 Task: Set up a webhook with the payload URL 'https://example.com/postreceive' and configure email notifications to 'rahulvrfc98@gmail.com' for the repository 'mydemorepo001'.
Action: Mouse moved to (133, 330)
Screenshot: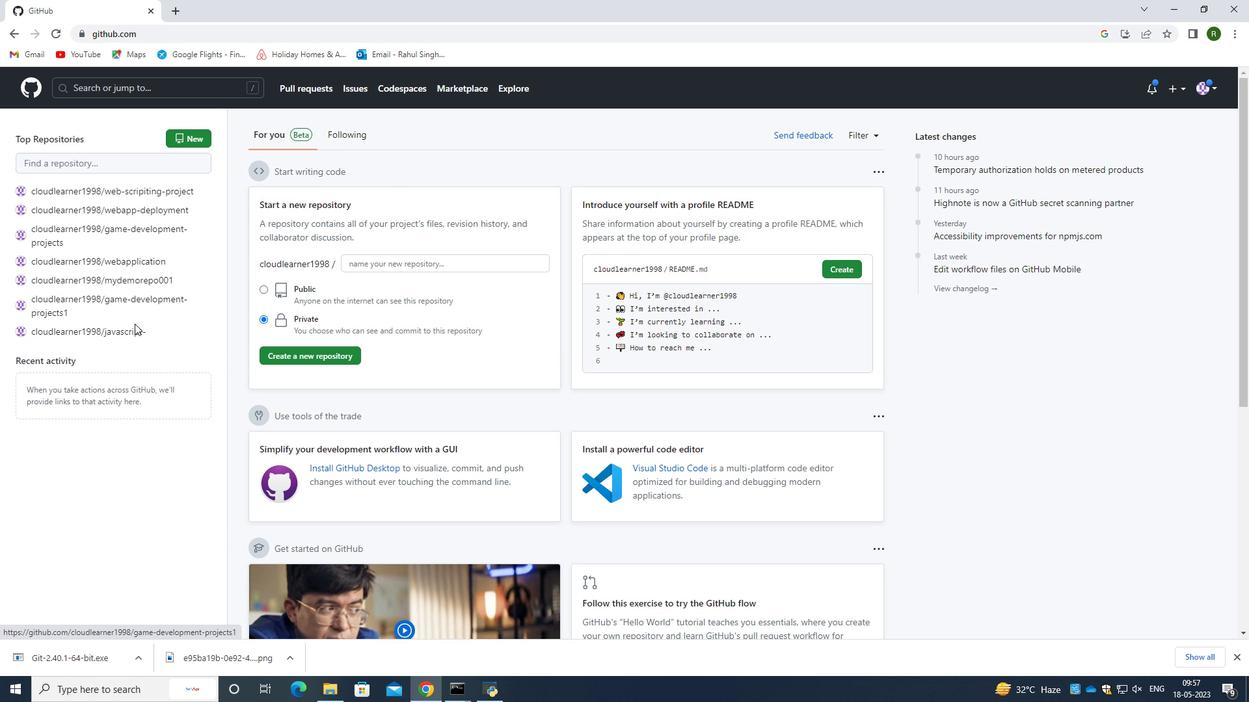
Action: Mouse pressed left at (133, 330)
Screenshot: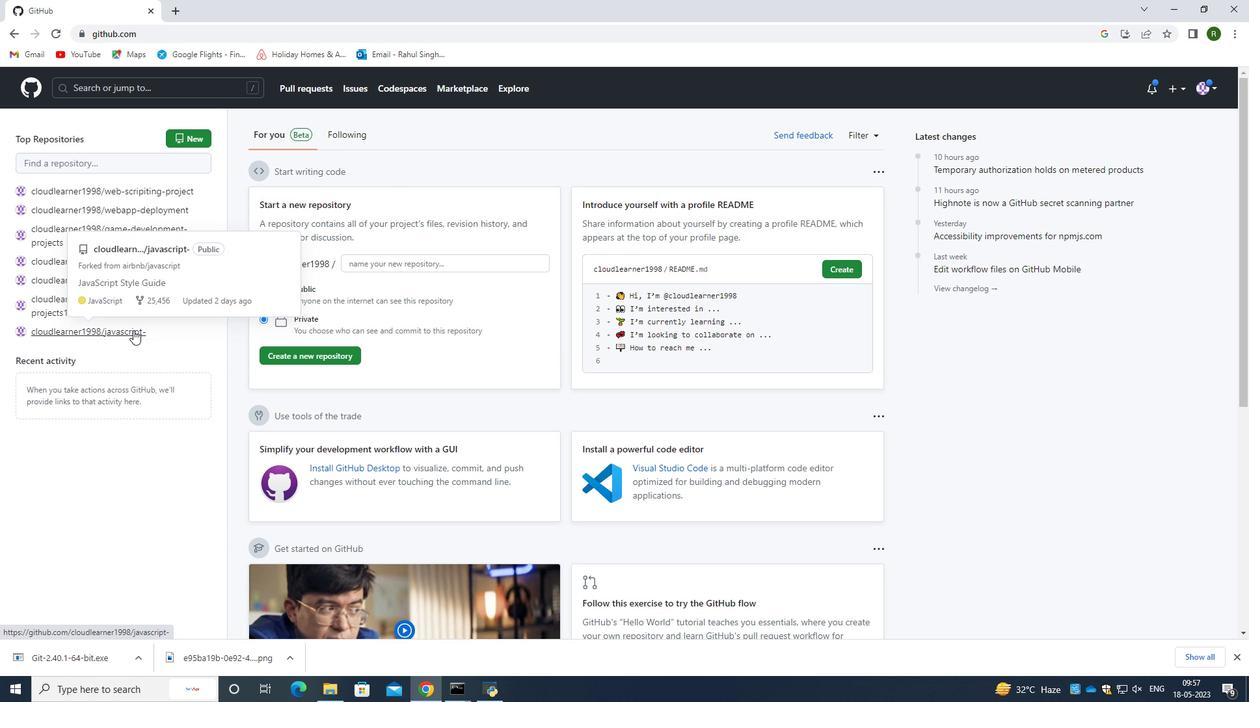 
Action: Mouse moved to (13, 33)
Screenshot: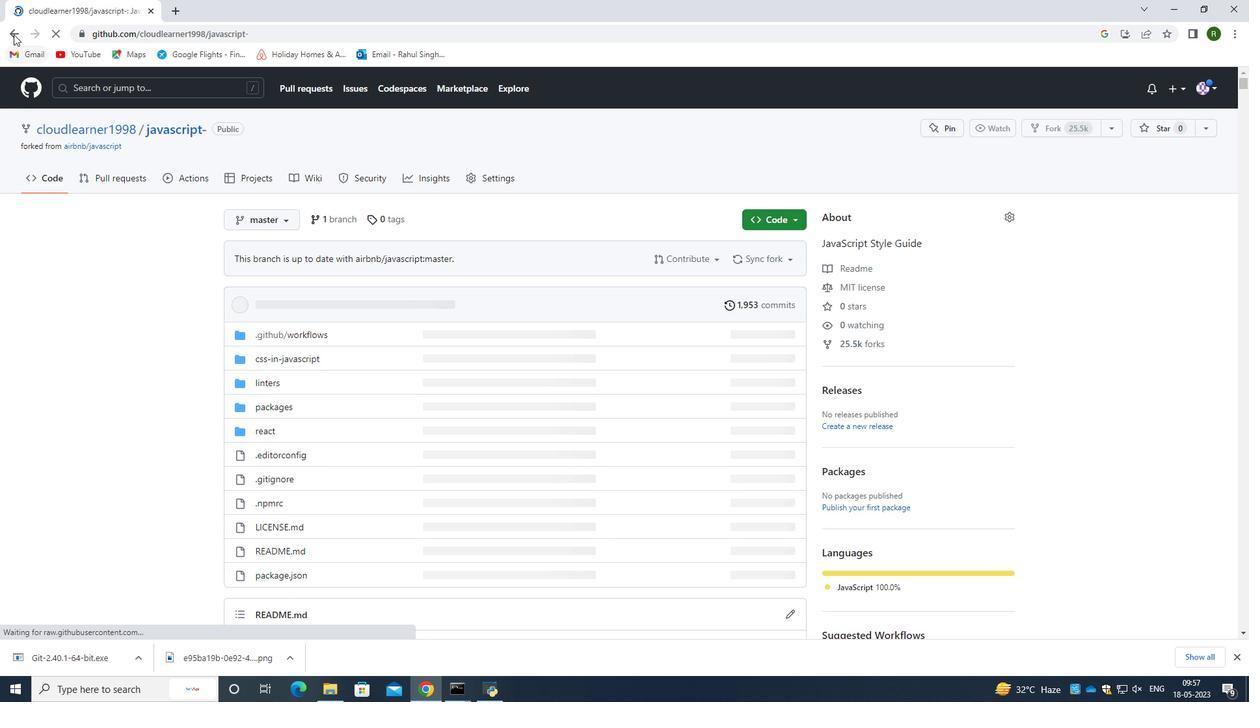 
Action: Mouse pressed left at (13, 33)
Screenshot: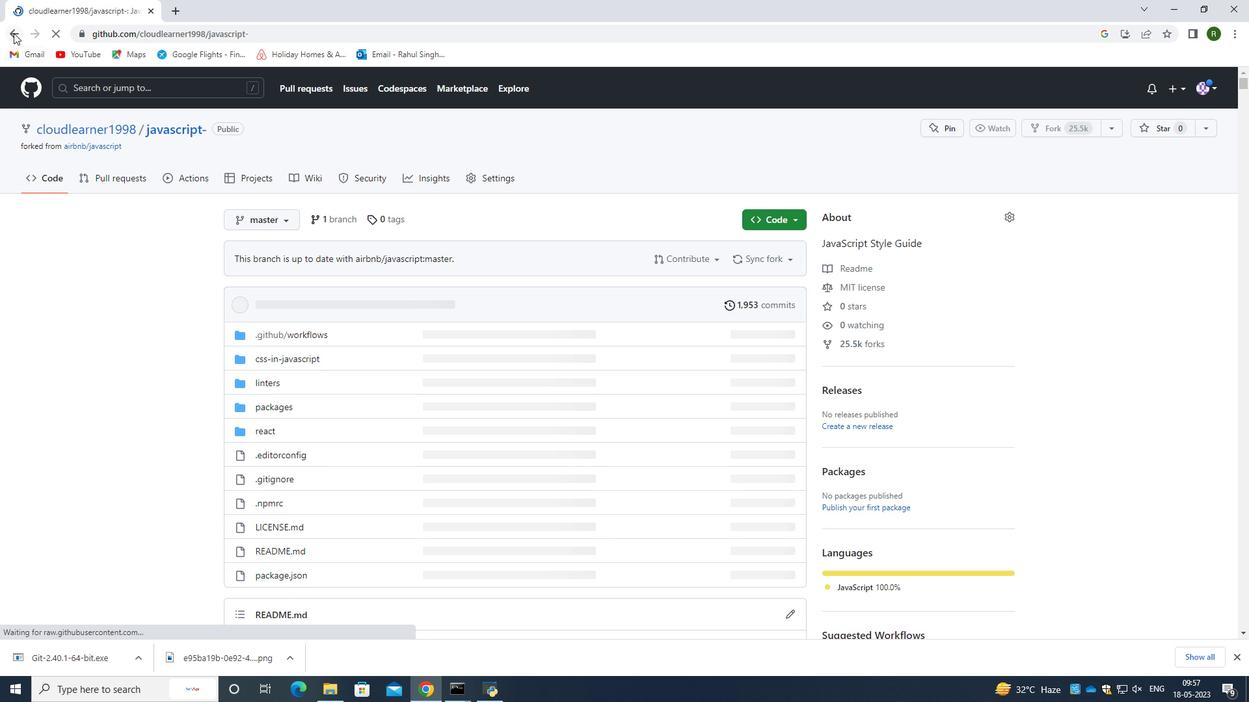 
Action: Mouse moved to (136, 283)
Screenshot: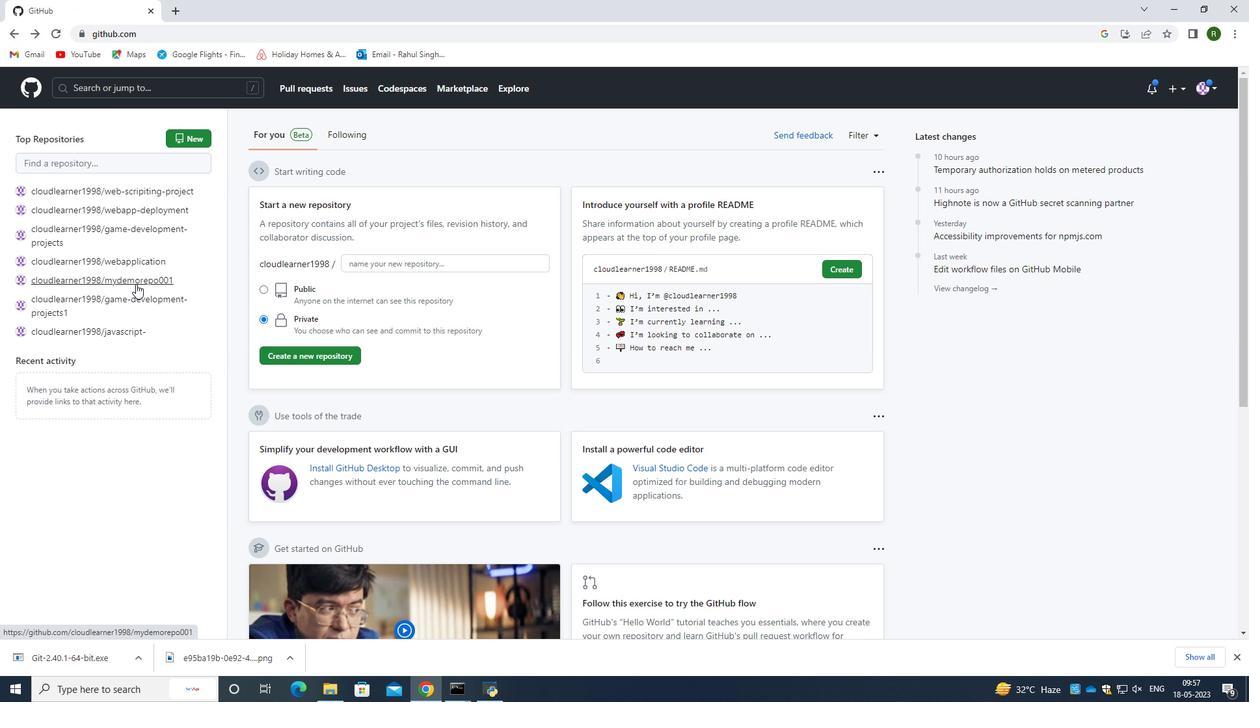 
Action: Mouse pressed left at (136, 283)
Screenshot: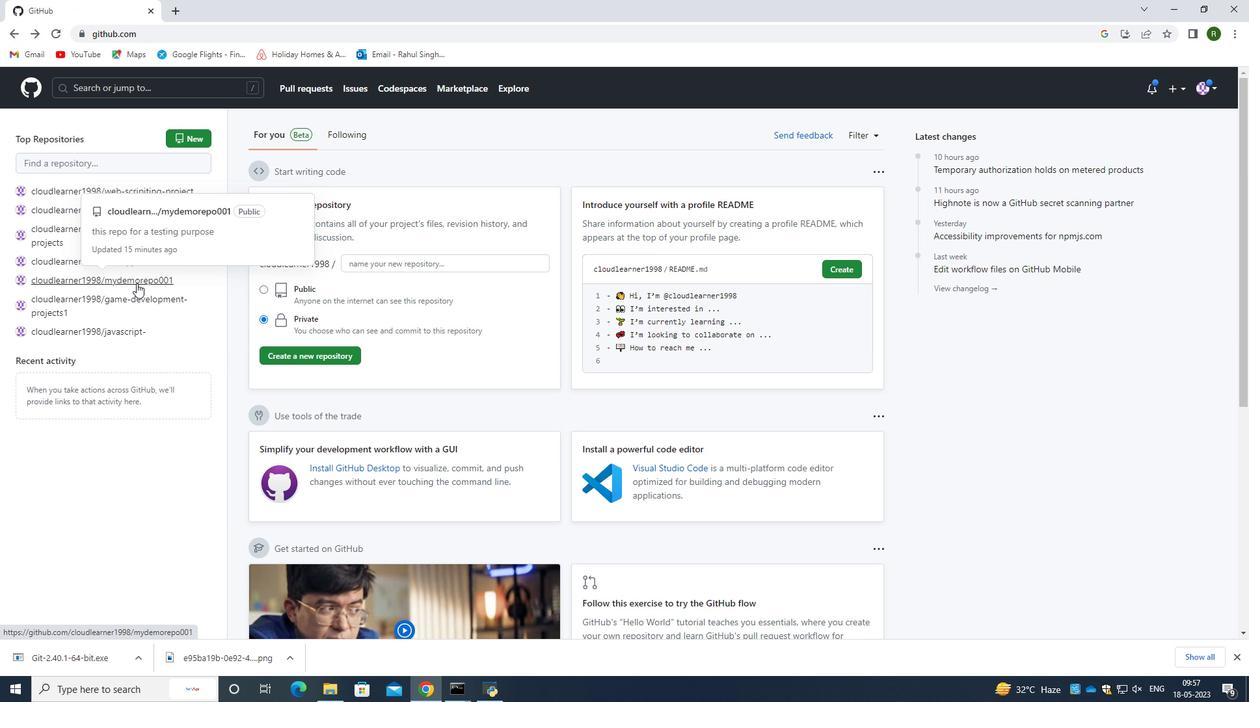 
Action: Mouse moved to (556, 161)
Screenshot: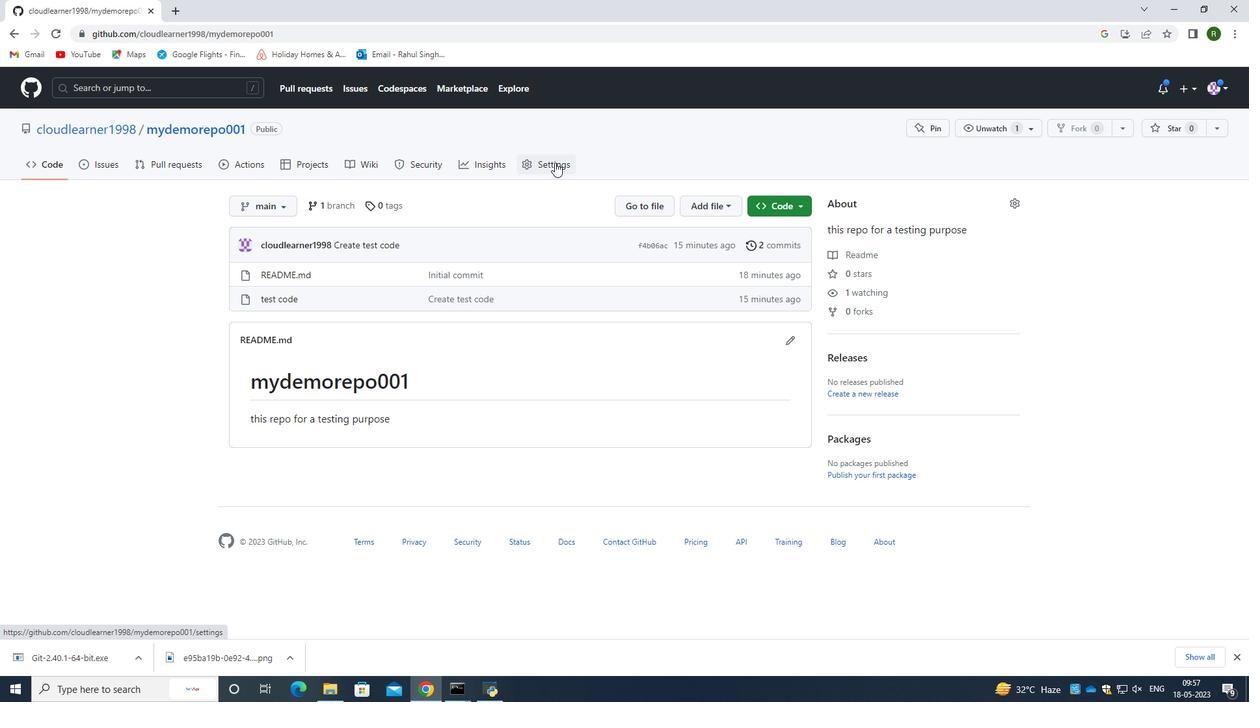 
Action: Mouse pressed left at (556, 161)
Screenshot: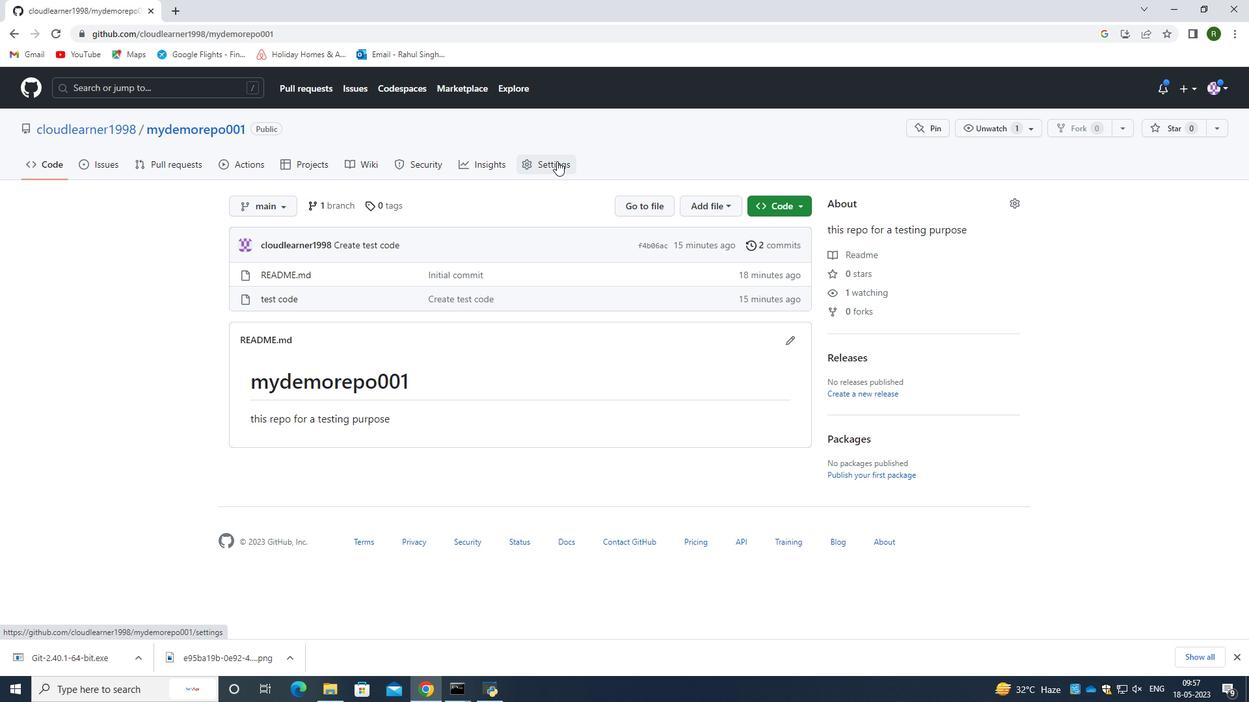 
Action: Mouse moved to (271, 420)
Screenshot: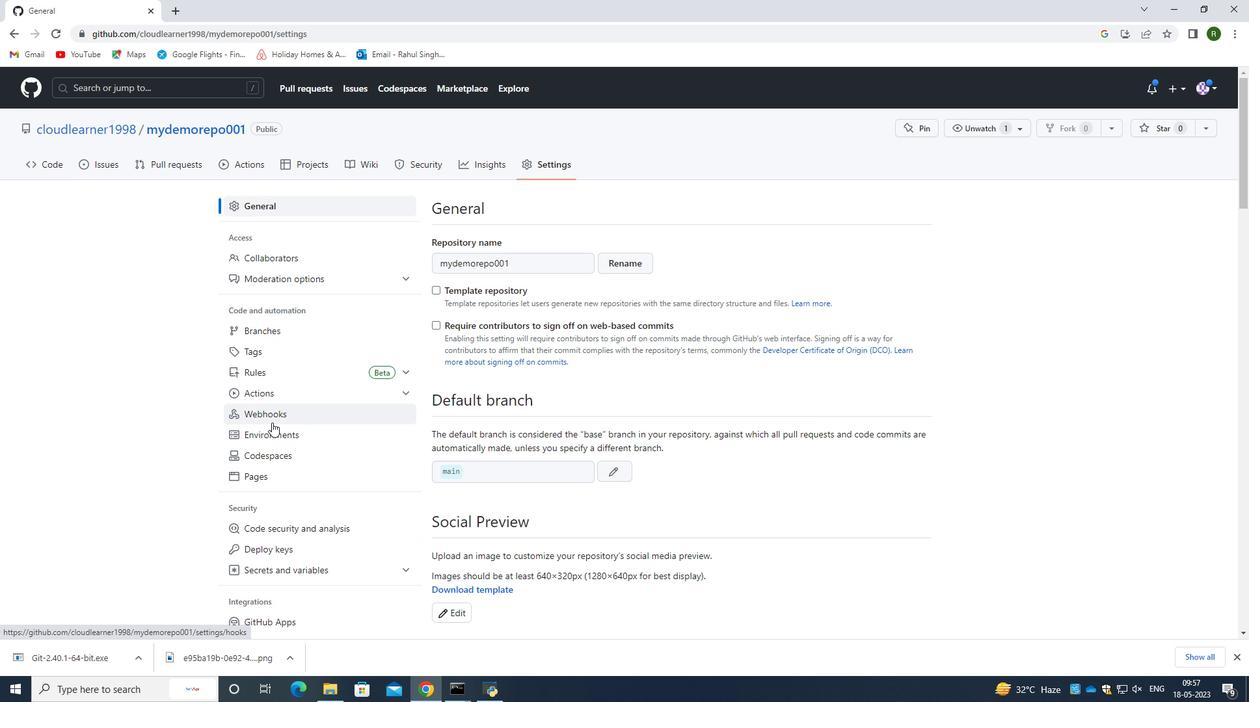 
Action: Mouse pressed left at (271, 420)
Screenshot: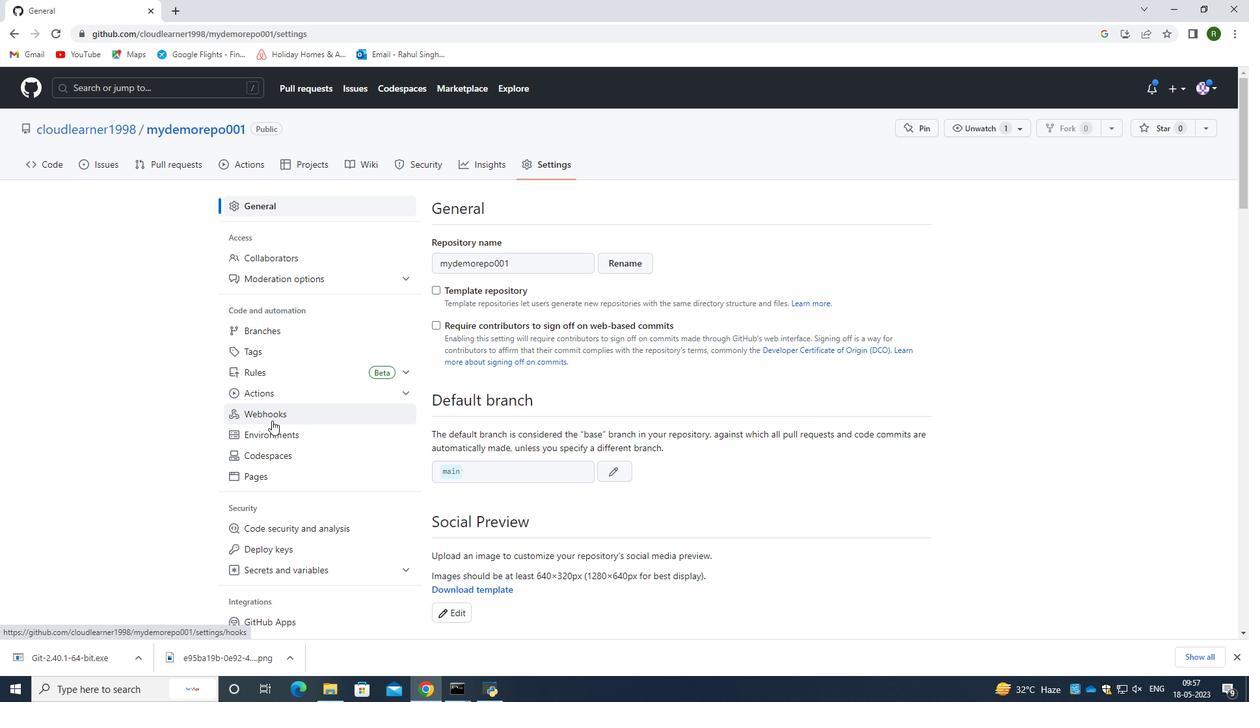 
Action: Mouse moved to (906, 206)
Screenshot: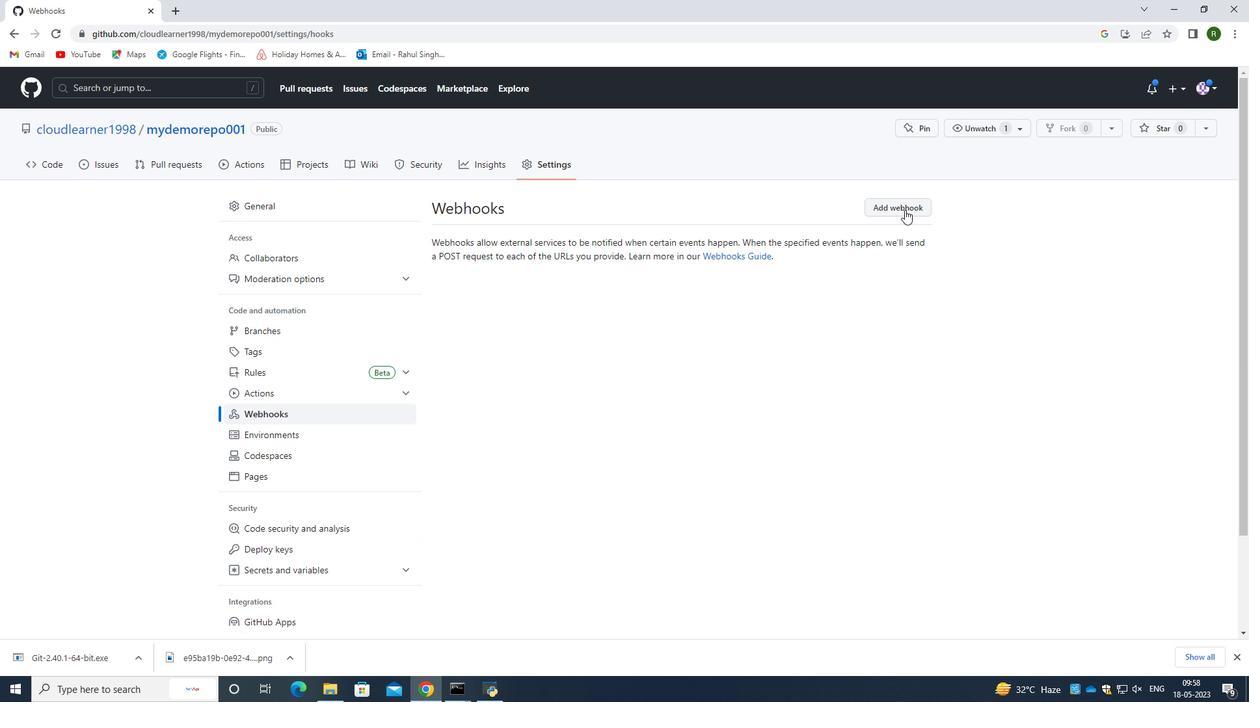 
Action: Mouse pressed left at (906, 206)
Screenshot: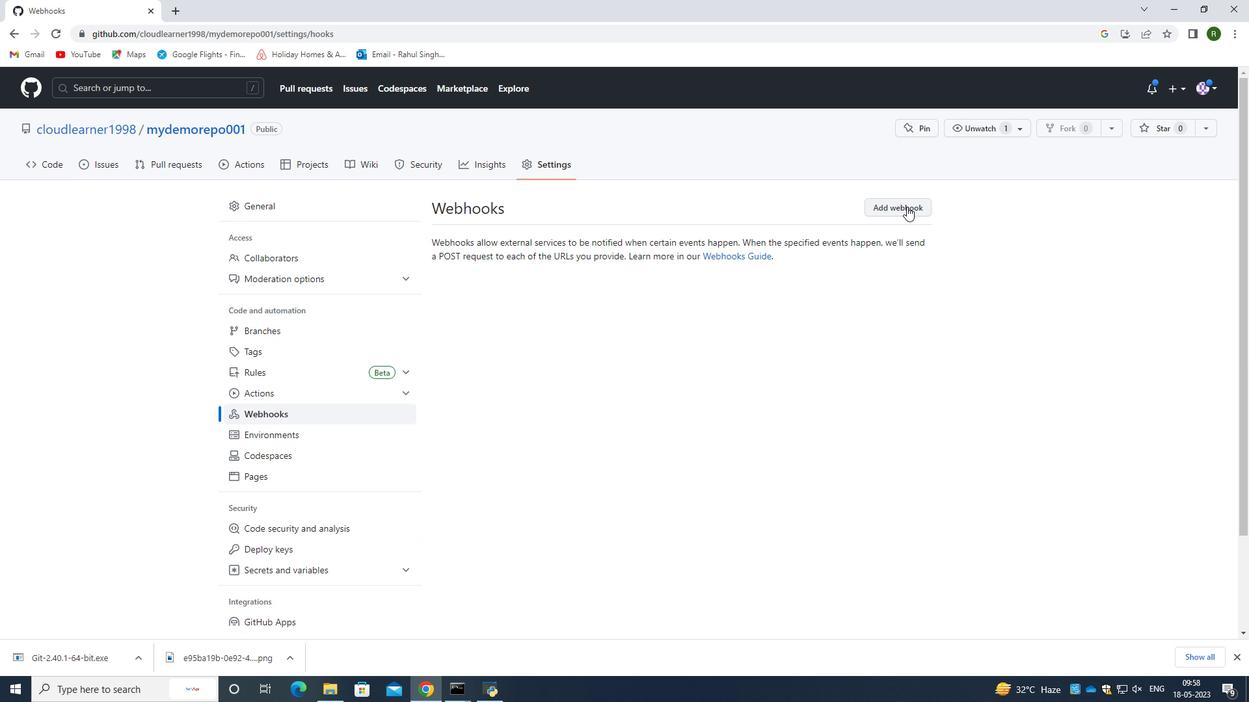 
Action: Mouse moved to (610, 209)
Screenshot: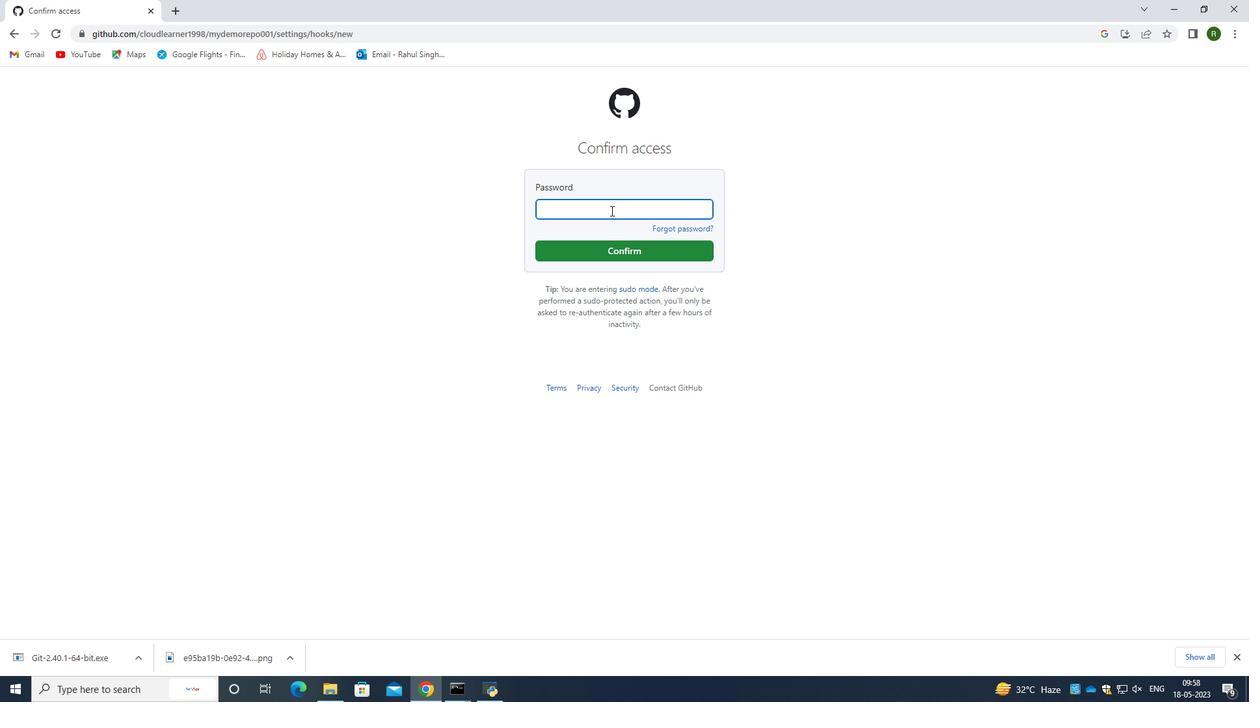 
Action: Mouse pressed left at (610, 209)
Screenshot: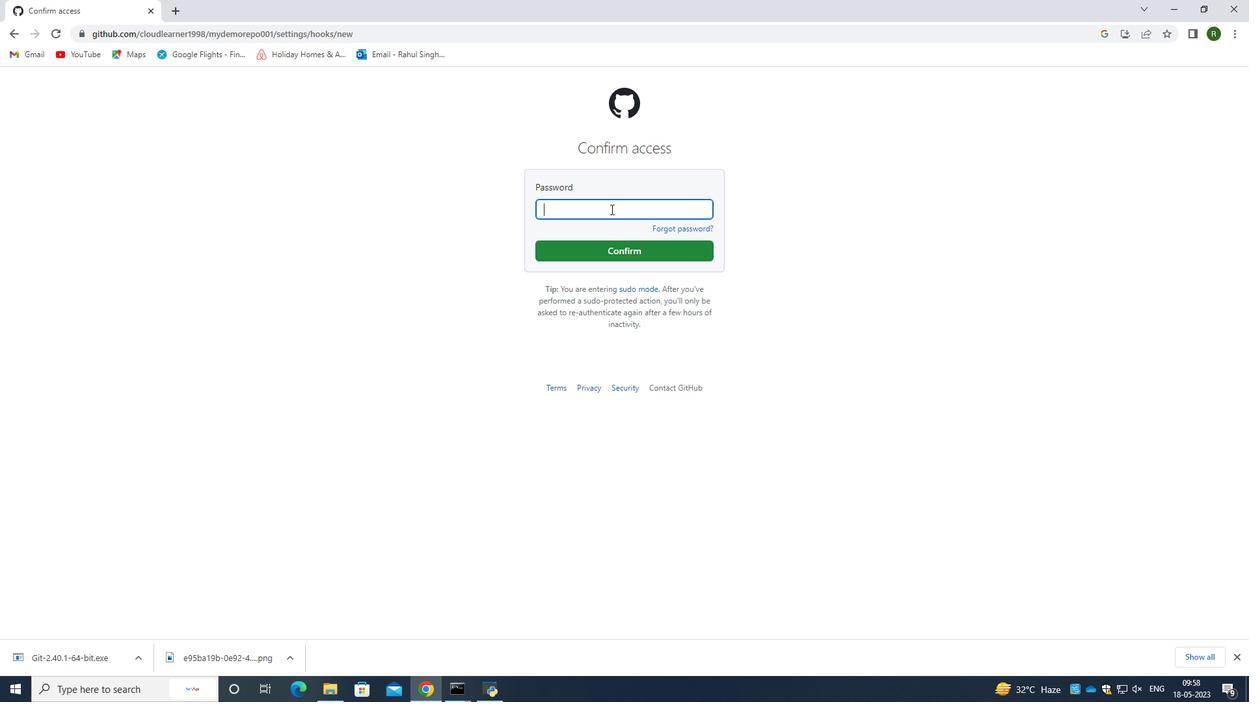 
Action: Key pressed <Key.caps_lock>R<Key.caps_lock>ahul<Key.shift>@devops1998
Screenshot: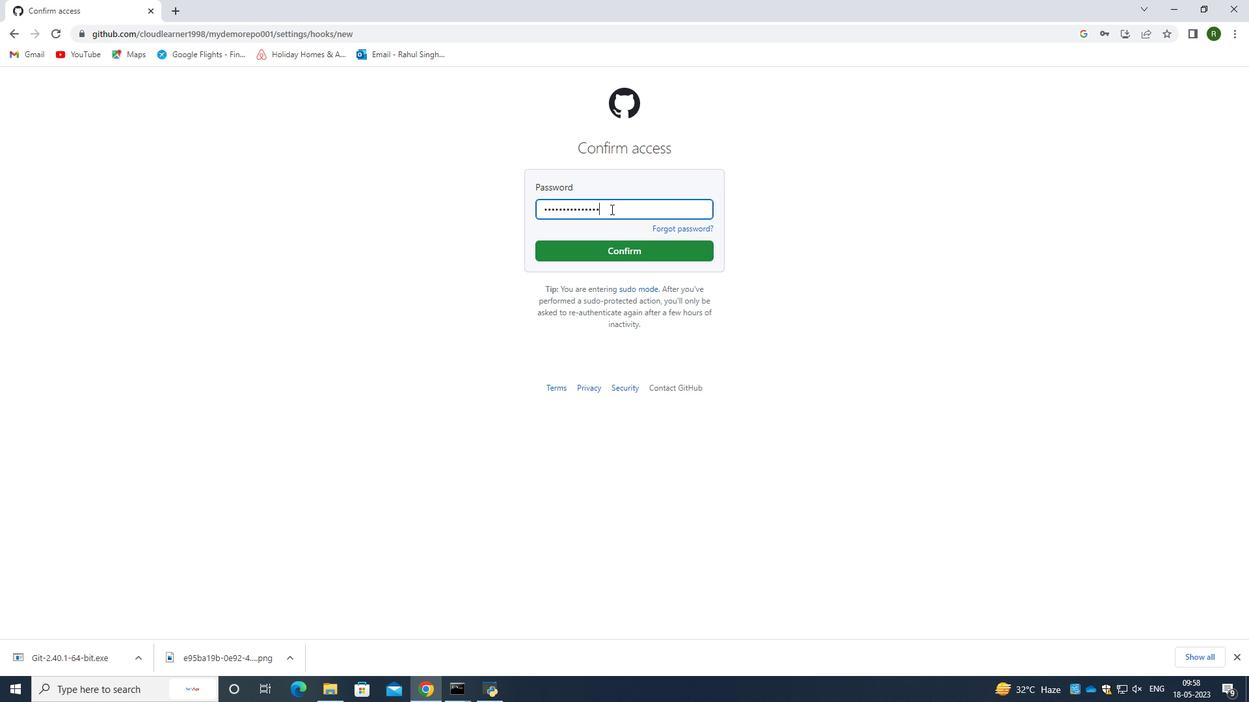 
Action: Mouse moved to (663, 246)
Screenshot: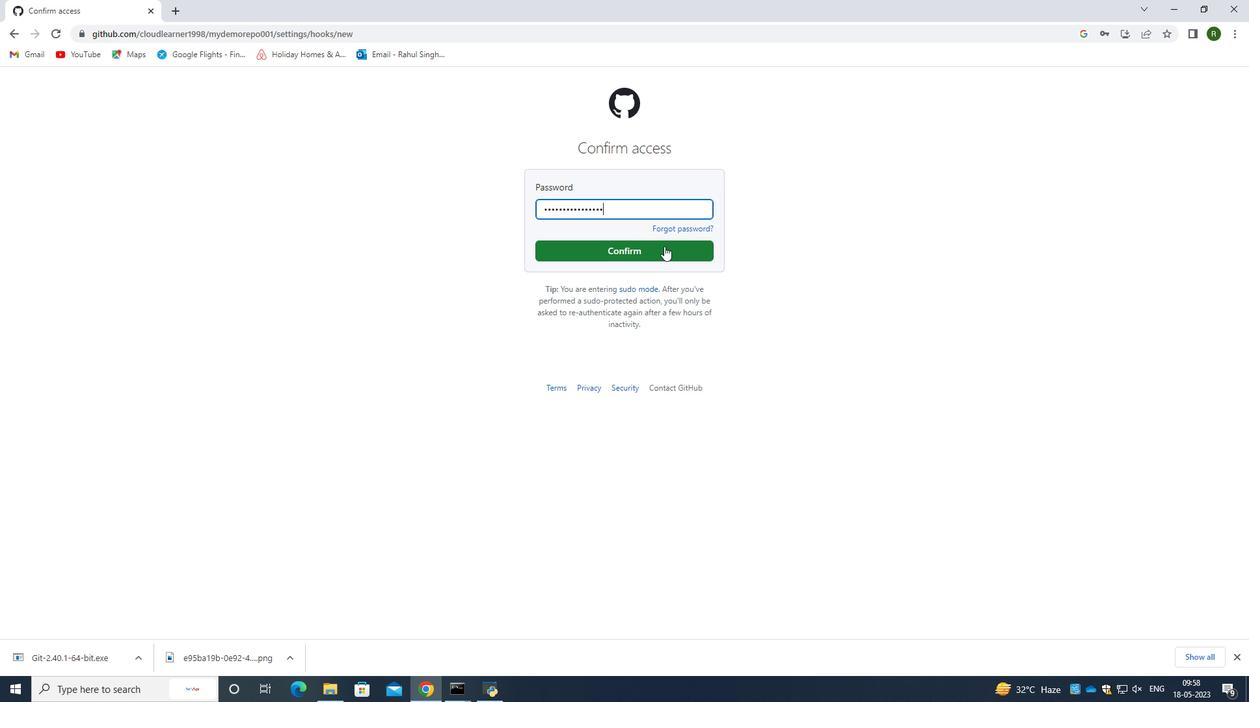 
Action: Mouse pressed left at (663, 246)
Screenshot: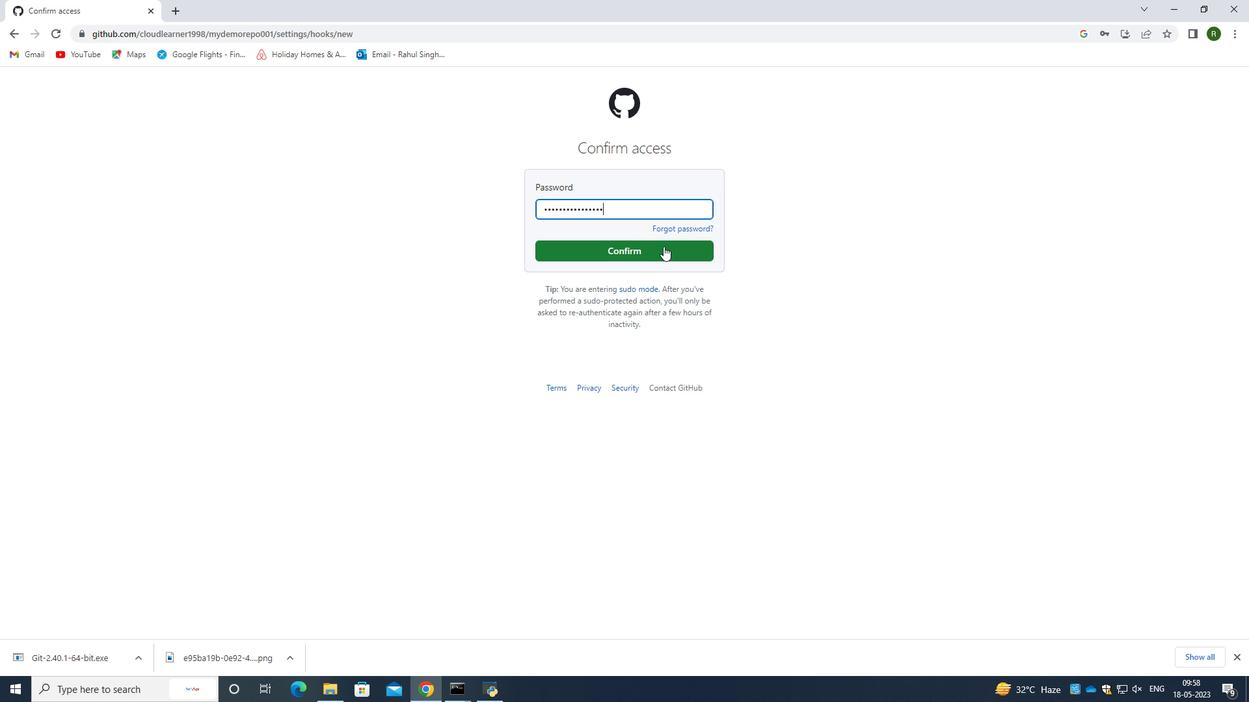 
Action: Mouse moved to (577, 374)
Screenshot: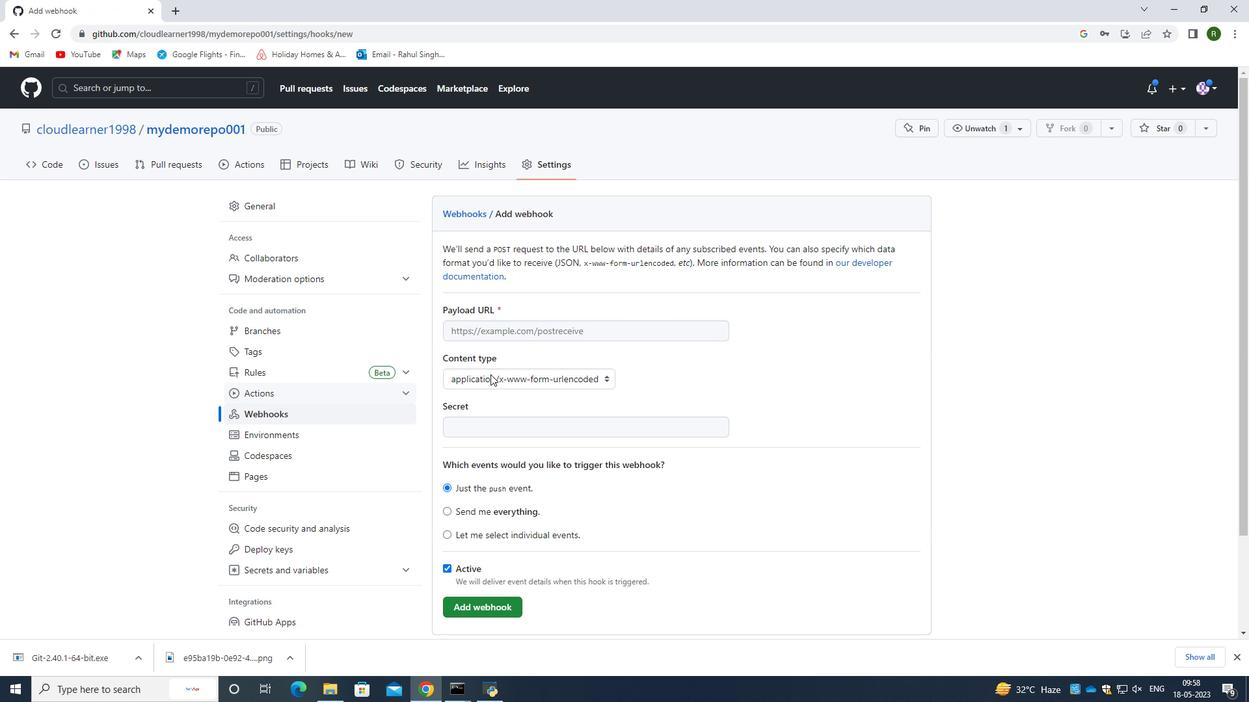 
Action: Mouse scrolled (577, 374) with delta (0, 0)
Screenshot: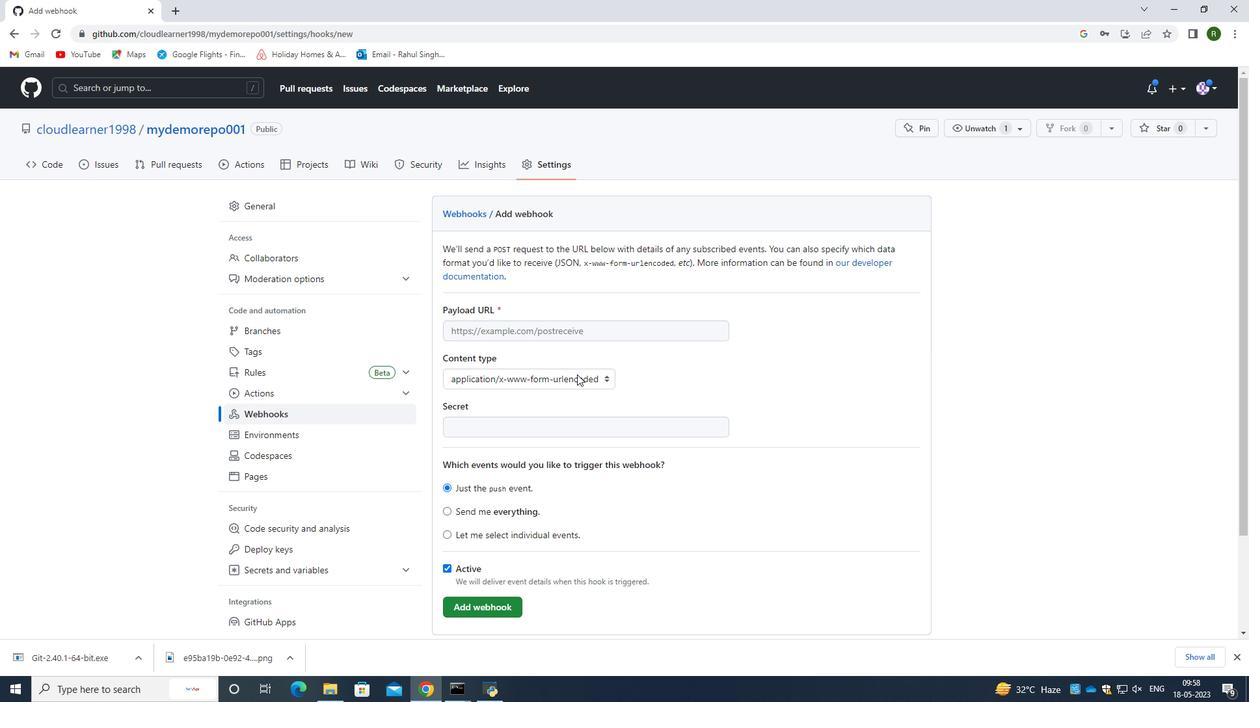 
Action: Mouse moved to (586, 260)
Screenshot: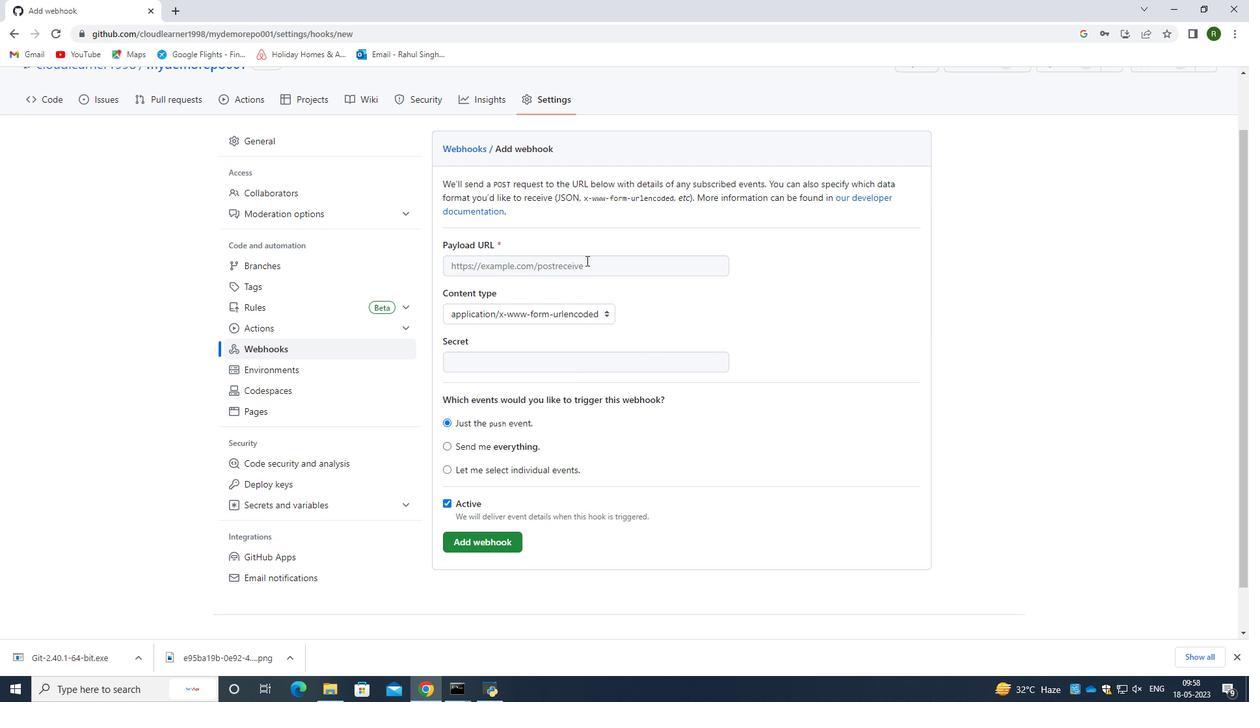 
Action: Mouse pressed left at (586, 260)
Screenshot: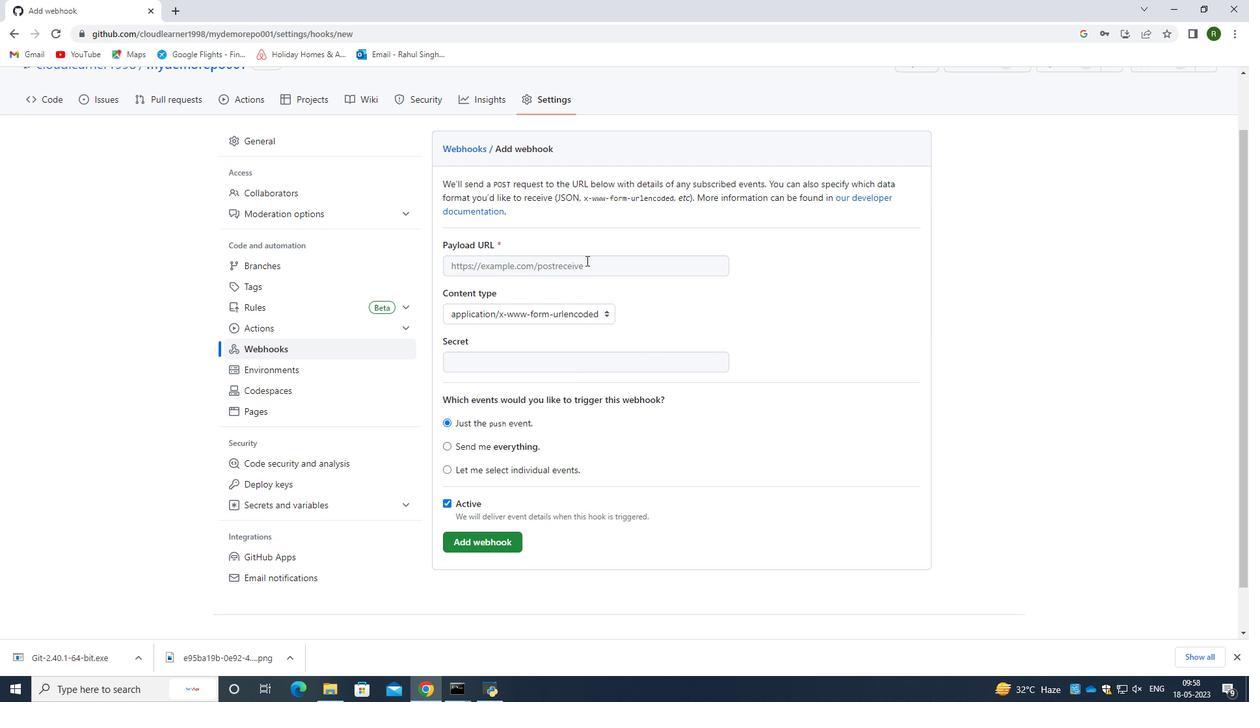 
Action: Mouse moved to (586, 262)
Screenshot: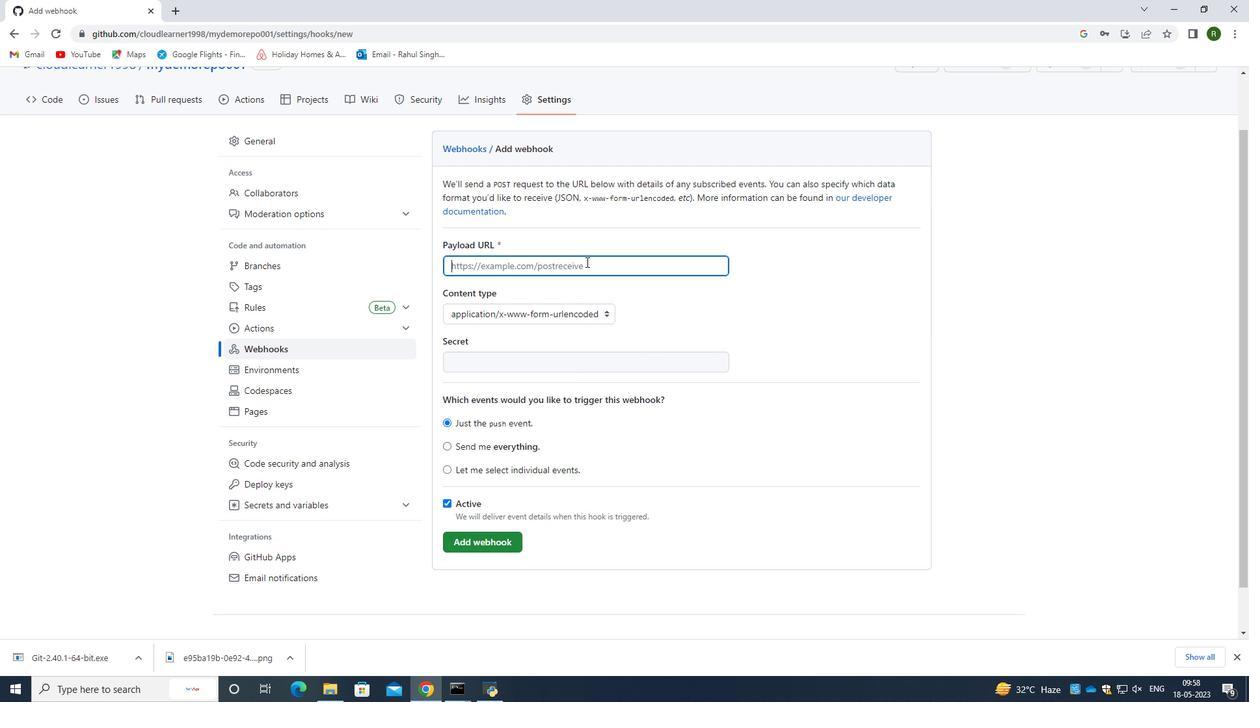 
Action: Mouse pressed left at (586, 262)
Screenshot: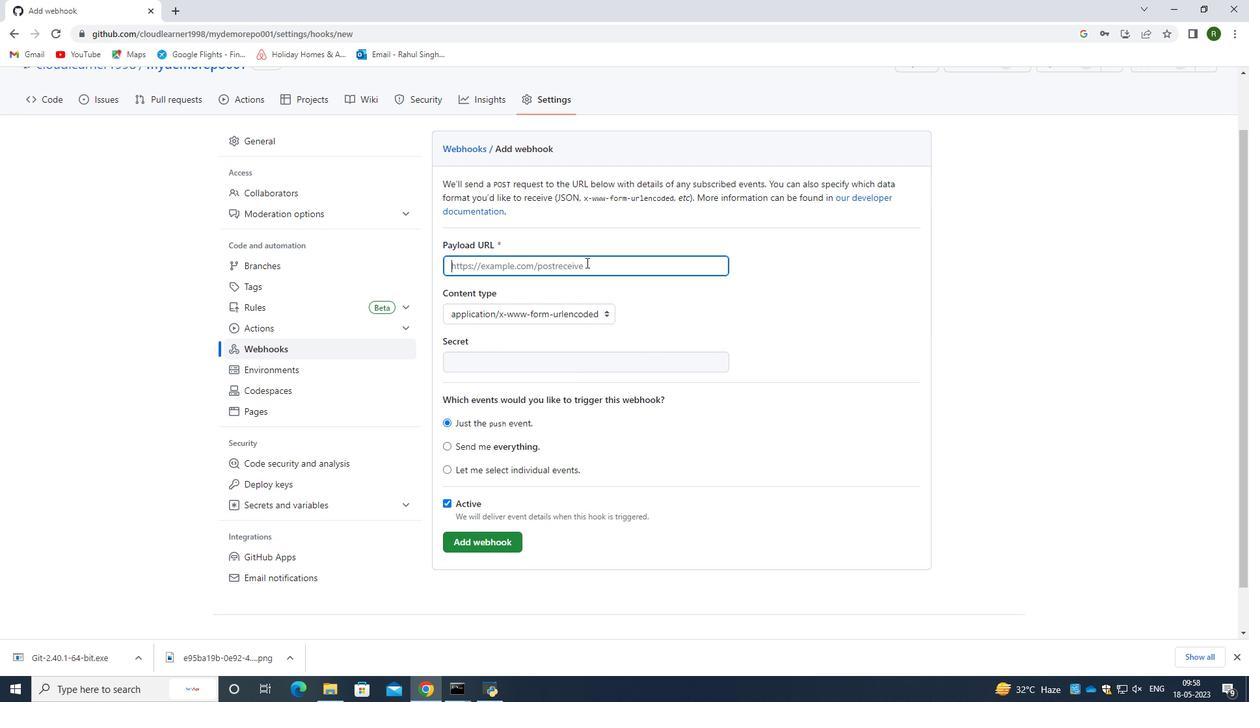 
Action: Mouse moved to (655, 420)
Screenshot: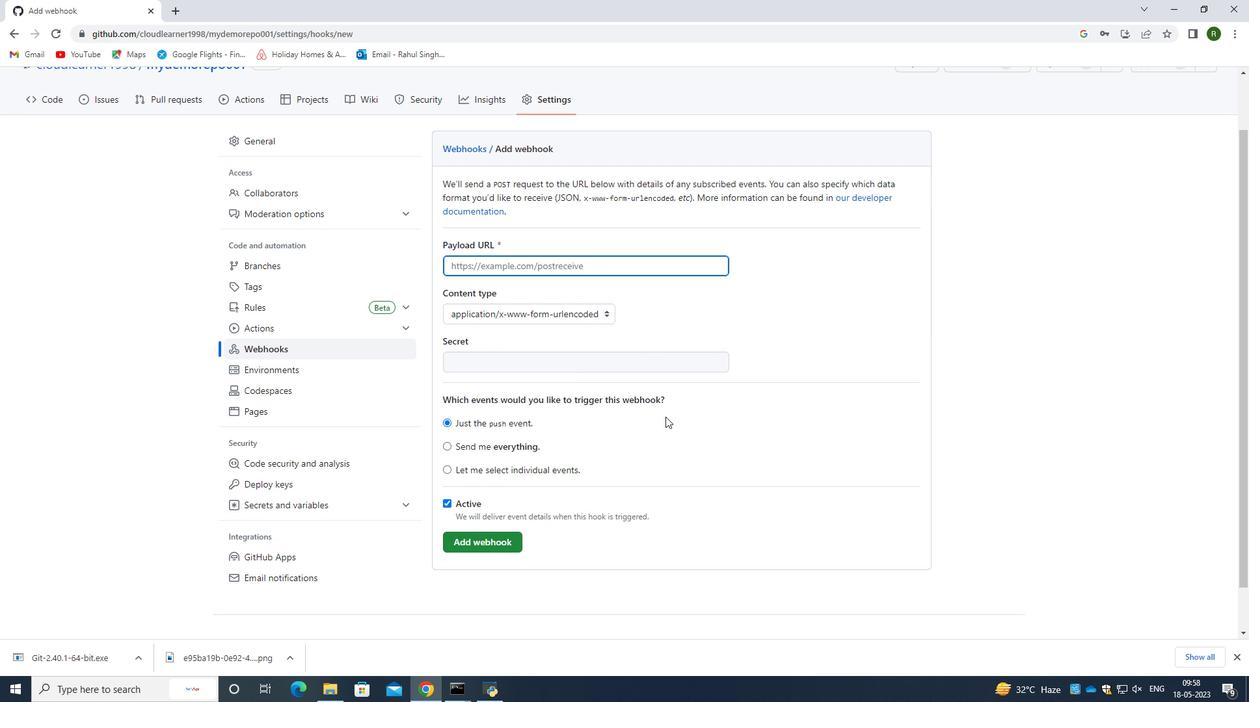 
Action: Mouse scrolled (655, 420) with delta (0, 0)
Screenshot: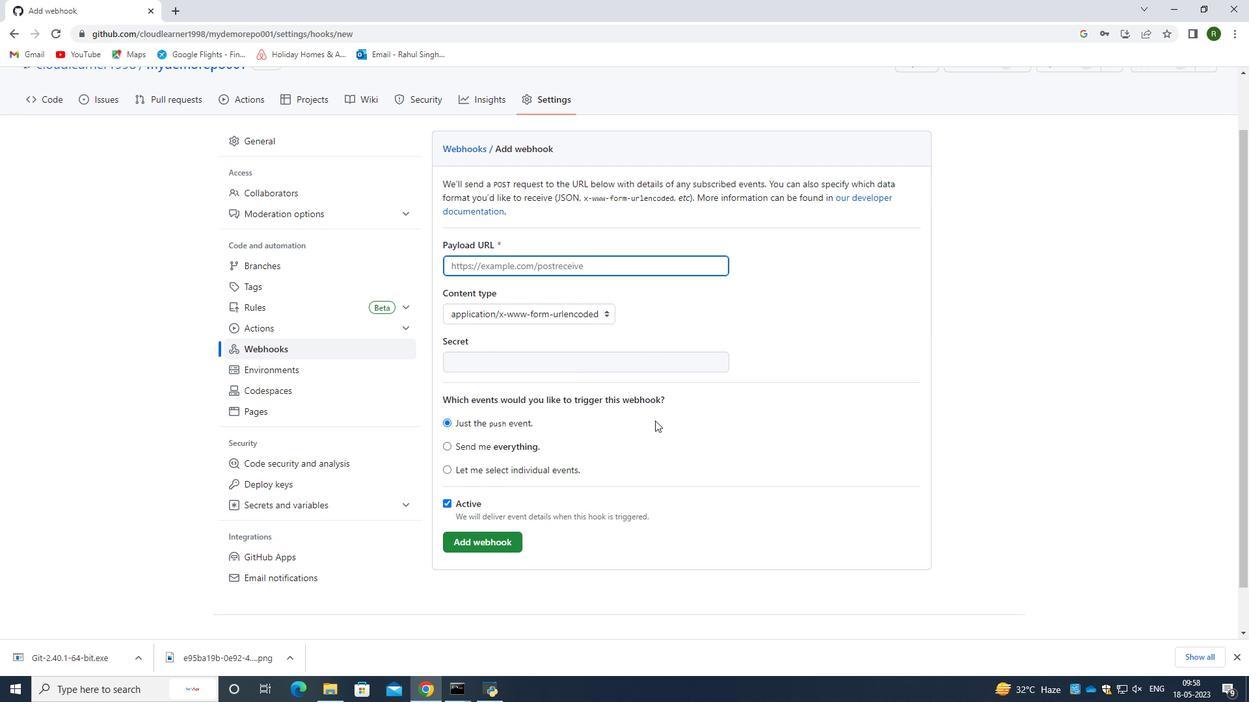 
Action: Mouse moved to (447, 399)
Screenshot: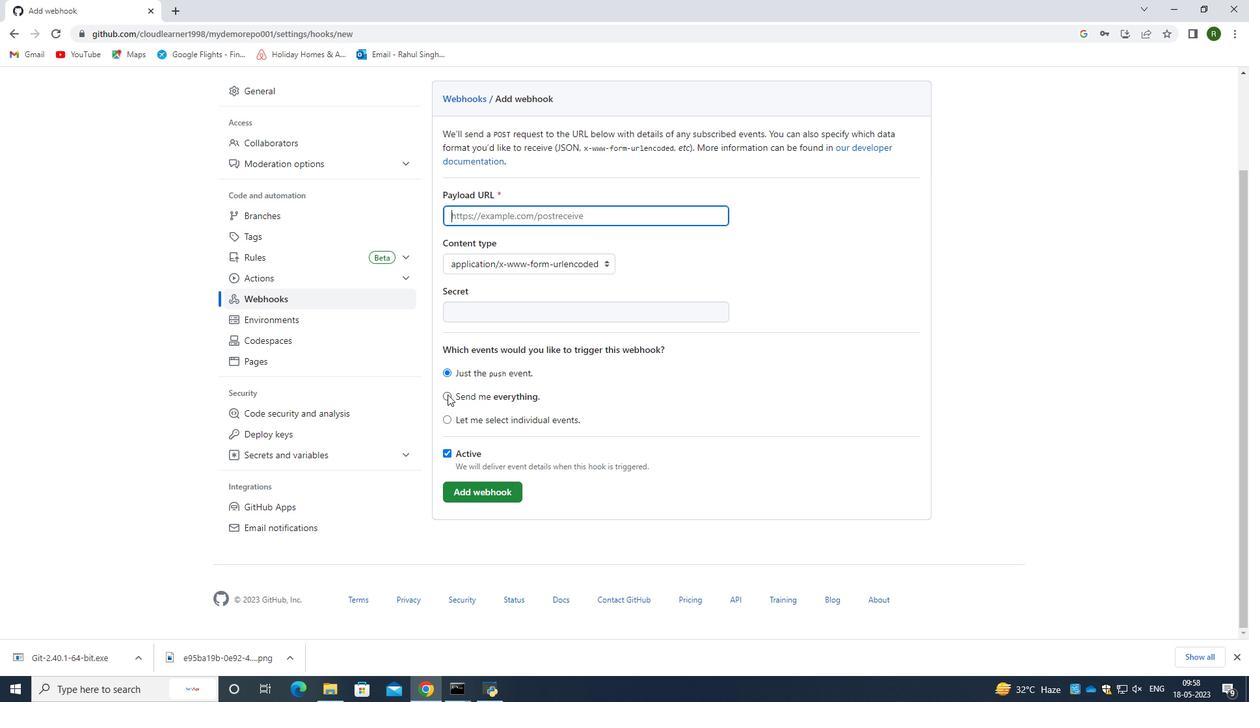 
Action: Mouse pressed left at (447, 399)
Screenshot: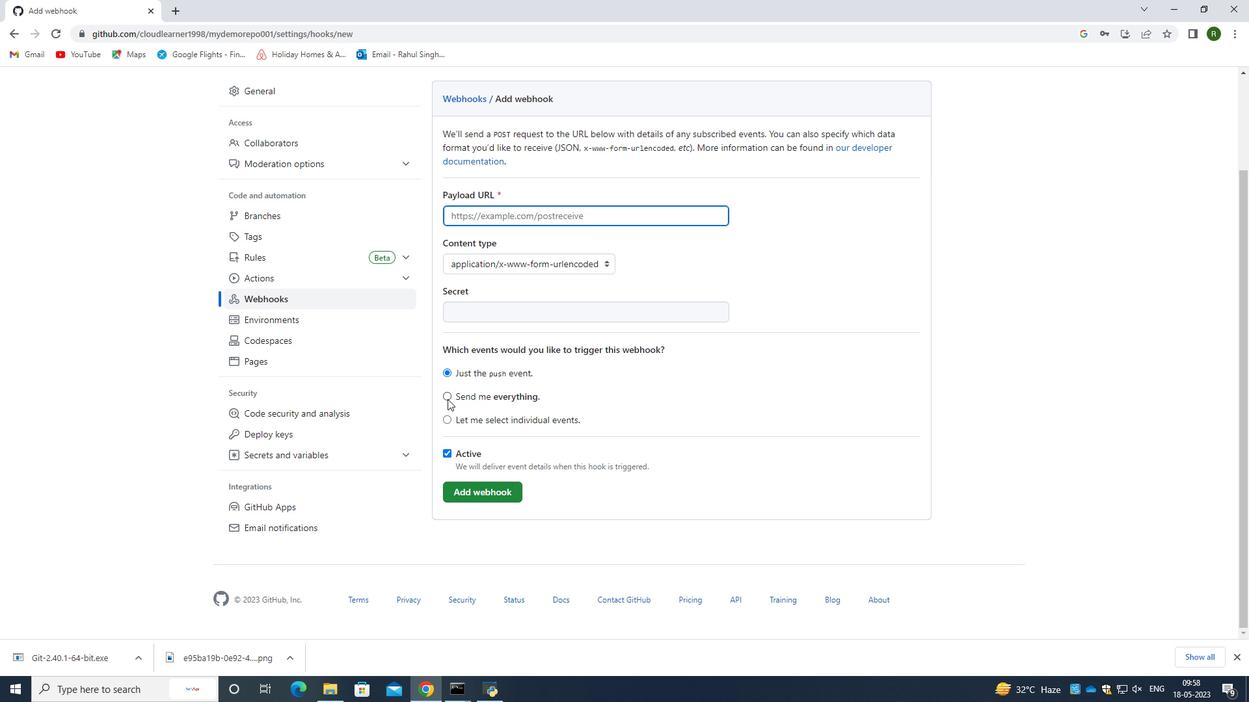 
Action: Mouse moved to (446, 418)
Screenshot: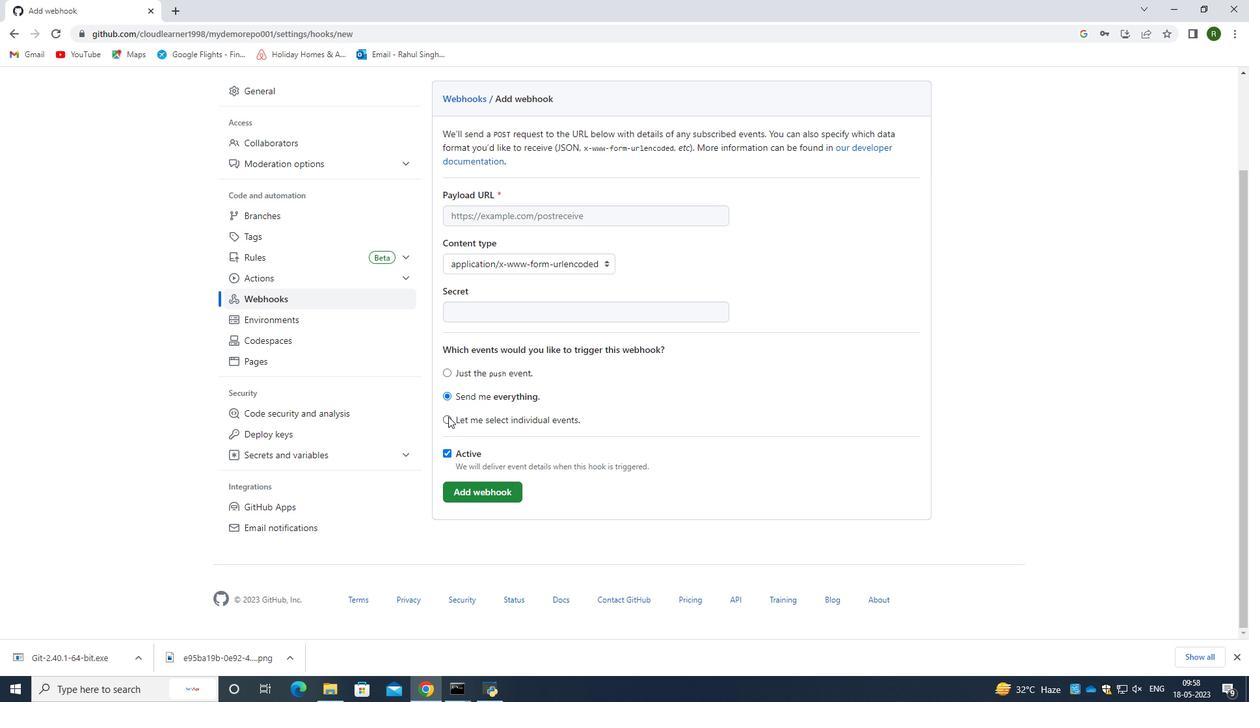 
Action: Mouse pressed left at (446, 418)
Screenshot: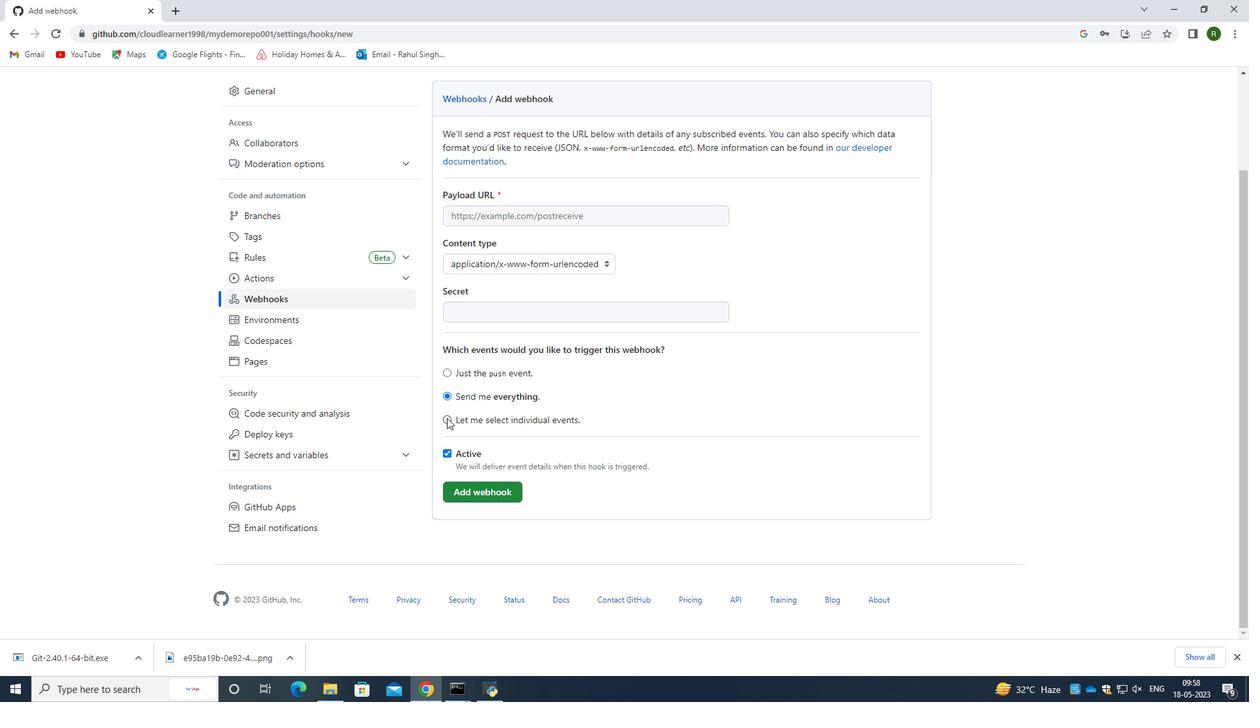 
Action: Mouse moved to (587, 476)
Screenshot: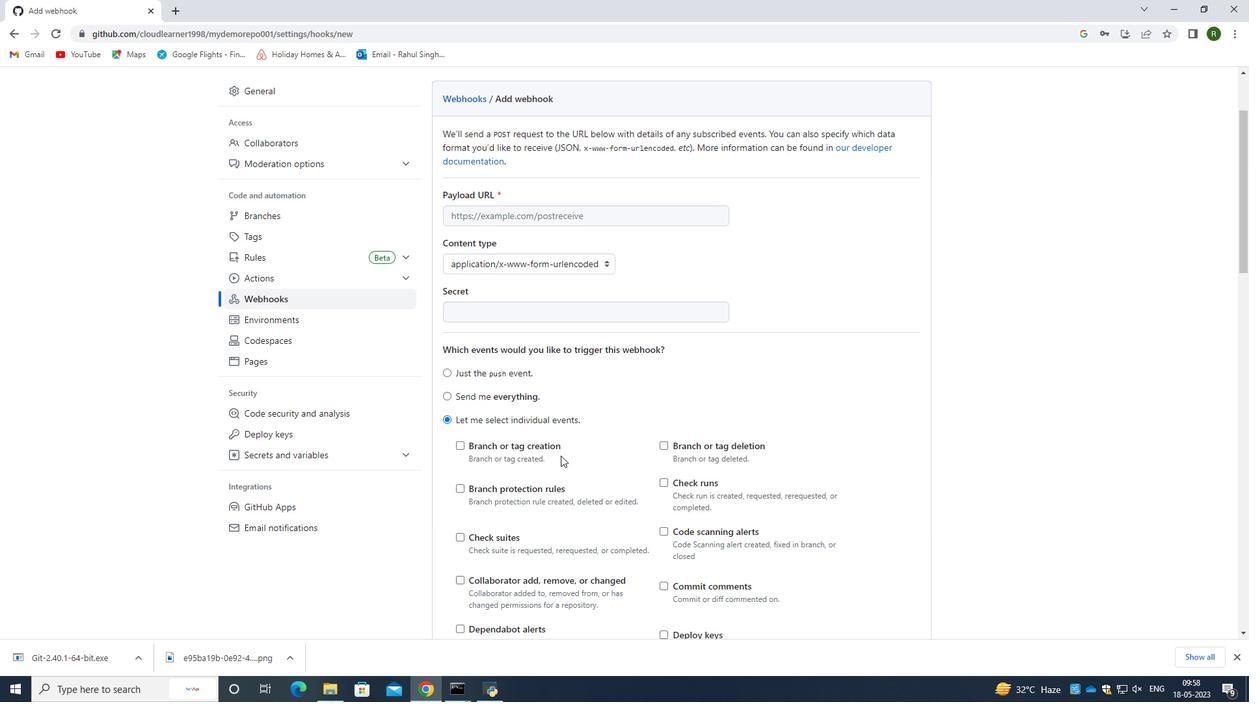 
Action: Mouse scrolled (587, 476) with delta (0, 0)
Screenshot: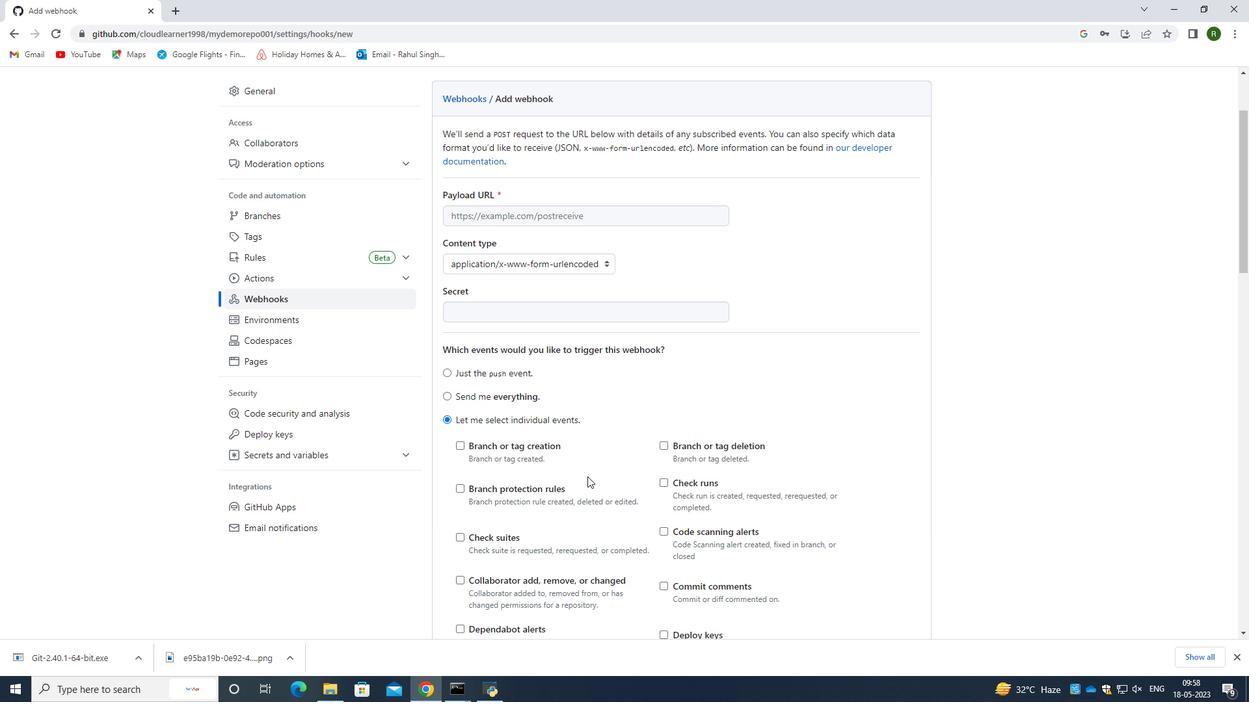 
Action: Mouse scrolled (587, 476) with delta (0, 0)
Screenshot: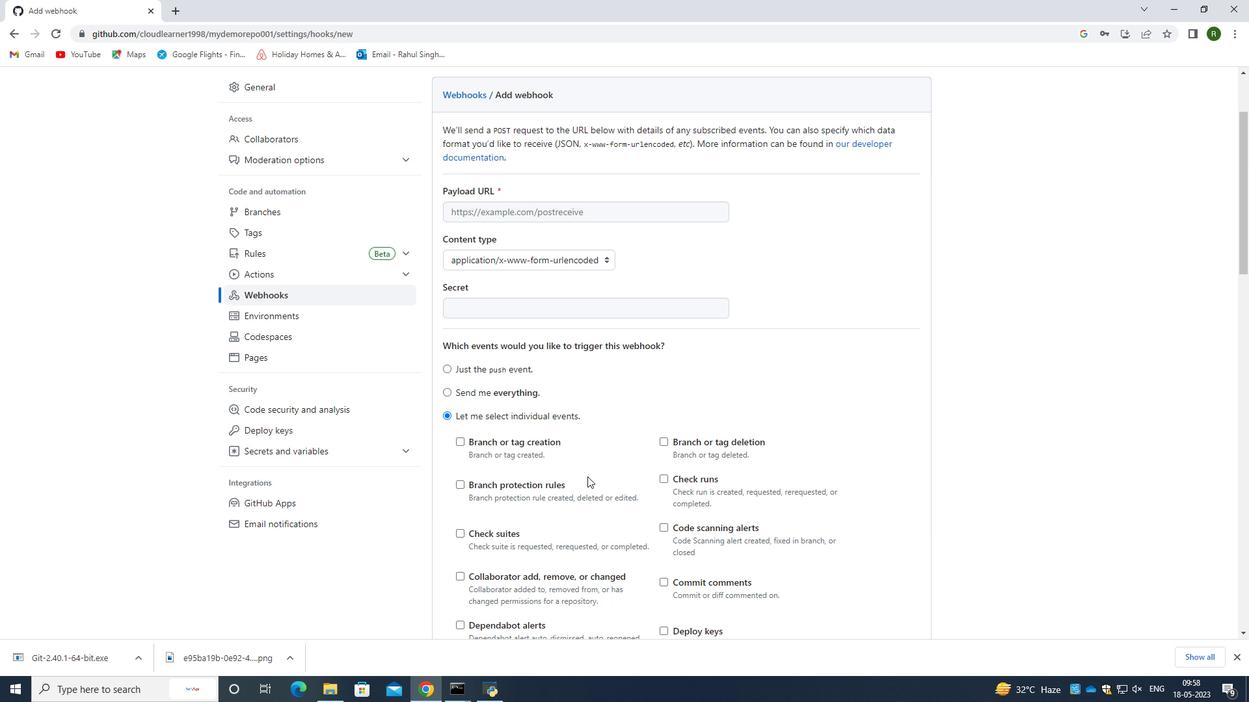 
Action: Mouse scrolled (587, 476) with delta (0, 0)
Screenshot: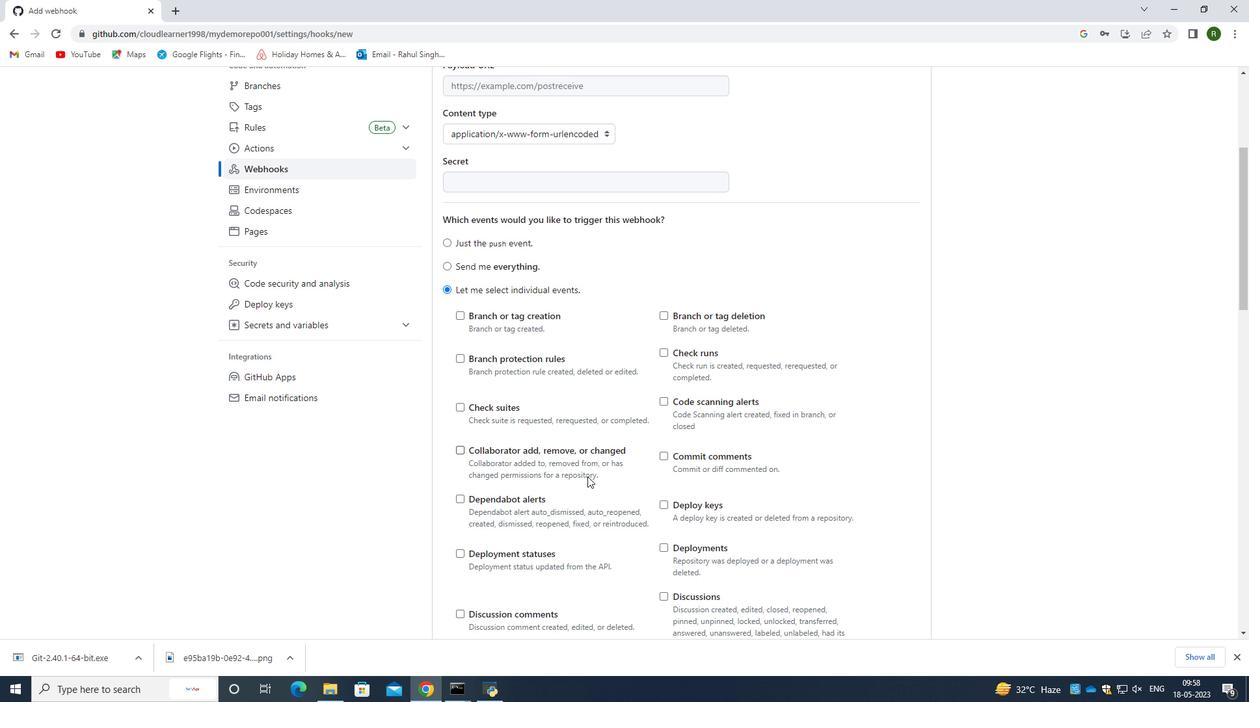 
Action: Mouse scrolled (587, 476) with delta (0, 0)
Screenshot: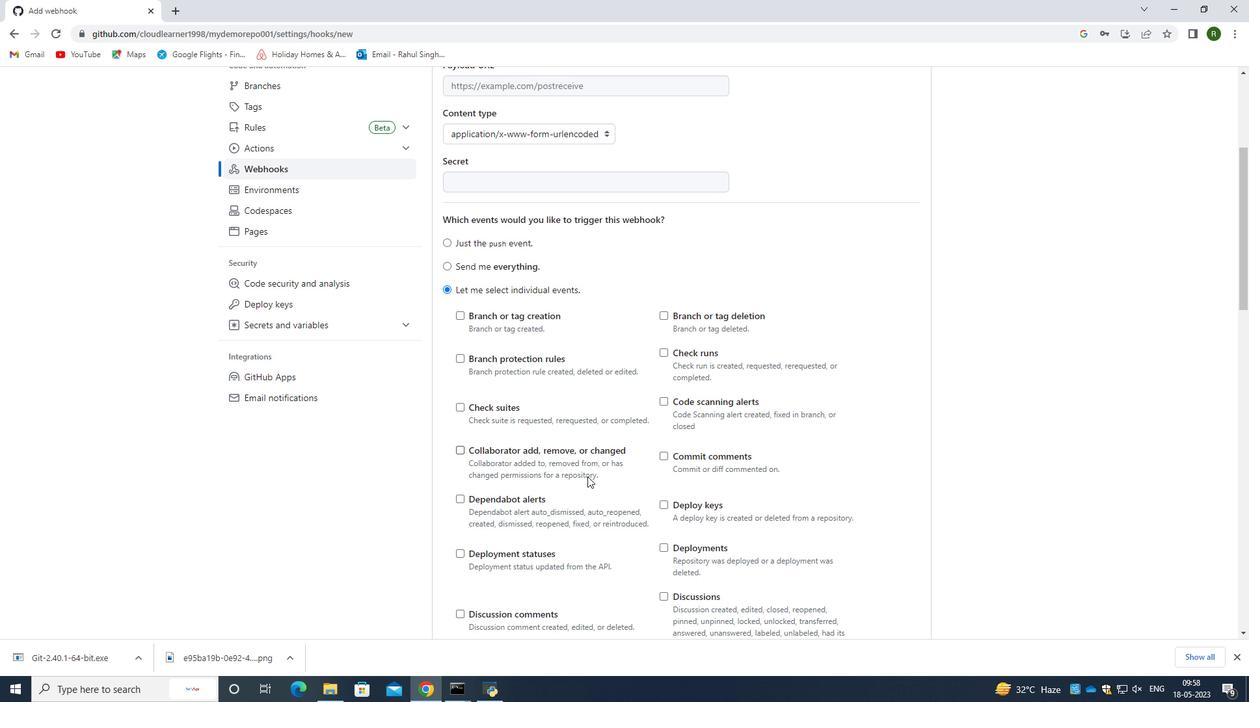 
Action: Mouse scrolled (587, 476) with delta (0, 0)
Screenshot: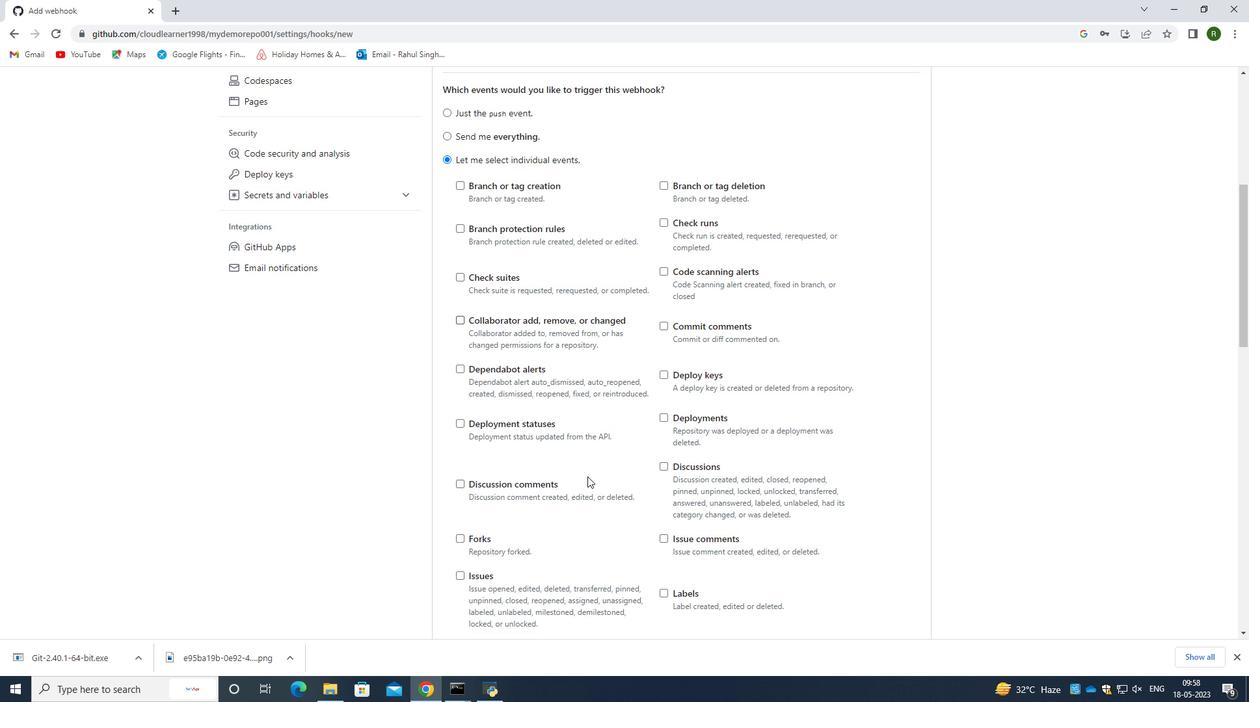 
Action: Mouse scrolled (587, 476) with delta (0, 0)
Screenshot: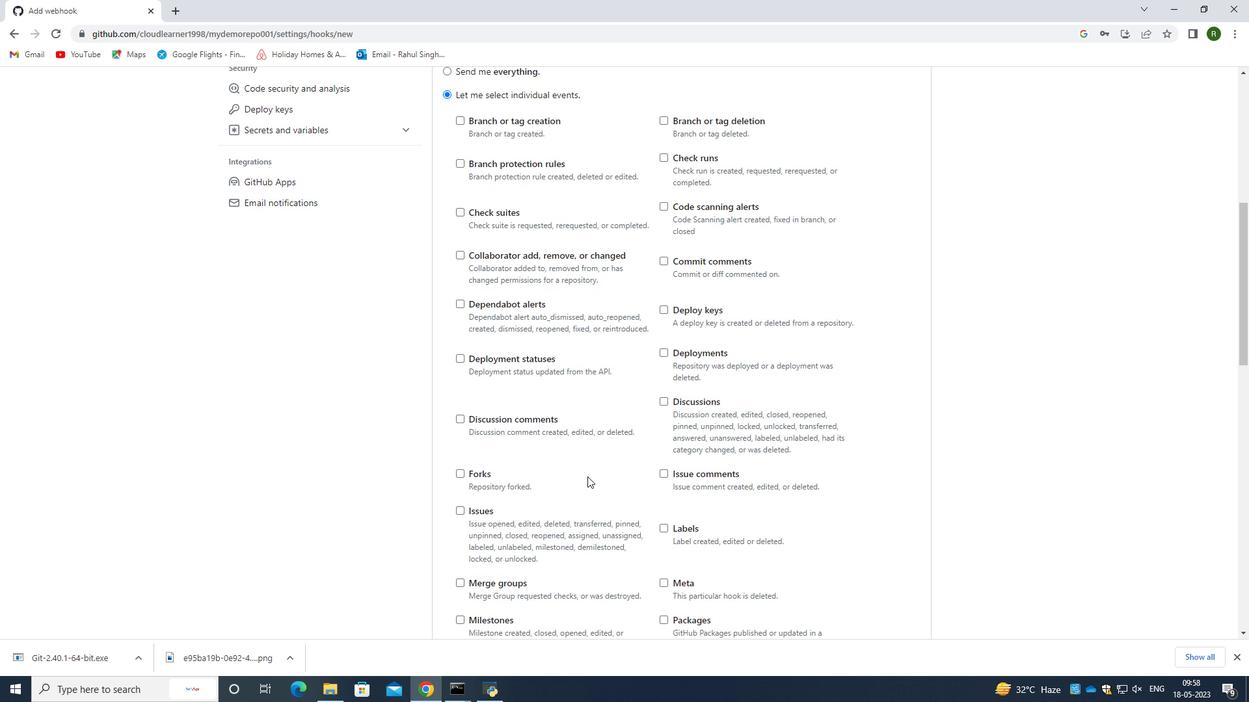 
Action: Mouse scrolled (587, 476) with delta (0, 0)
Screenshot: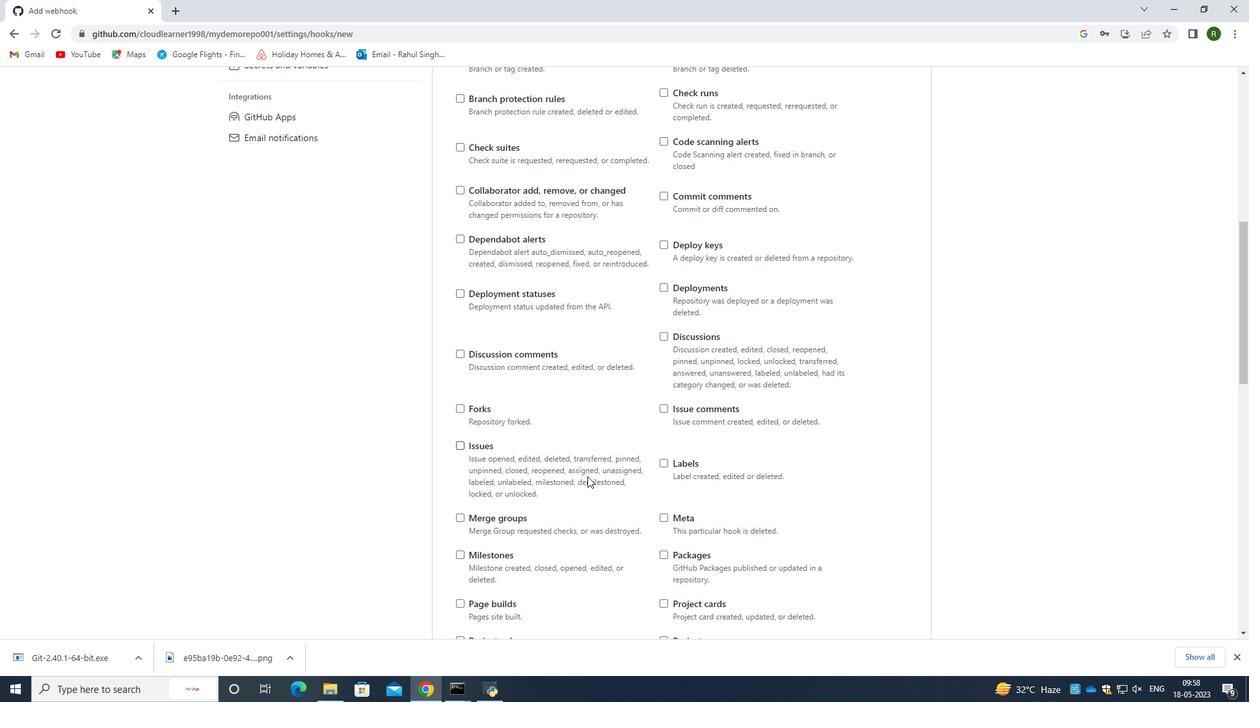 
Action: Mouse scrolled (587, 476) with delta (0, 0)
Screenshot: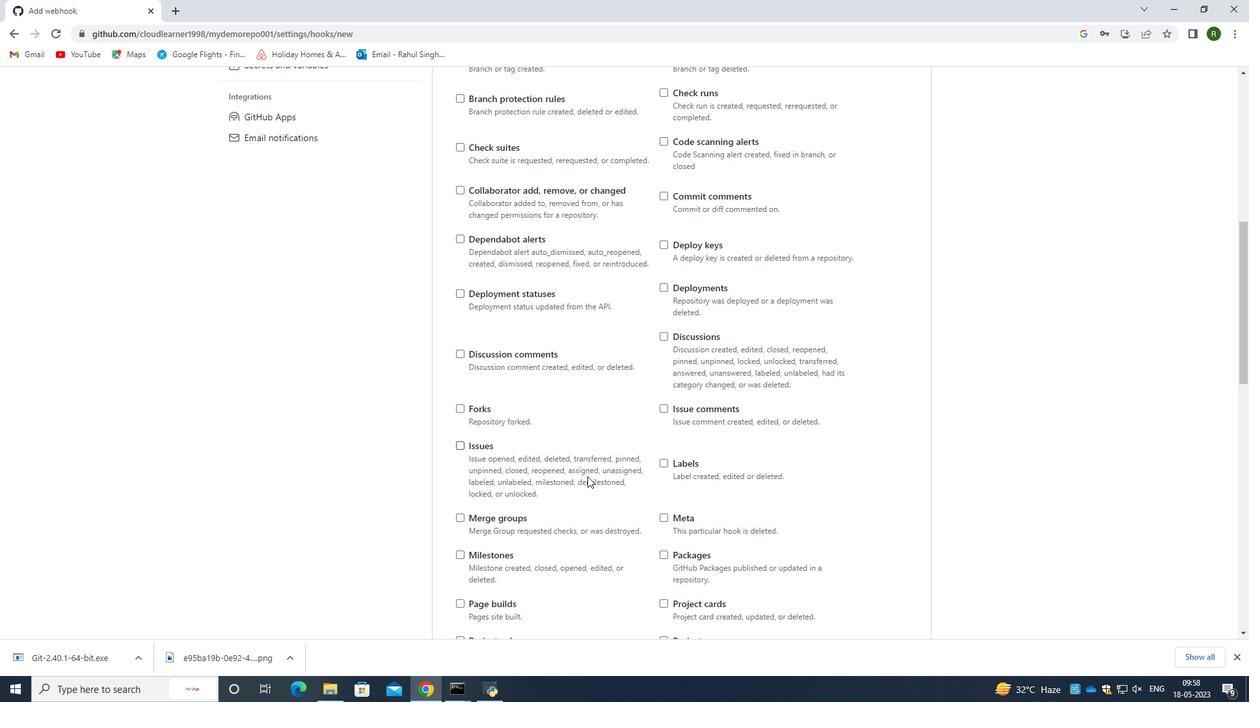 
Action: Mouse scrolled (587, 476) with delta (0, 0)
Screenshot: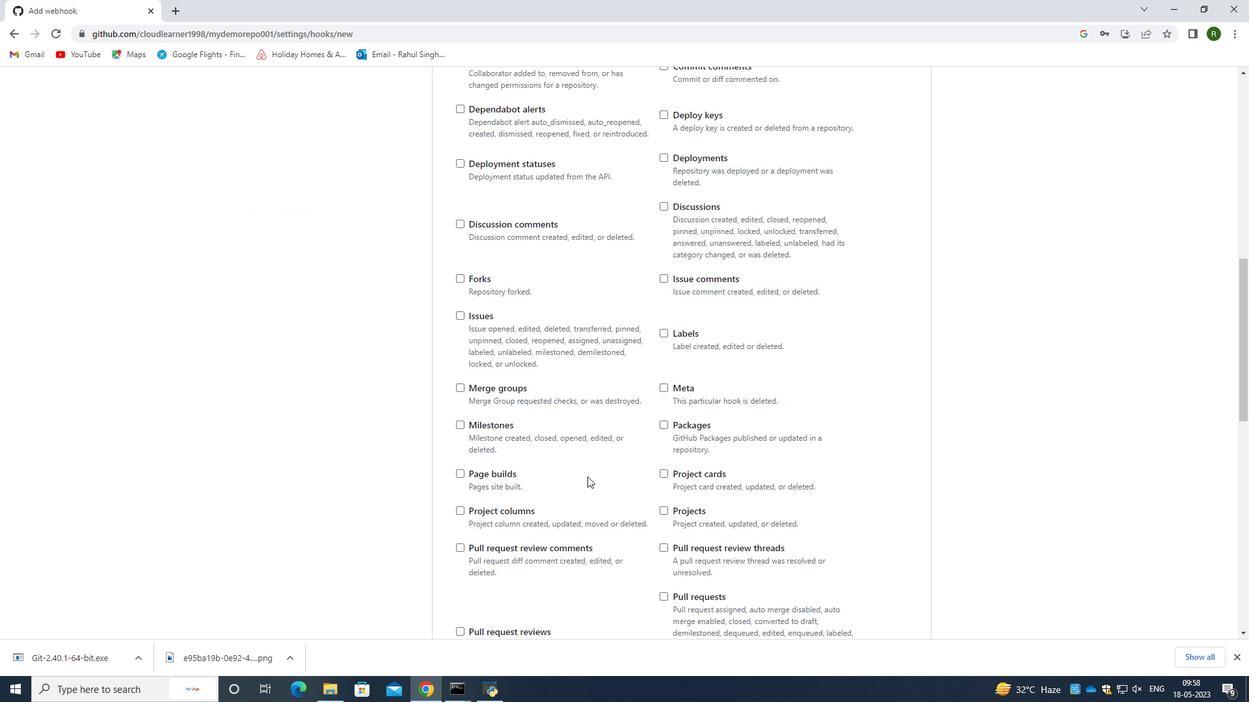 
Action: Mouse scrolled (587, 476) with delta (0, 0)
Screenshot: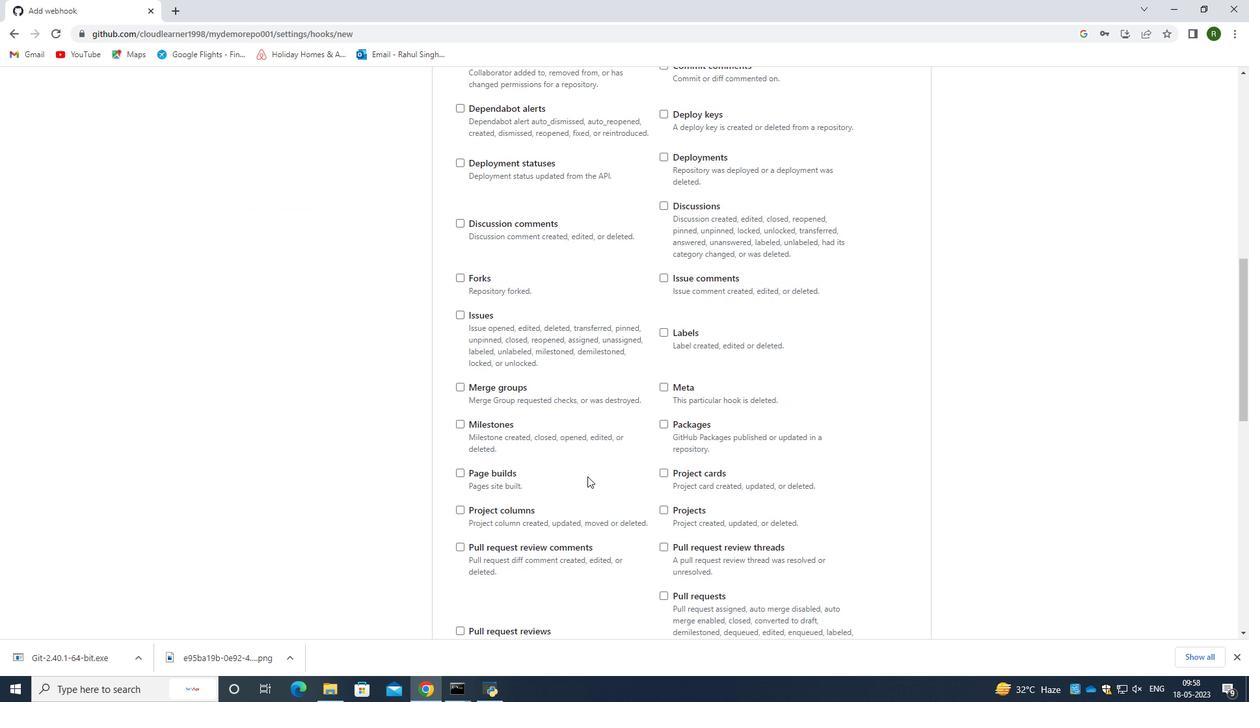 
Action: Mouse scrolled (587, 476) with delta (0, 0)
Screenshot: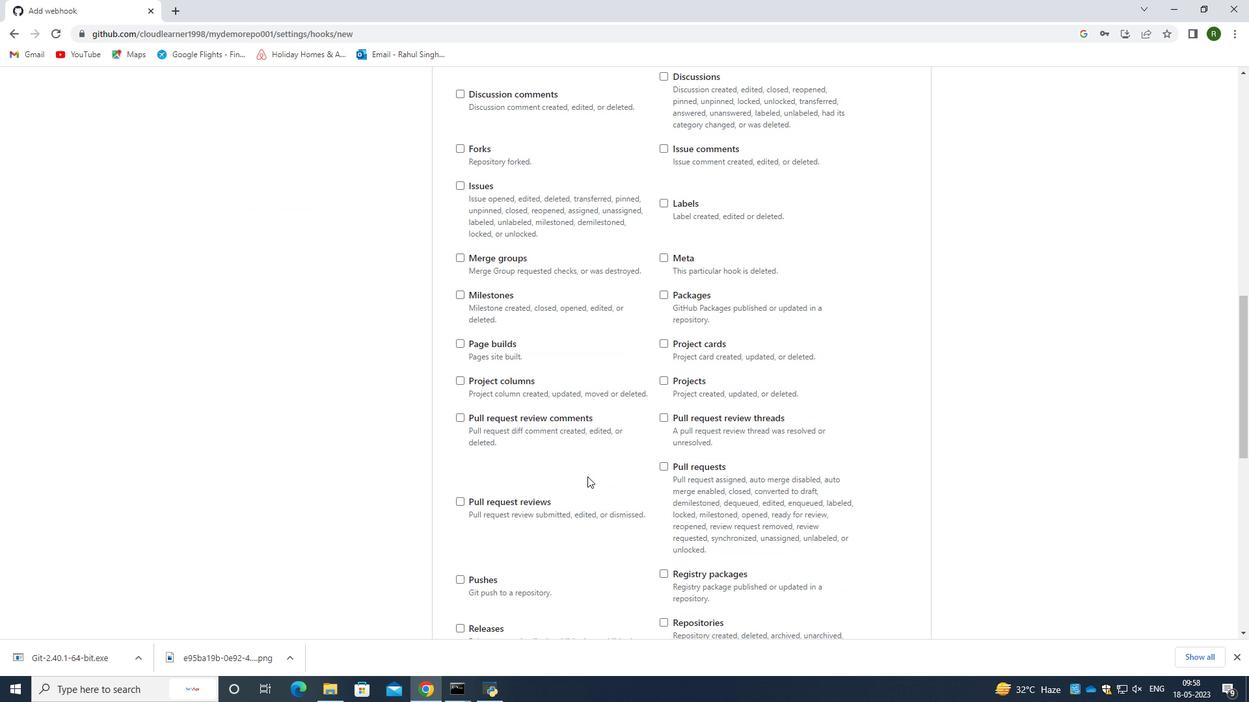 
Action: Mouse scrolled (587, 477) with delta (0, 0)
Screenshot: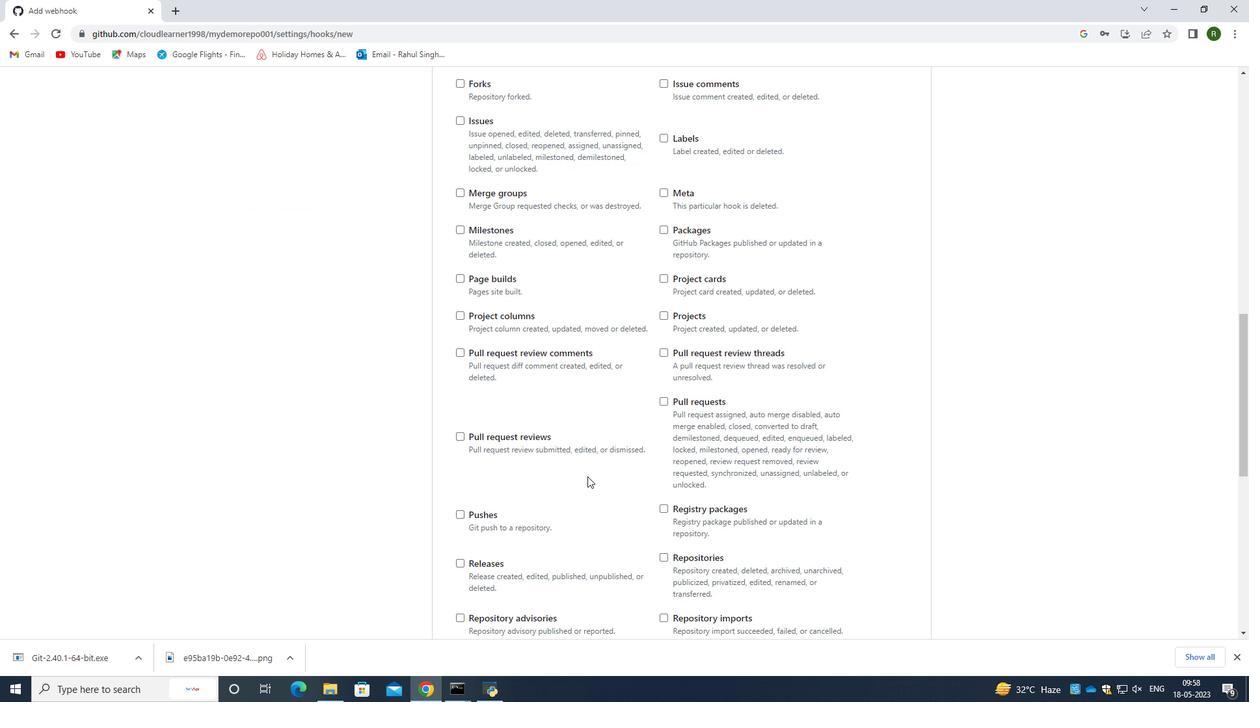
Action: Mouse scrolled (587, 477) with delta (0, 0)
Screenshot: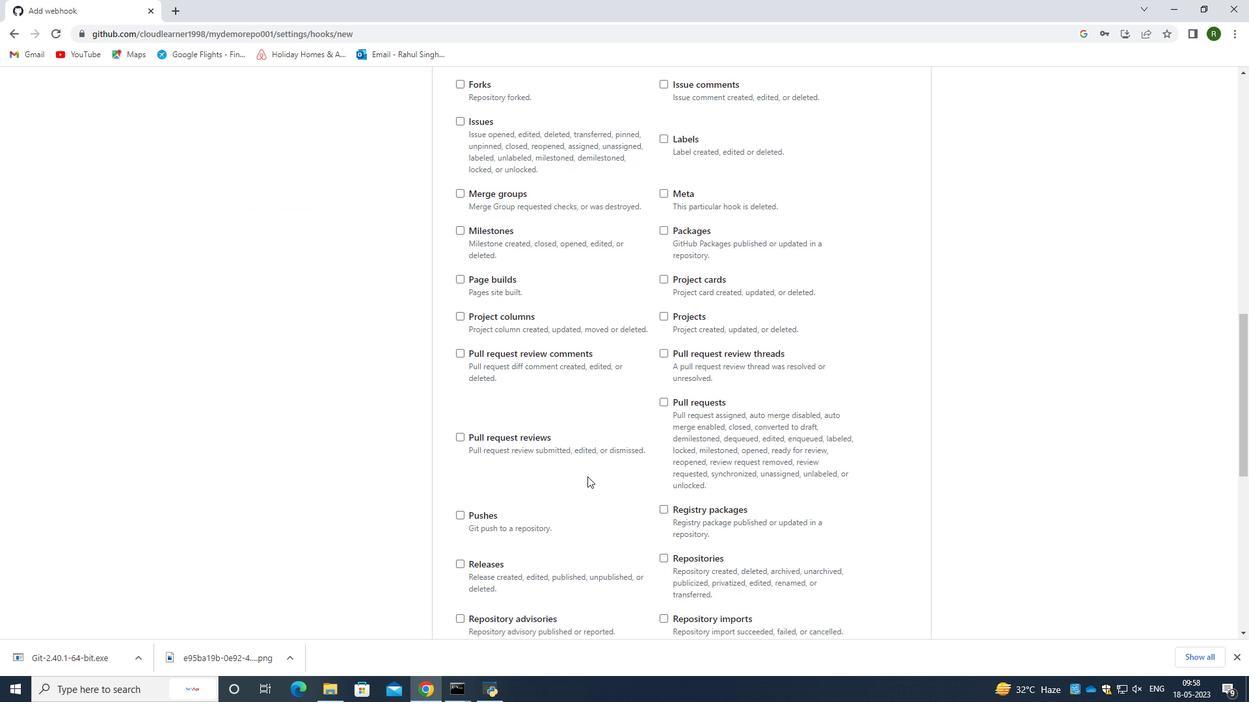 
Action: Mouse scrolled (587, 477) with delta (0, 0)
Screenshot: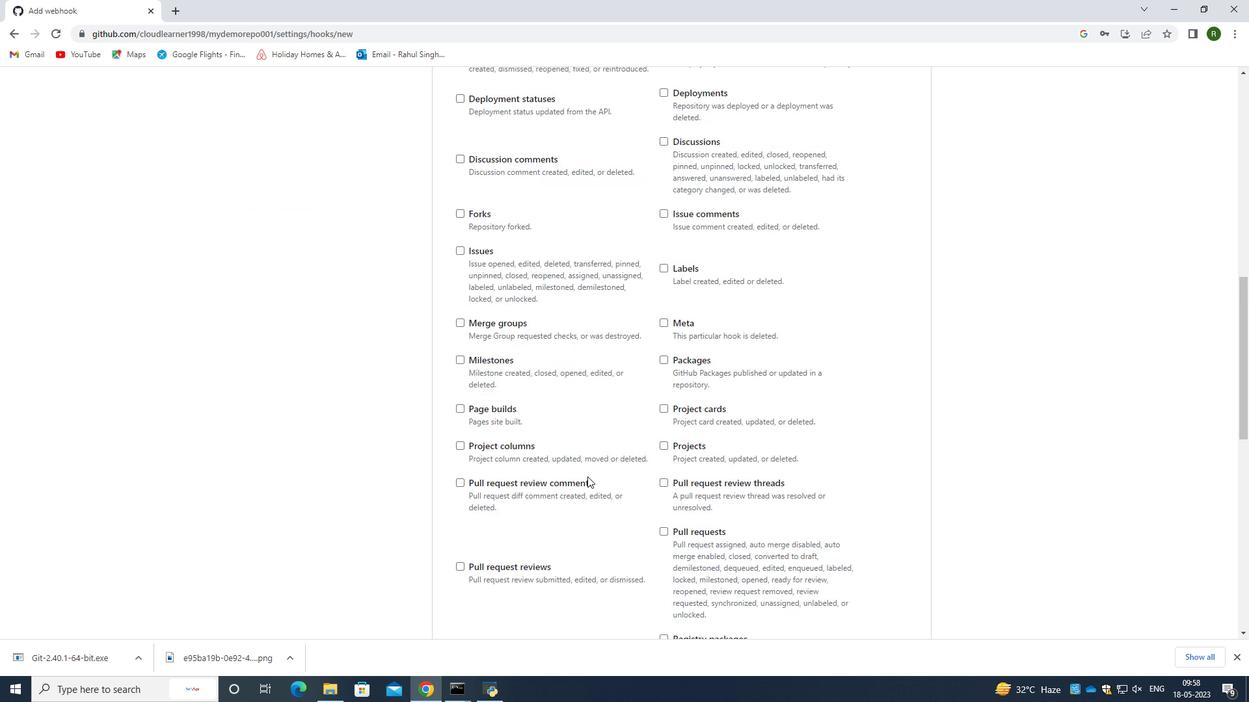 
Action: Mouse scrolled (587, 477) with delta (0, 0)
Screenshot: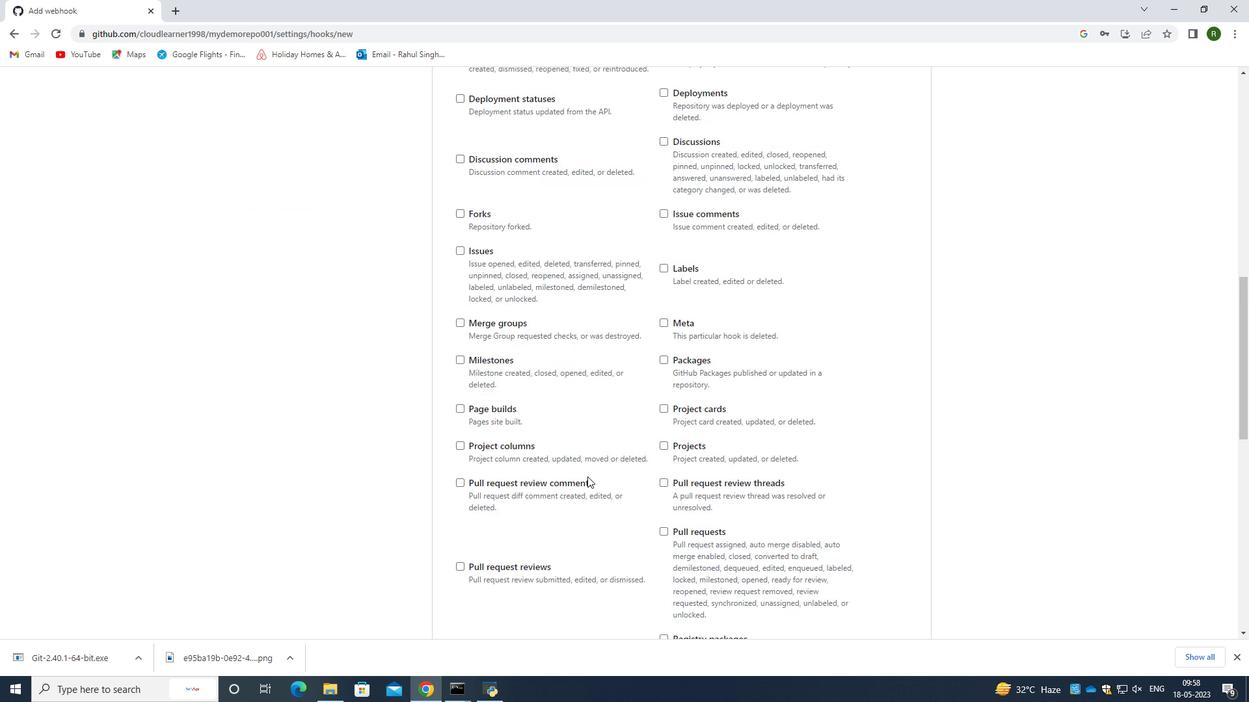 
Action: Mouse scrolled (587, 477) with delta (0, 0)
Screenshot: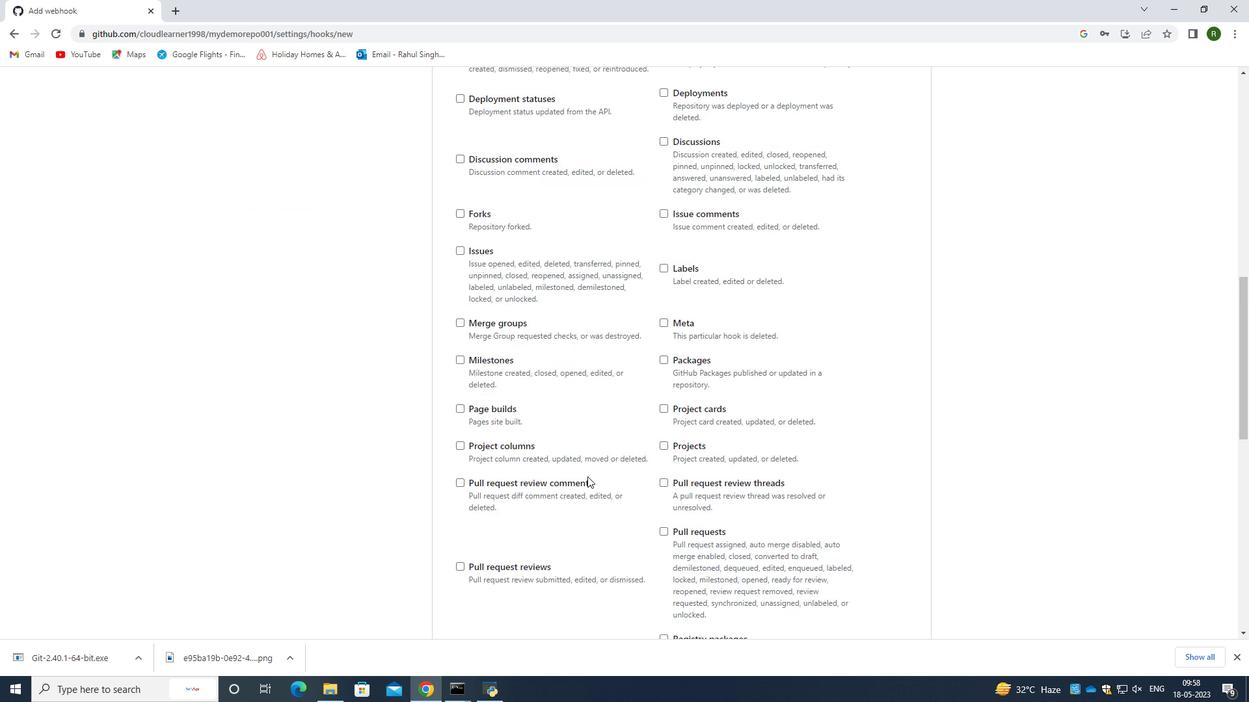 
Action: Mouse scrolled (587, 477) with delta (0, 0)
Screenshot: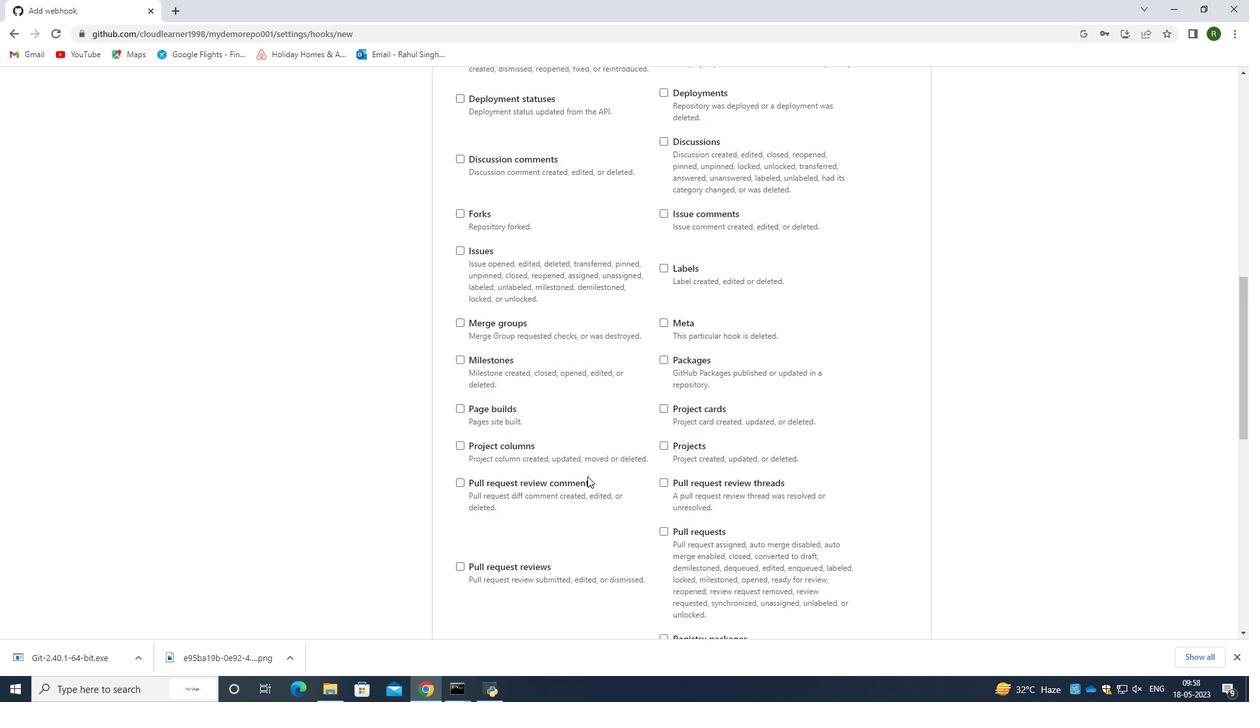 
Action: Mouse scrolled (587, 477) with delta (0, 0)
Screenshot: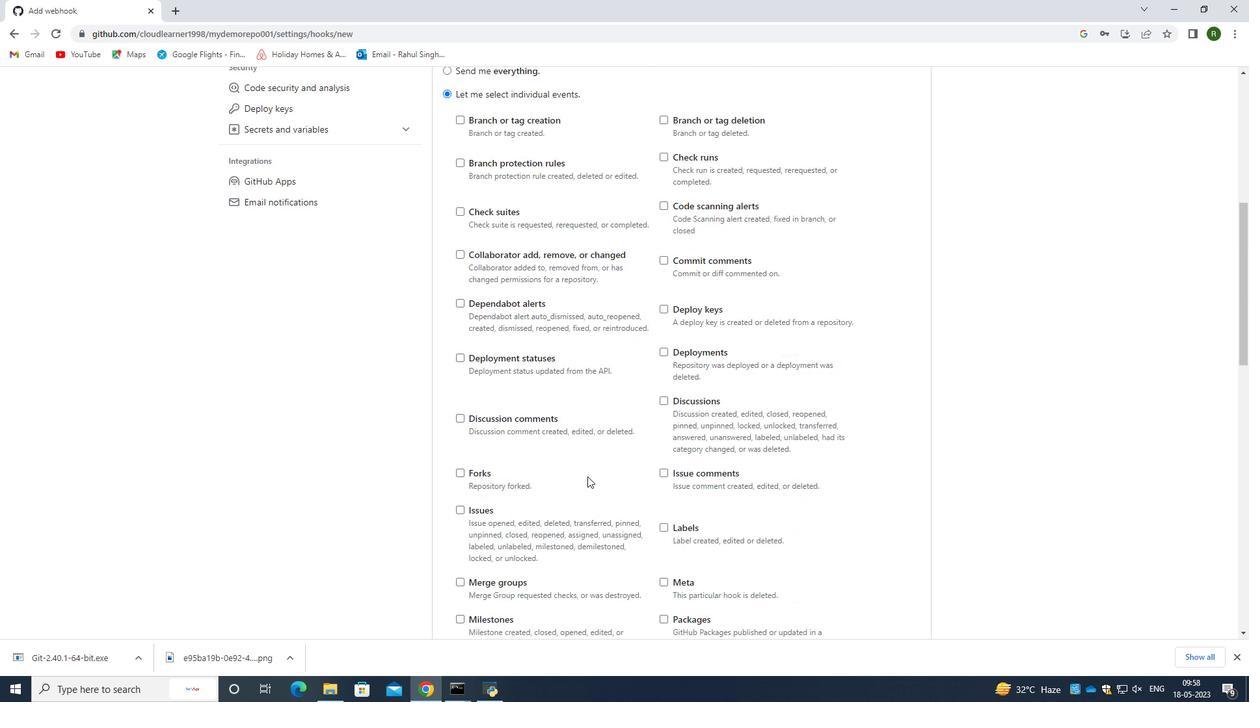 
Action: Mouse scrolled (587, 477) with delta (0, 0)
Screenshot: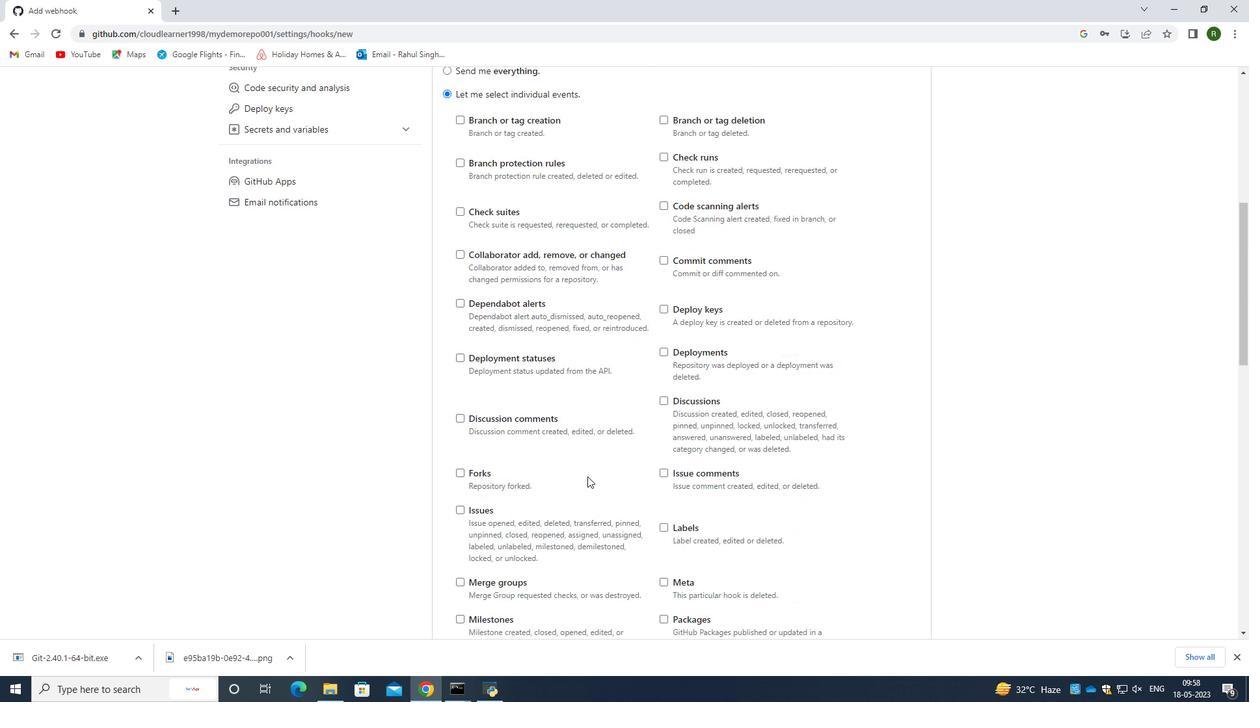 
Action: Mouse scrolled (587, 477) with delta (0, 0)
Screenshot: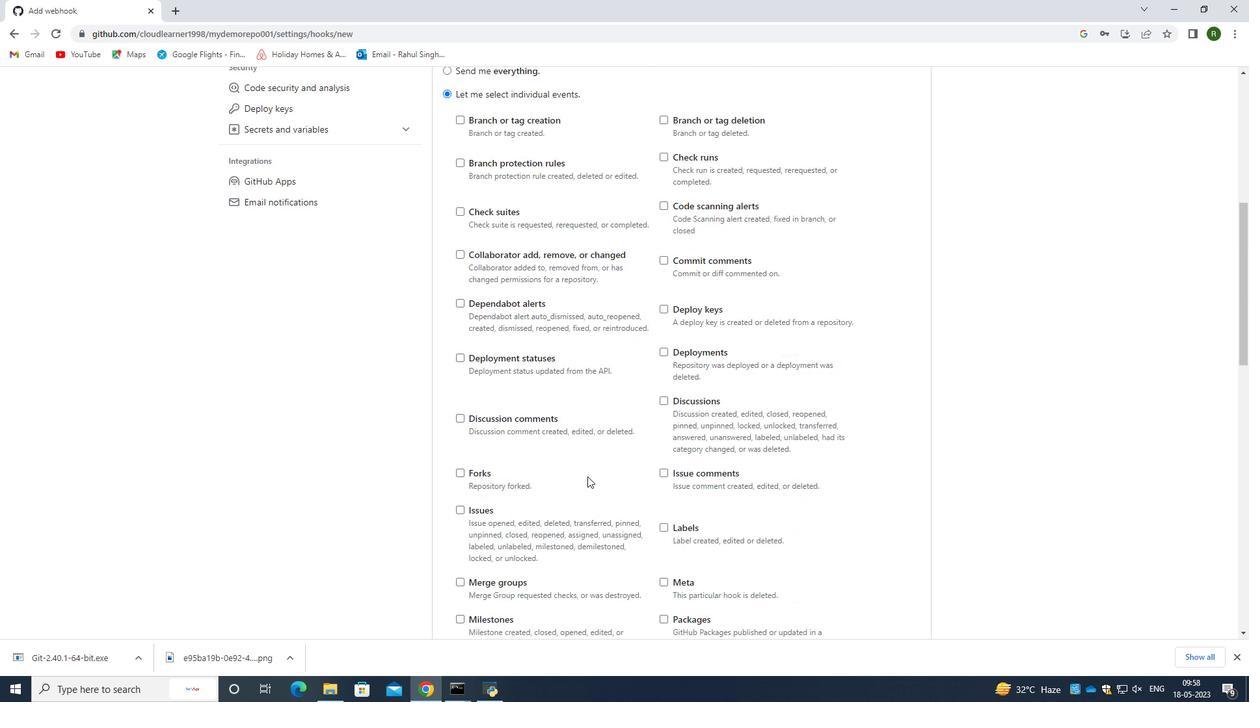 
Action: Mouse scrolled (587, 477) with delta (0, 0)
Screenshot: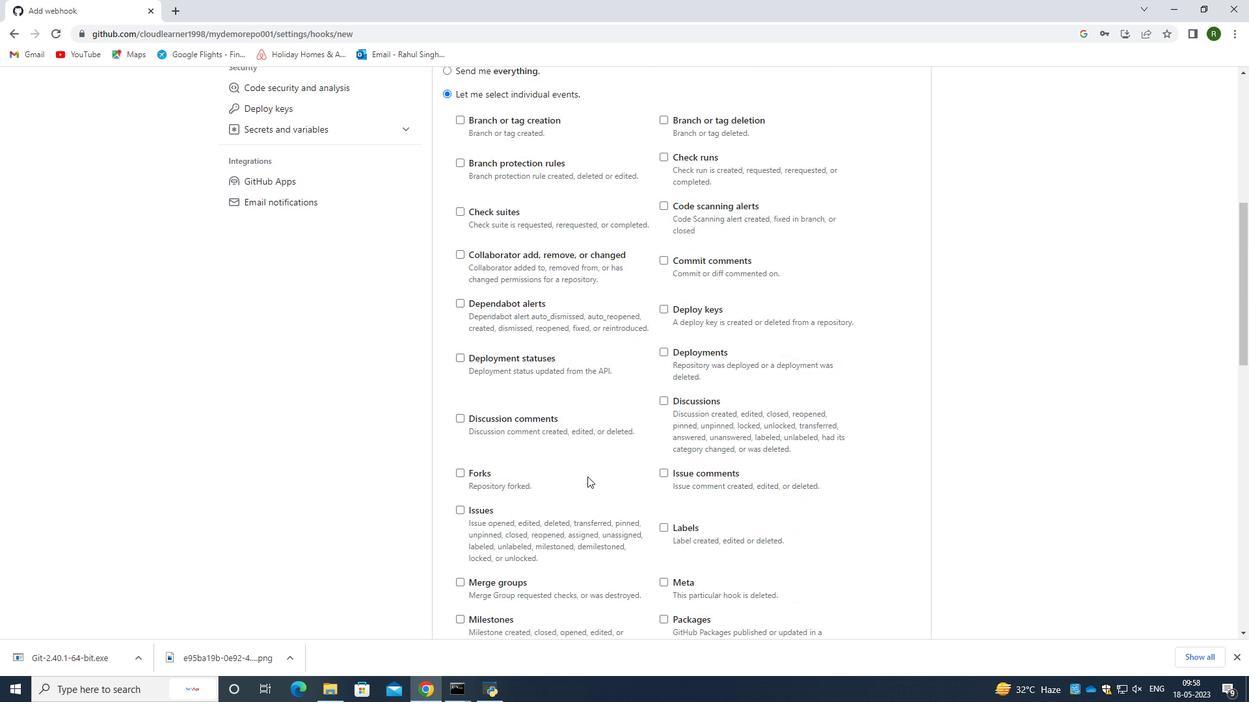 
Action: Mouse scrolled (587, 477) with delta (0, 0)
Screenshot: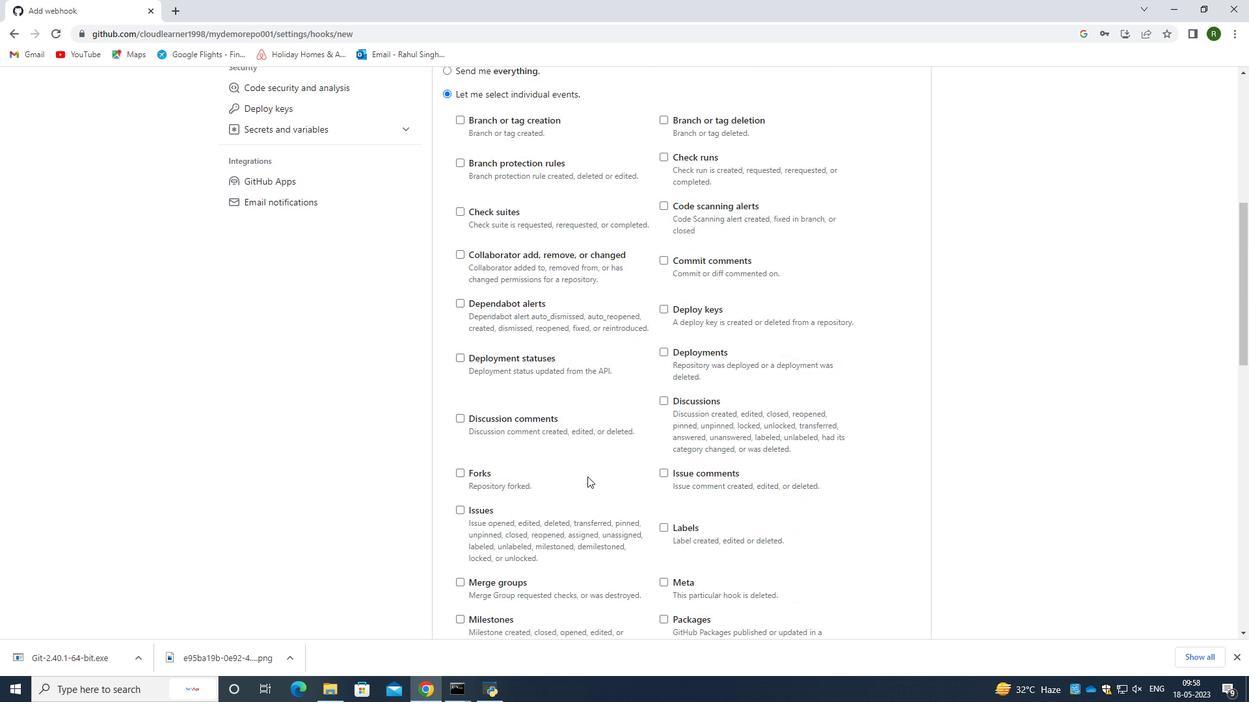 
Action: Mouse moved to (454, 374)
Screenshot: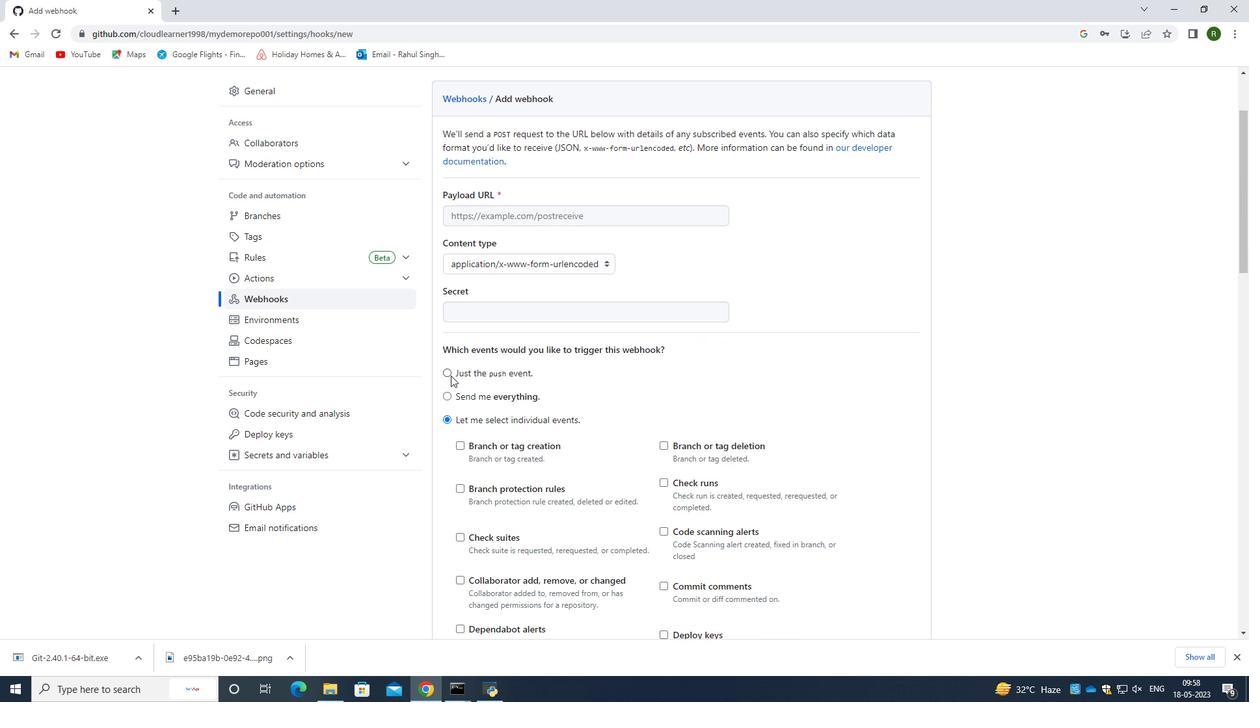 
Action: Mouse pressed left at (454, 374)
Screenshot: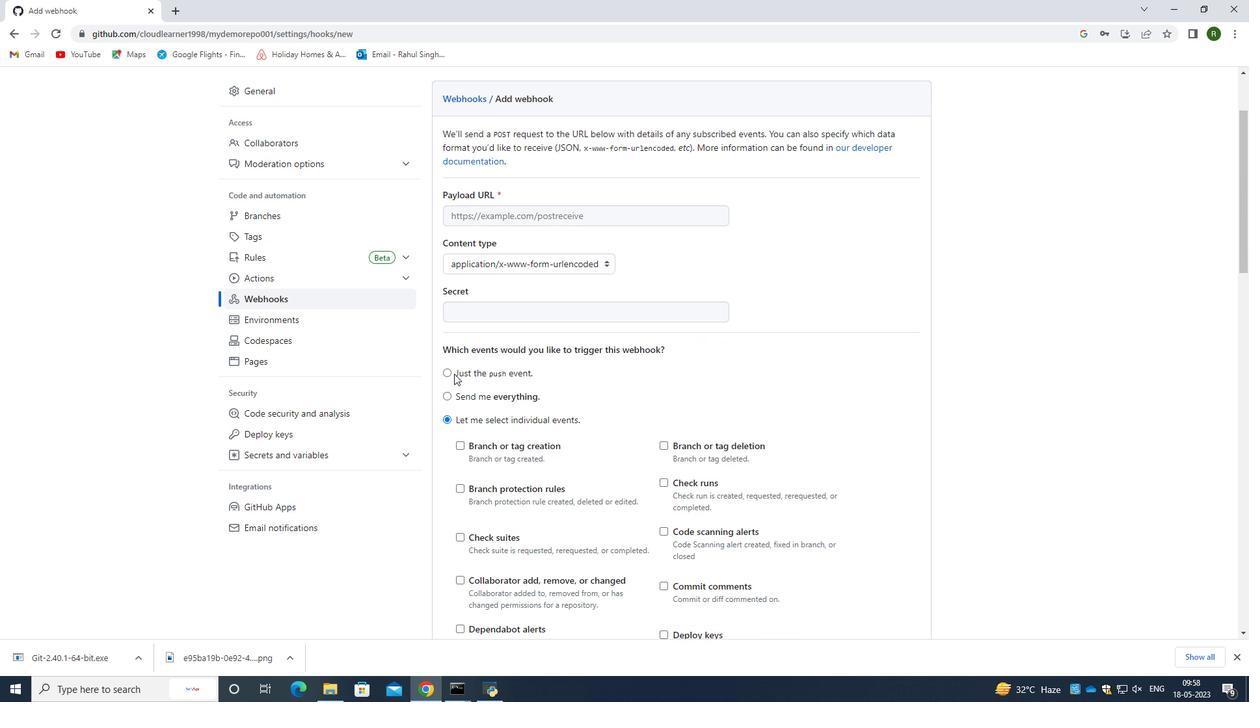 
Action: Mouse moved to (528, 307)
Screenshot: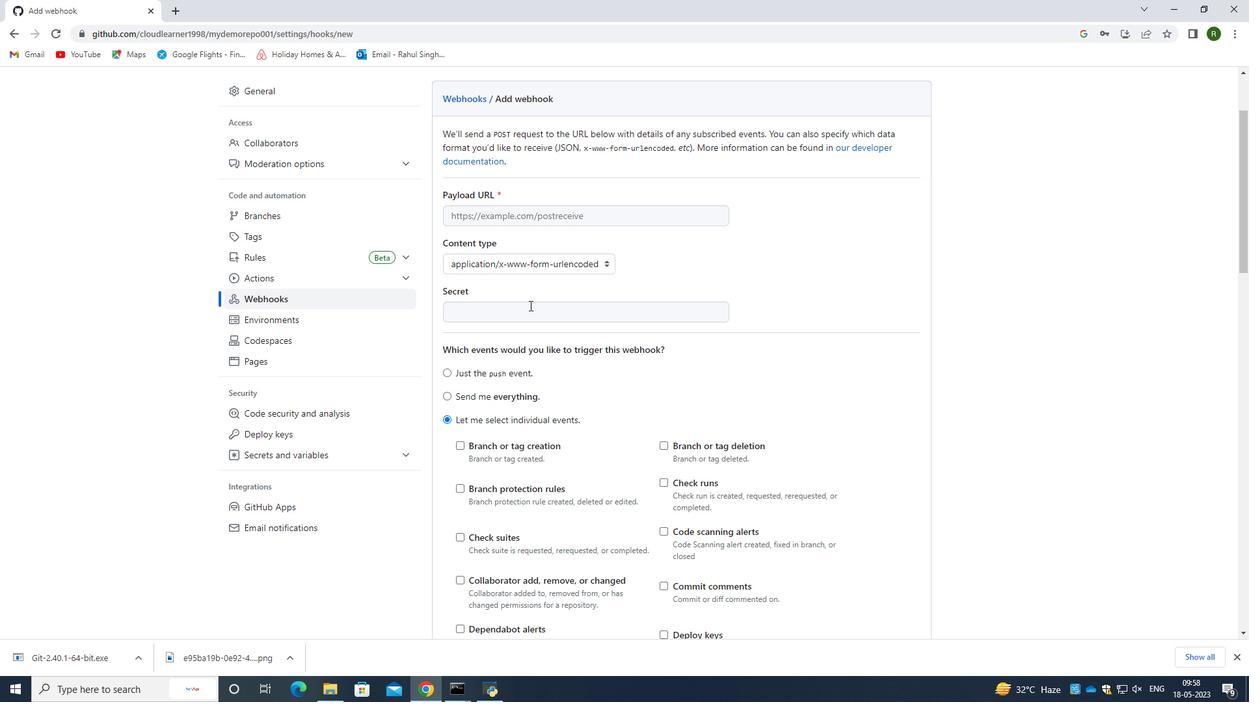 
Action: Mouse scrolled (528, 308) with delta (0, 0)
Screenshot: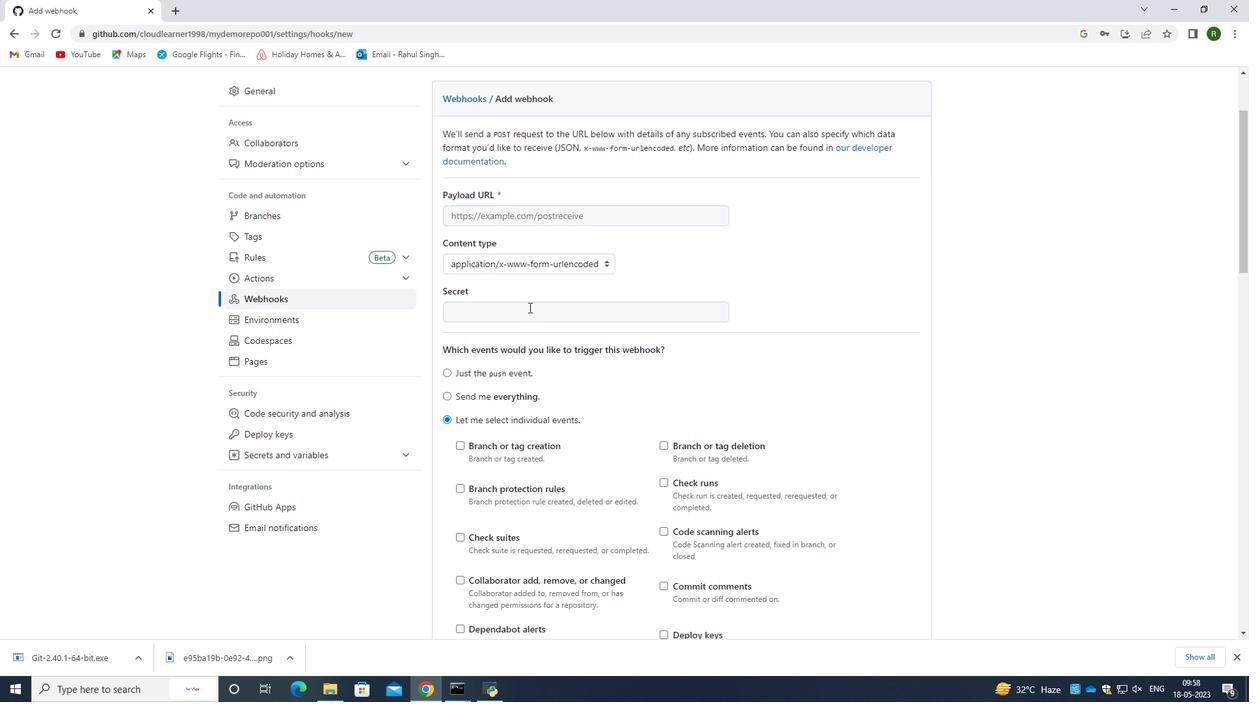 
Action: Mouse moved to (605, 421)
Screenshot: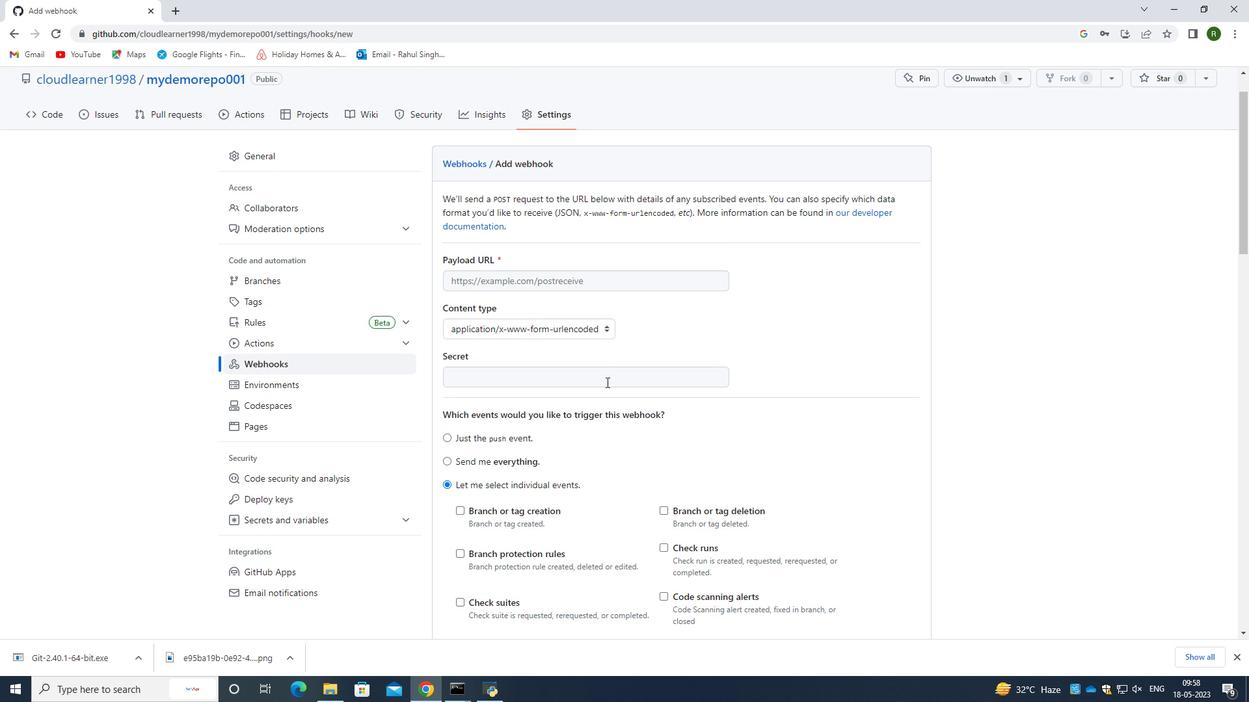 
Action: Mouse scrolled (605, 420) with delta (0, 0)
Screenshot: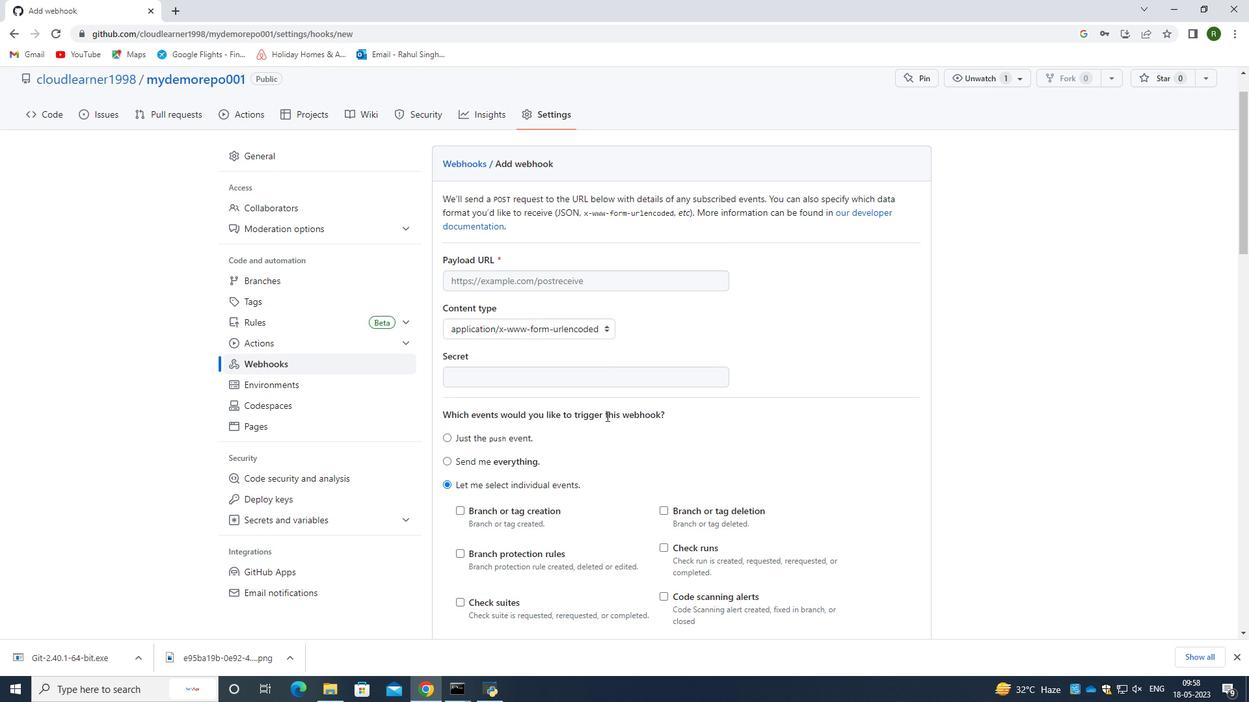 
Action: Mouse scrolled (605, 420) with delta (0, 0)
Screenshot: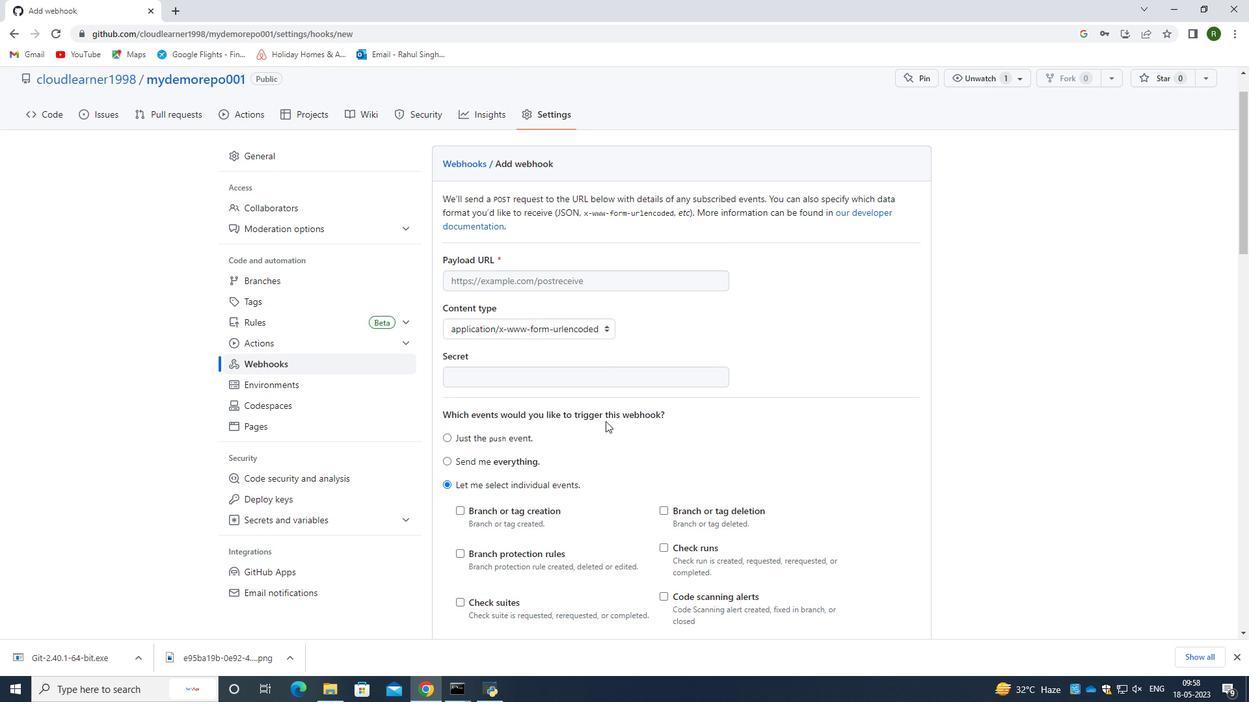 
Action: Mouse scrolled (605, 420) with delta (0, 0)
Screenshot: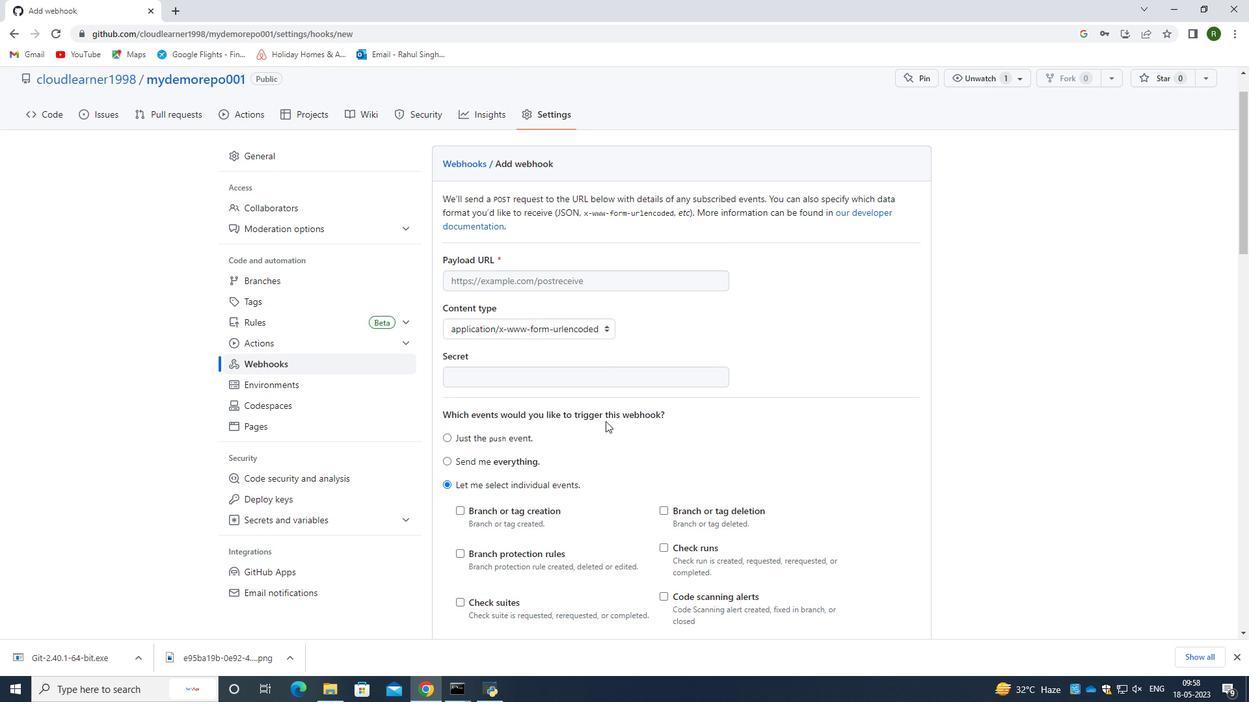 
Action: Mouse scrolled (605, 420) with delta (0, 0)
Screenshot: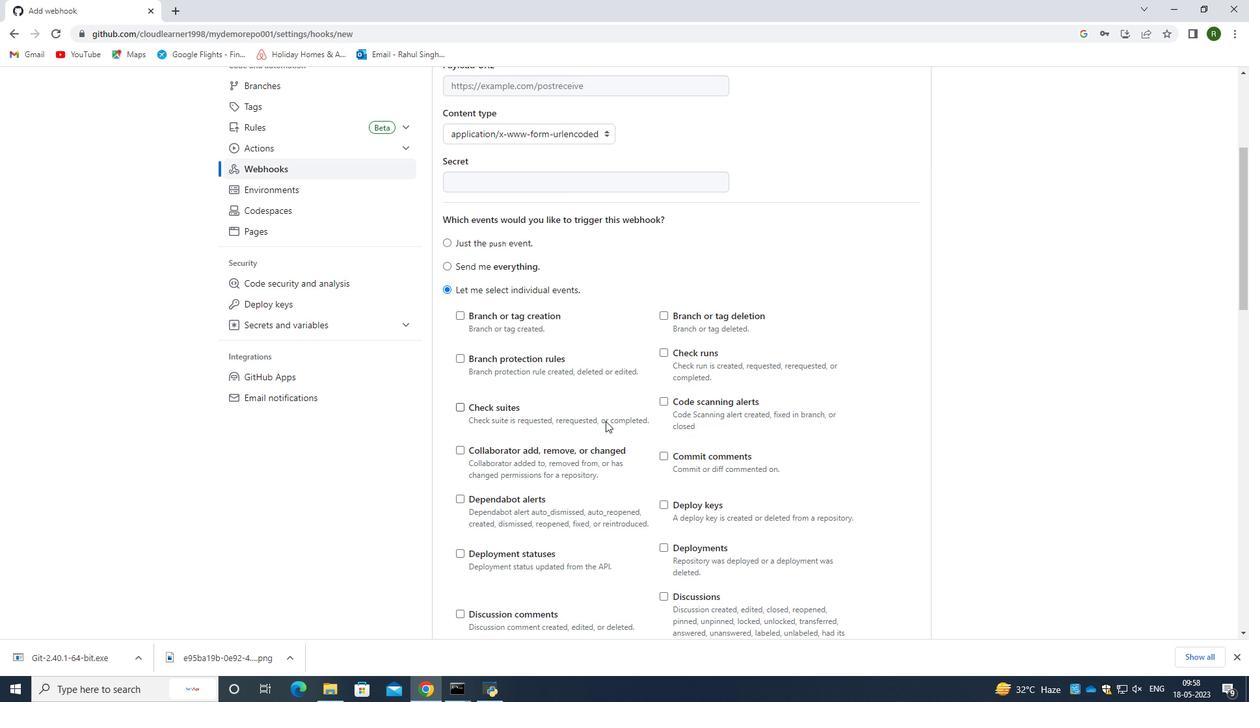 
Action: Mouse scrolled (605, 420) with delta (0, 0)
Screenshot: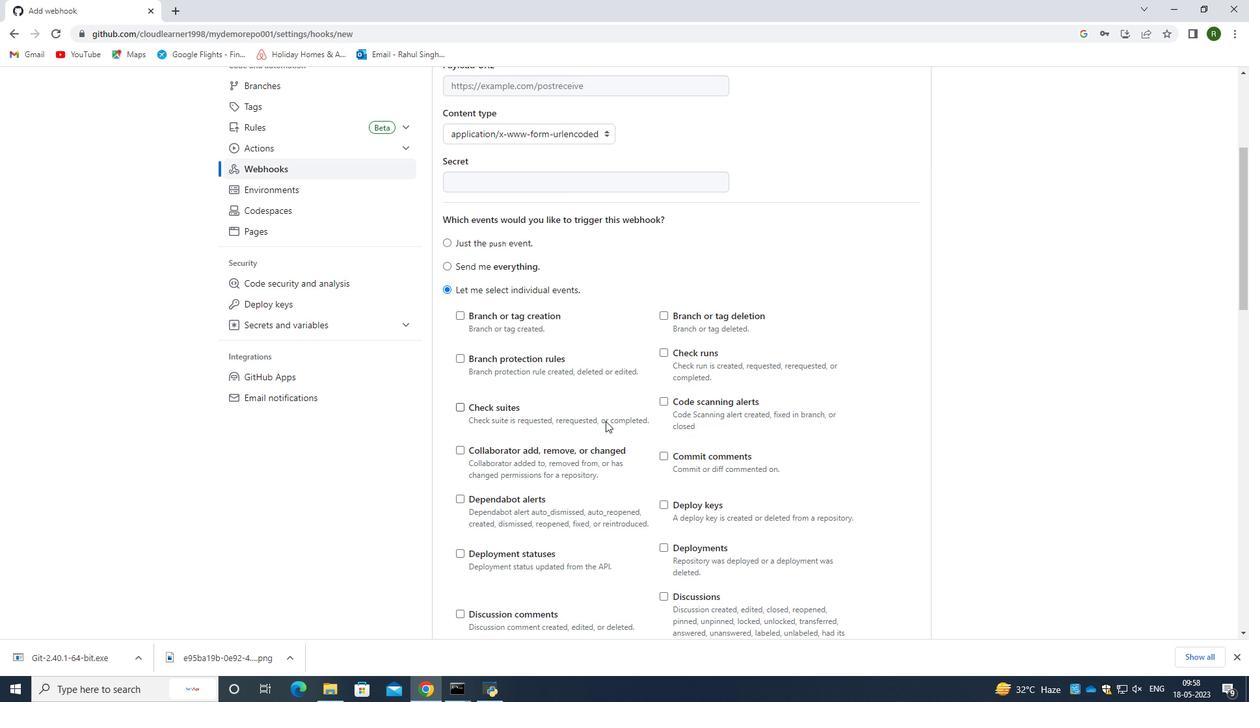 
Action: Mouse scrolled (605, 420) with delta (0, 0)
Screenshot: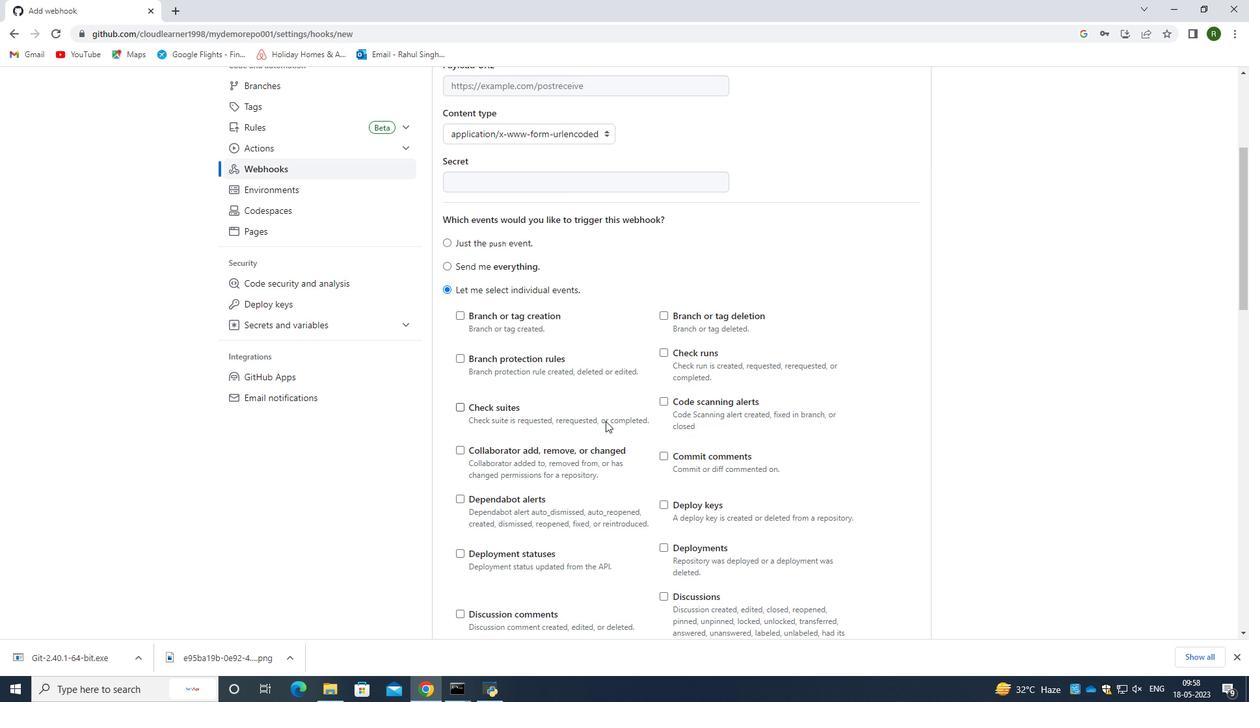 
Action: Mouse scrolled (605, 420) with delta (0, 0)
Screenshot: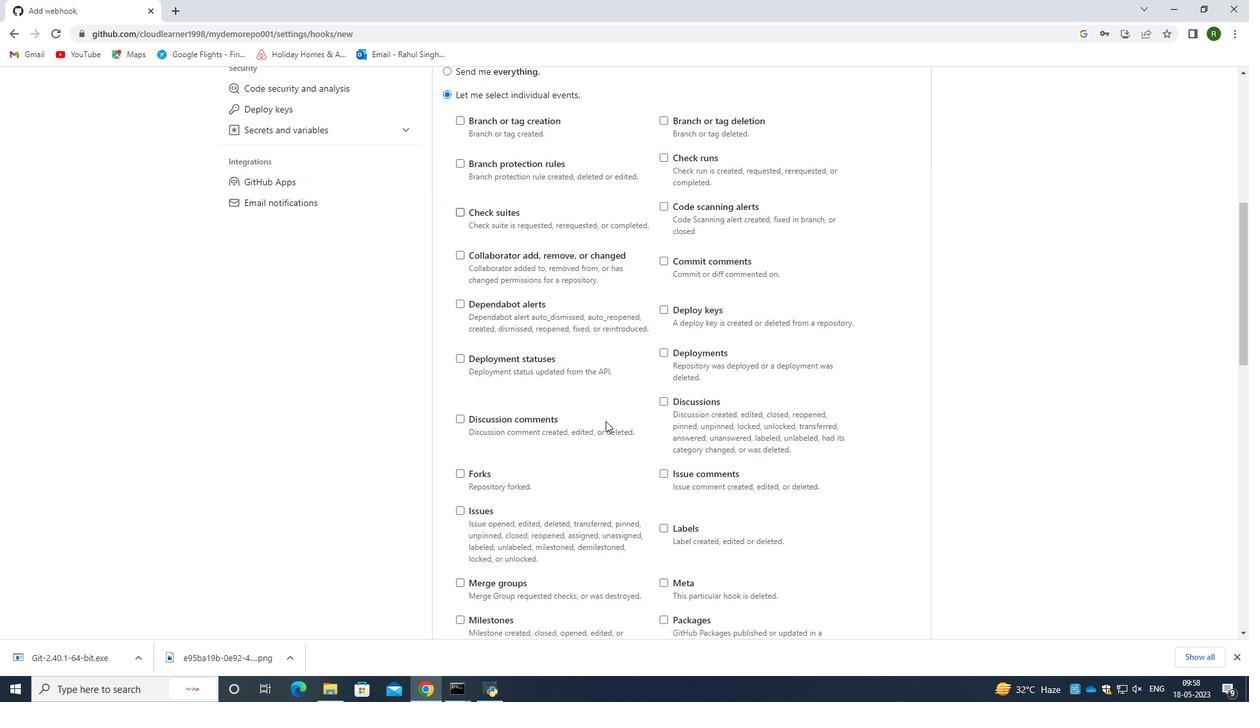 
Action: Mouse scrolled (605, 420) with delta (0, 0)
Screenshot: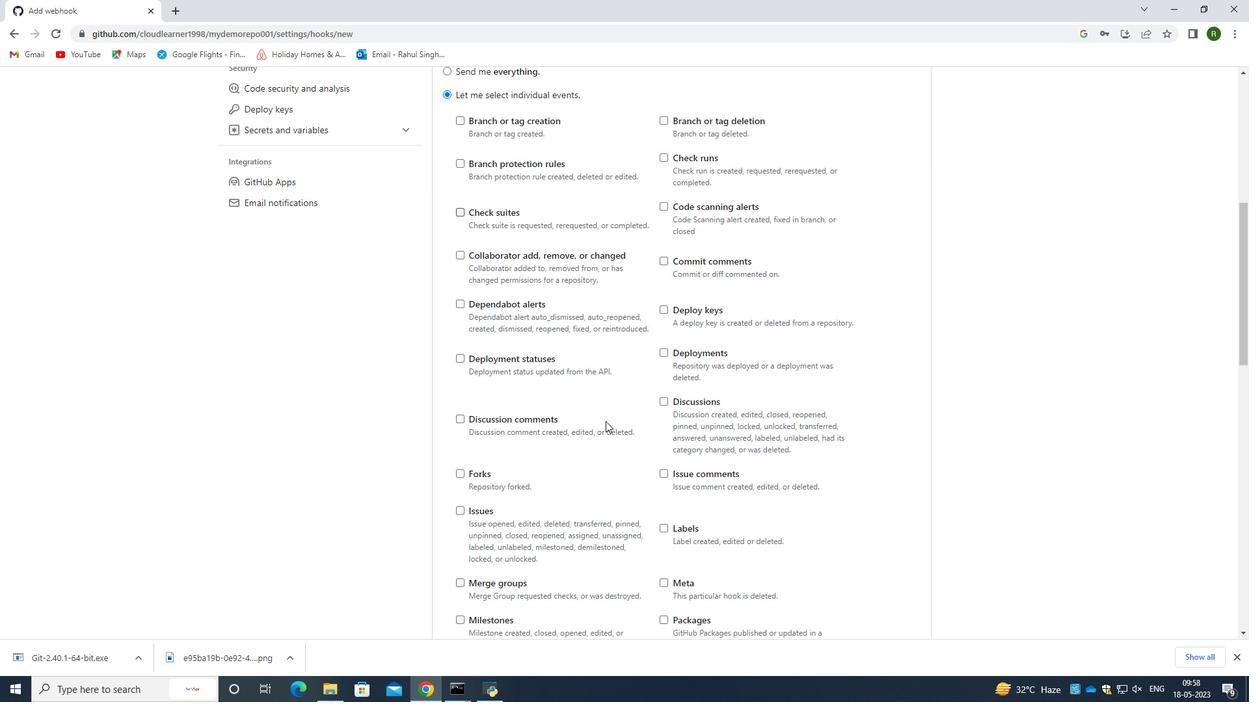 
Action: Mouse scrolled (605, 420) with delta (0, 0)
Screenshot: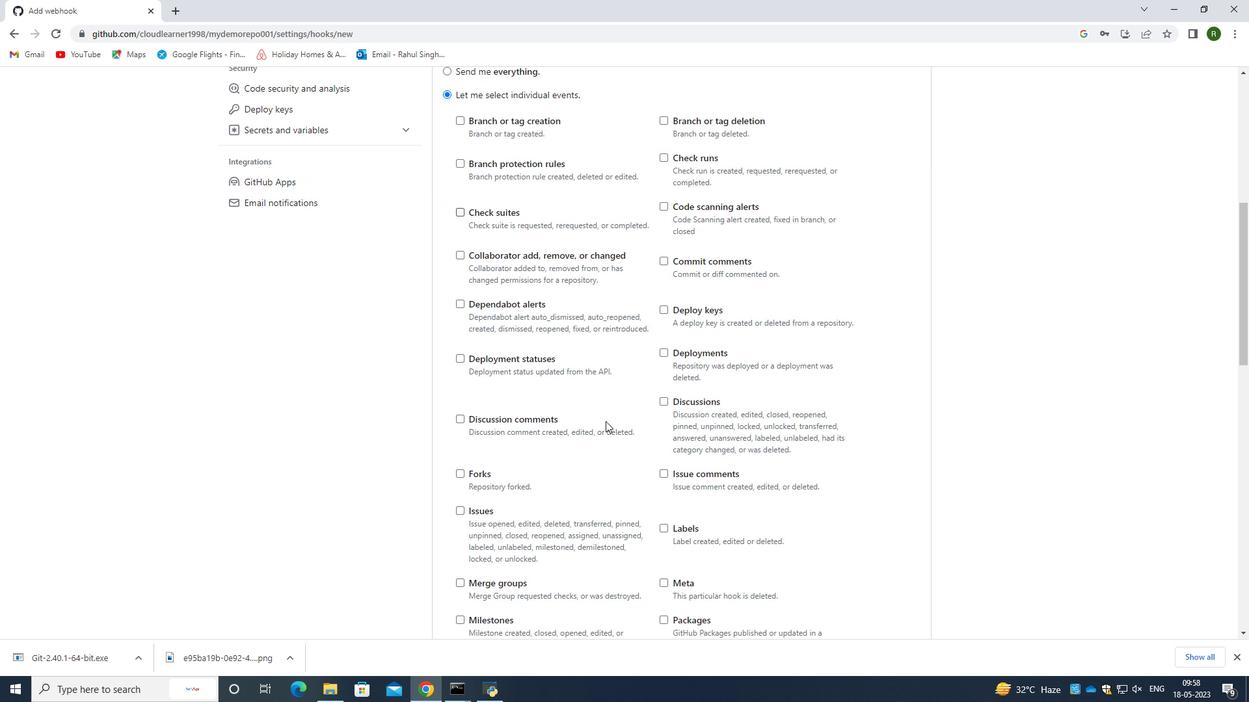 
Action: Mouse scrolled (605, 420) with delta (0, 0)
Screenshot: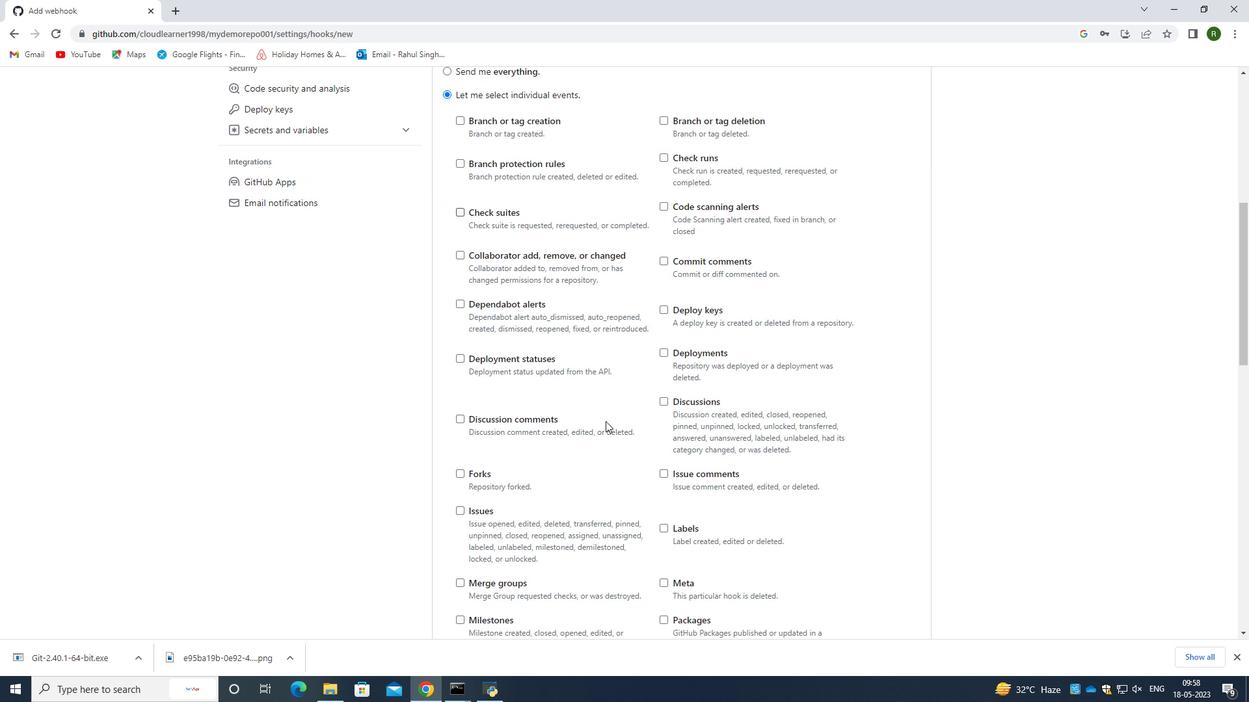 
Action: Mouse scrolled (605, 420) with delta (0, 0)
Screenshot: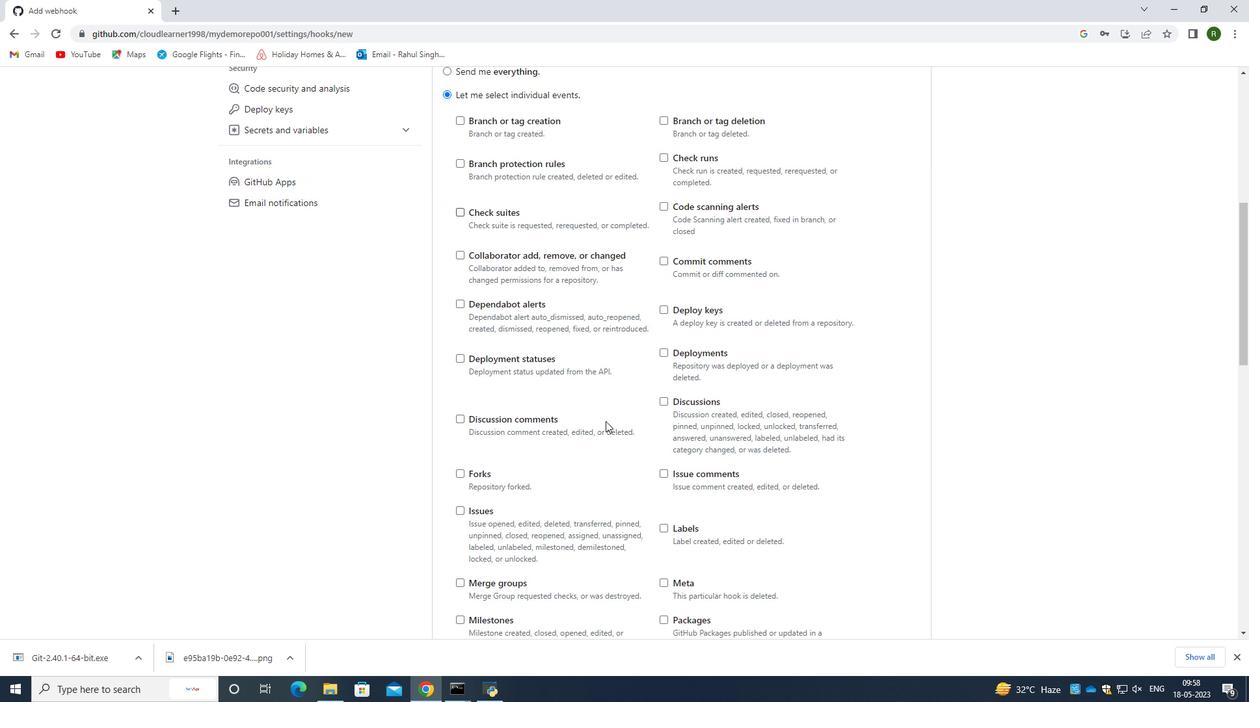 
Action: Mouse scrolled (605, 420) with delta (0, 0)
Screenshot: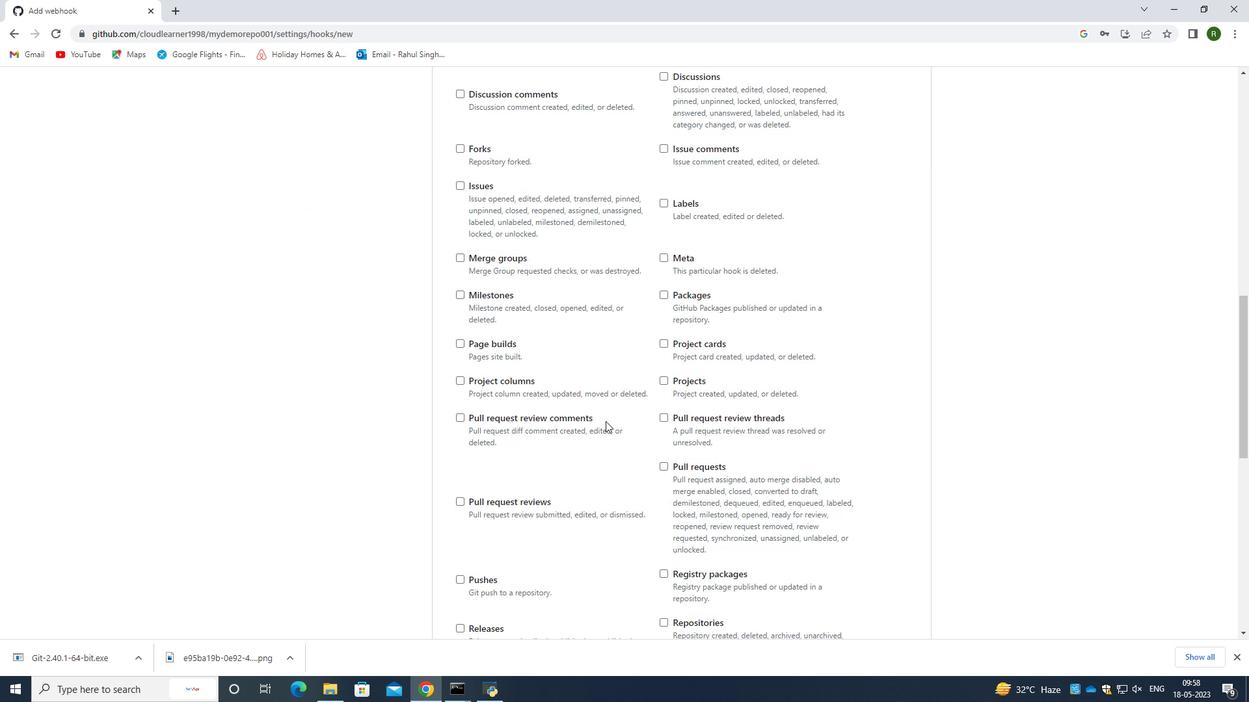 
Action: Mouse scrolled (605, 420) with delta (0, 0)
Screenshot: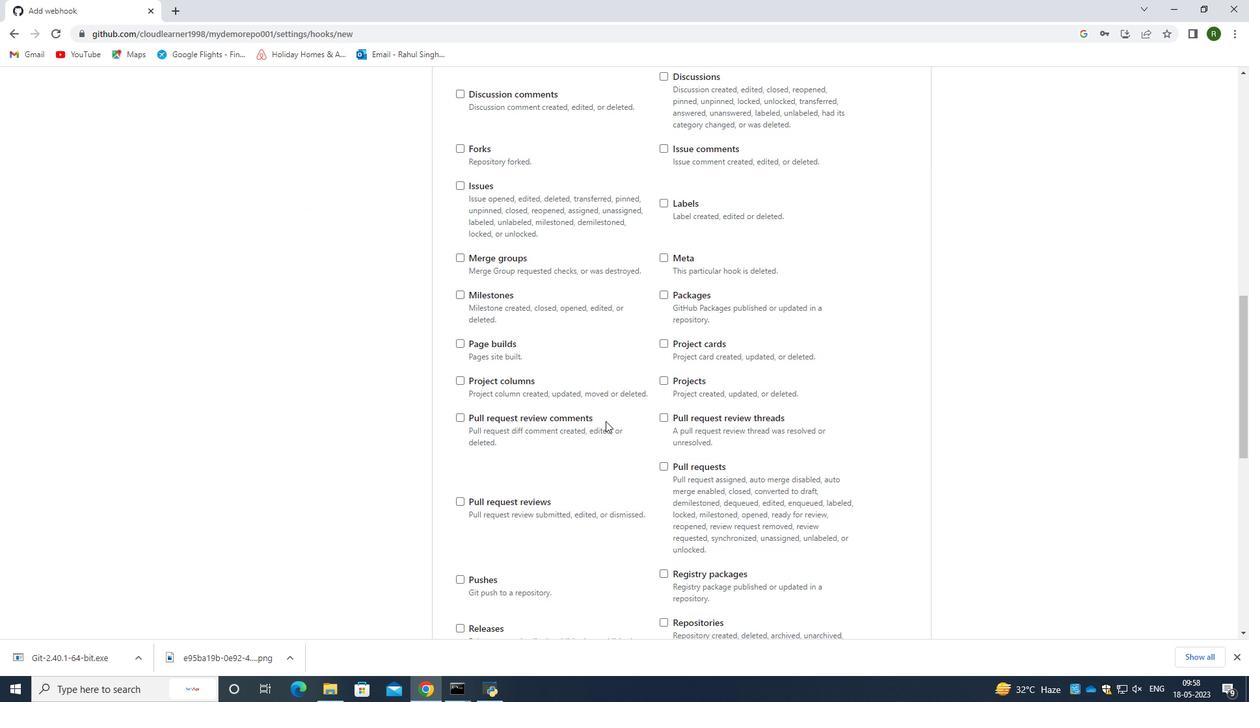 
Action: Mouse scrolled (605, 420) with delta (0, 0)
Screenshot: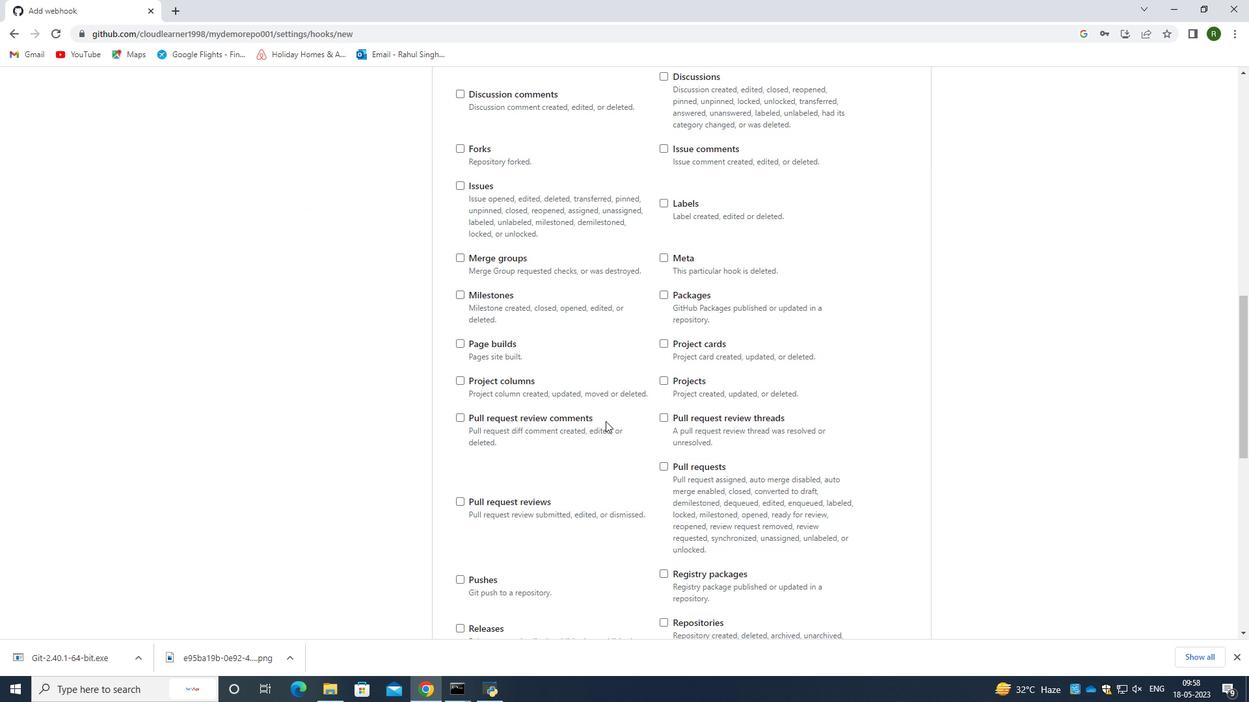 
Action: Mouse scrolled (605, 420) with delta (0, 0)
Screenshot: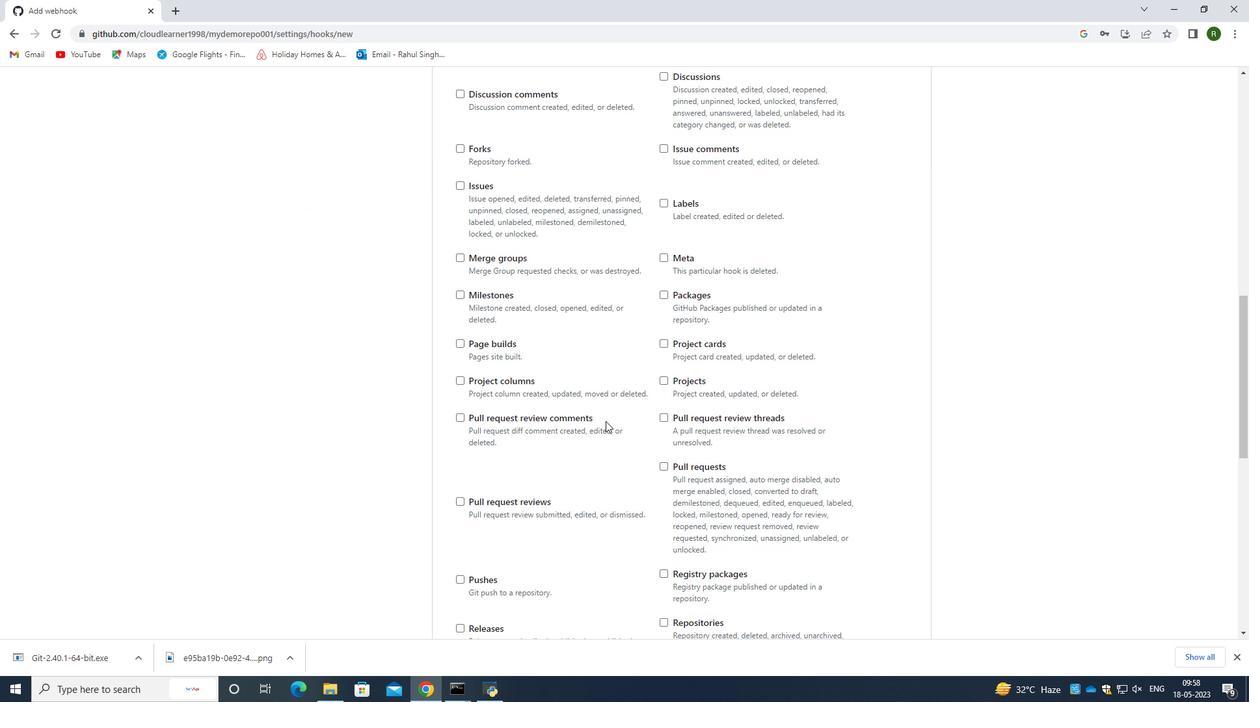 
Action: Mouse scrolled (605, 420) with delta (0, 0)
Screenshot: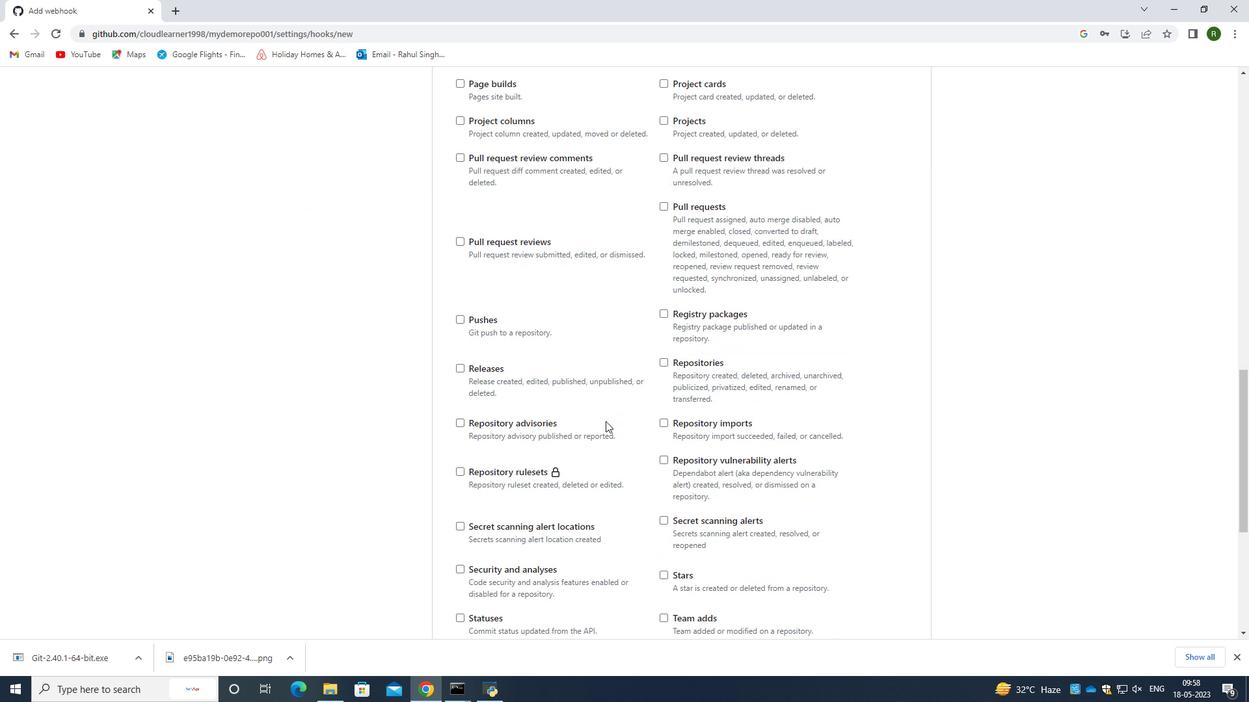 
Action: Mouse scrolled (605, 420) with delta (0, 0)
Screenshot: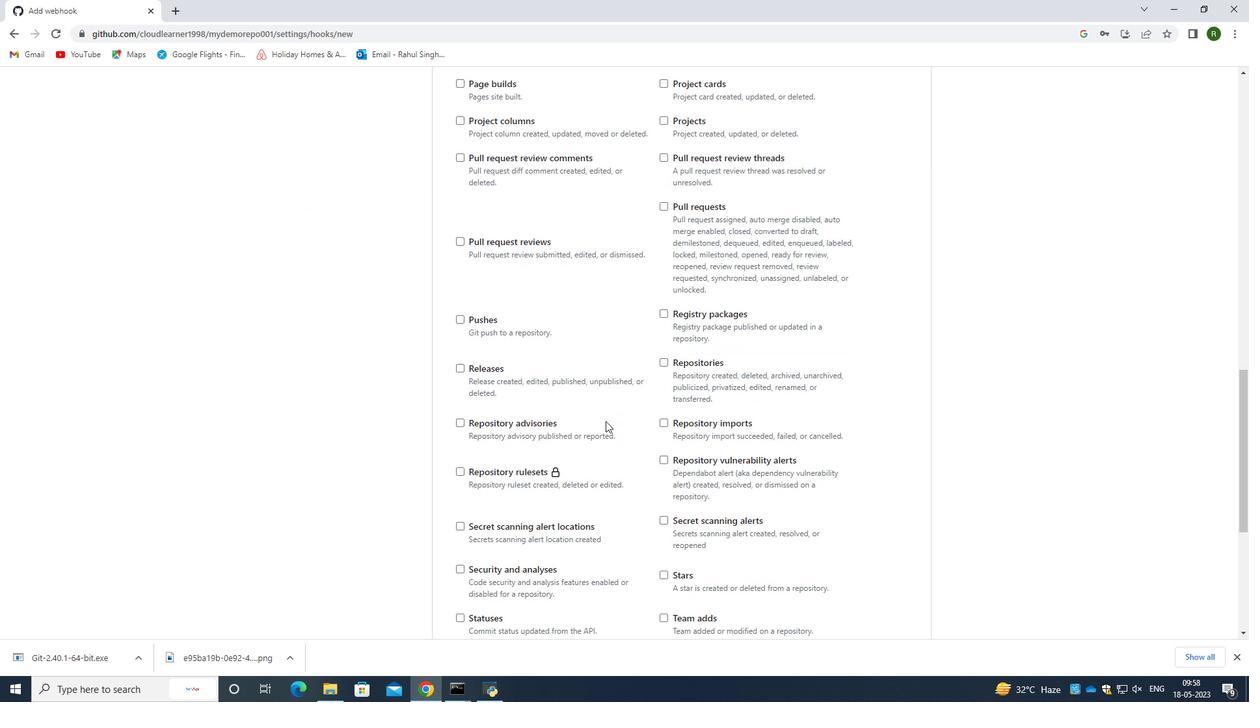 
Action: Mouse scrolled (605, 420) with delta (0, 0)
Screenshot: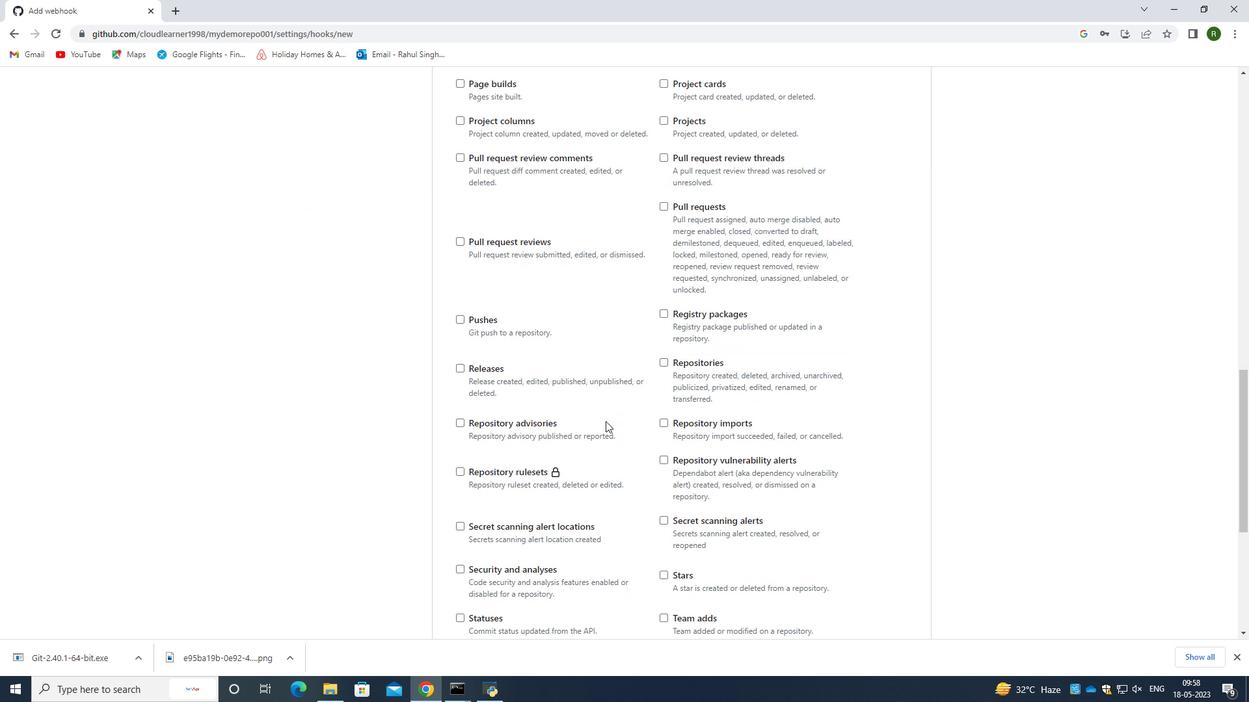 
Action: Mouse scrolled (605, 420) with delta (0, 0)
Screenshot: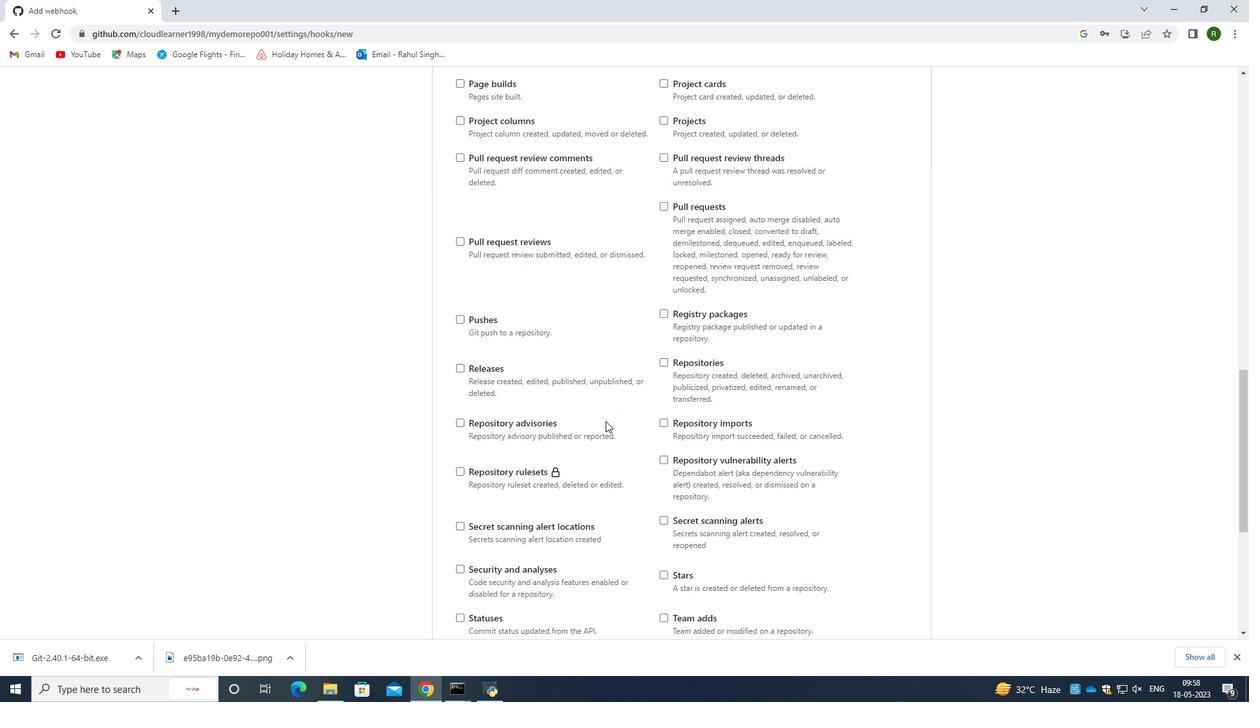 
Action: Mouse scrolled (605, 420) with delta (0, 0)
Screenshot: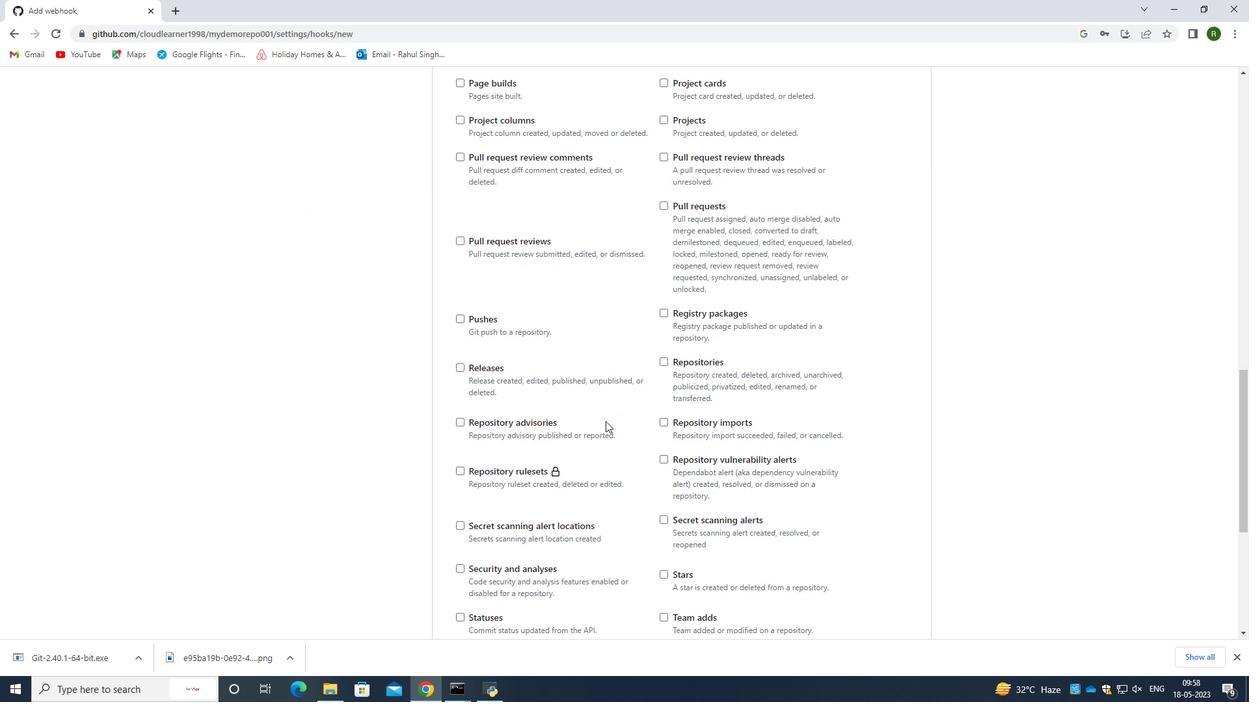 
Action: Mouse scrolled (605, 420) with delta (0, 0)
Screenshot: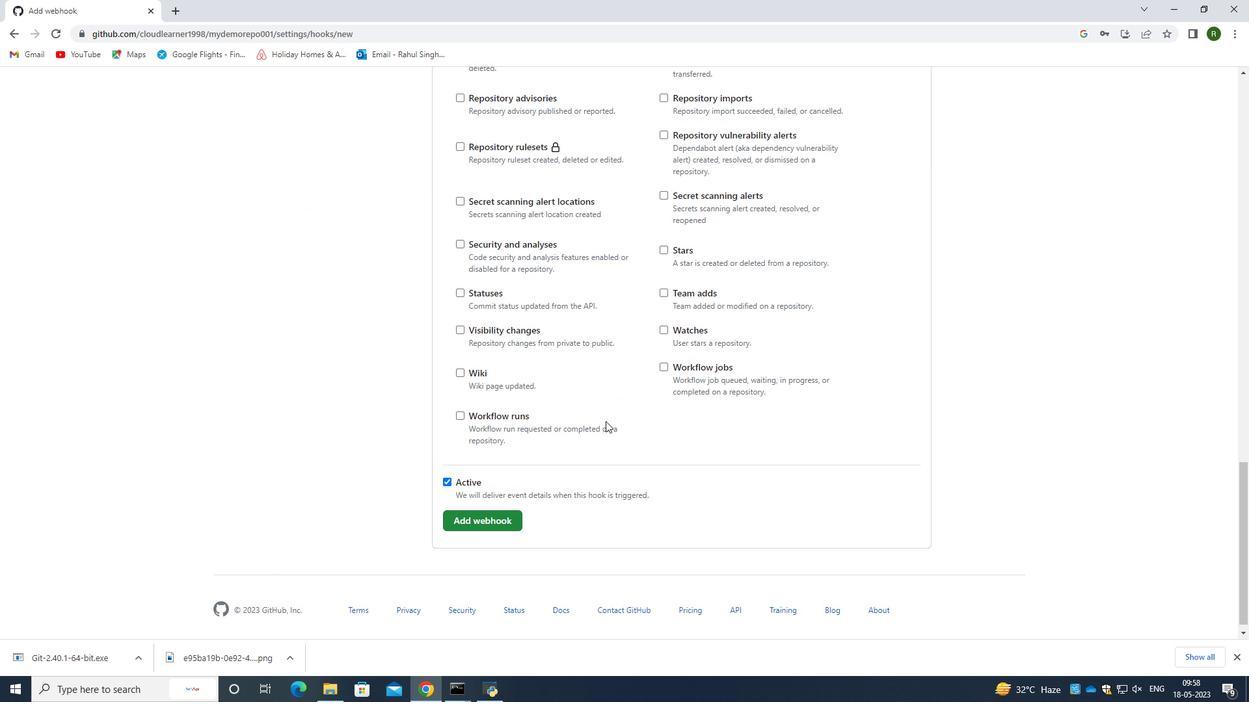 
Action: Mouse scrolled (605, 422) with delta (0, 0)
Screenshot: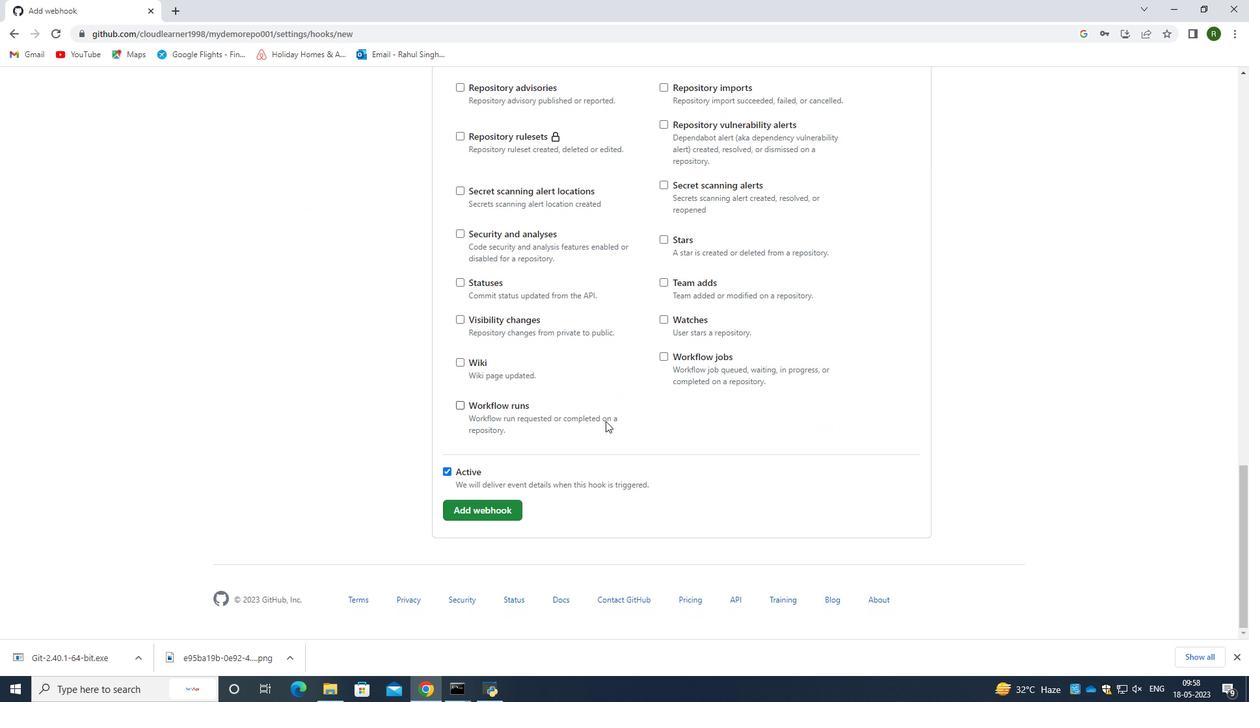
Action: Mouse scrolled (605, 422) with delta (0, 0)
Screenshot: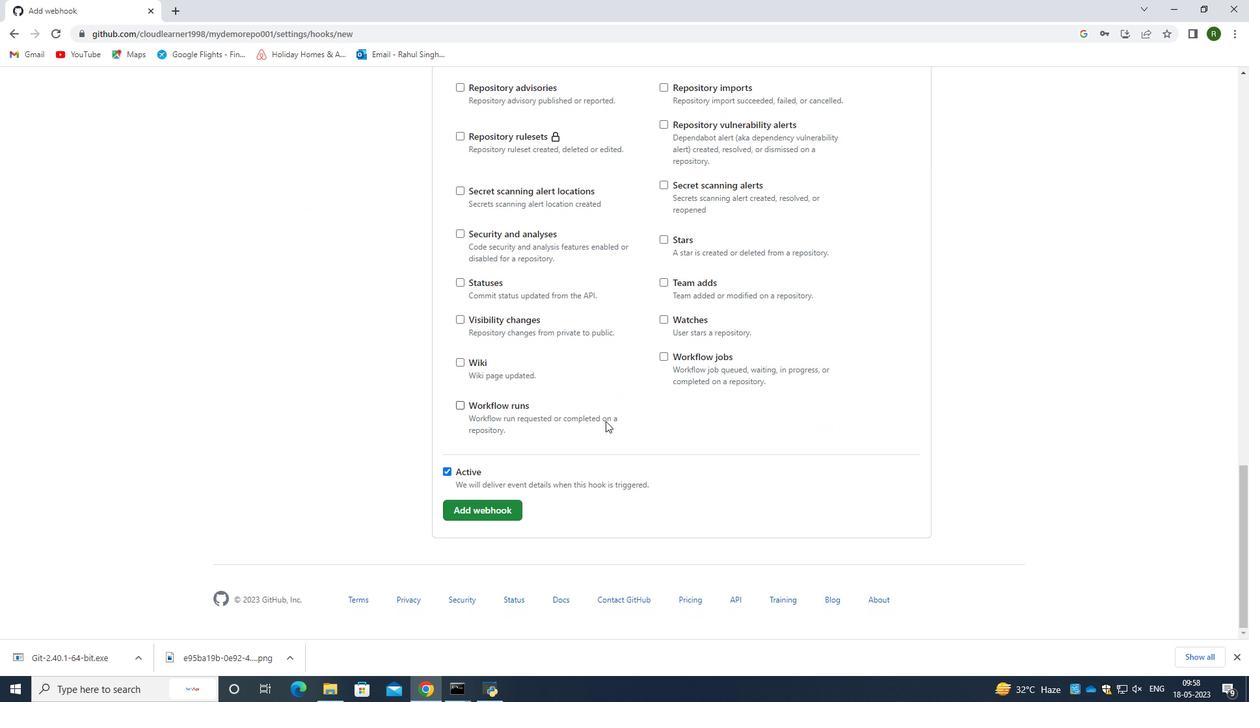 
Action: Mouse scrolled (605, 422) with delta (0, 0)
Screenshot: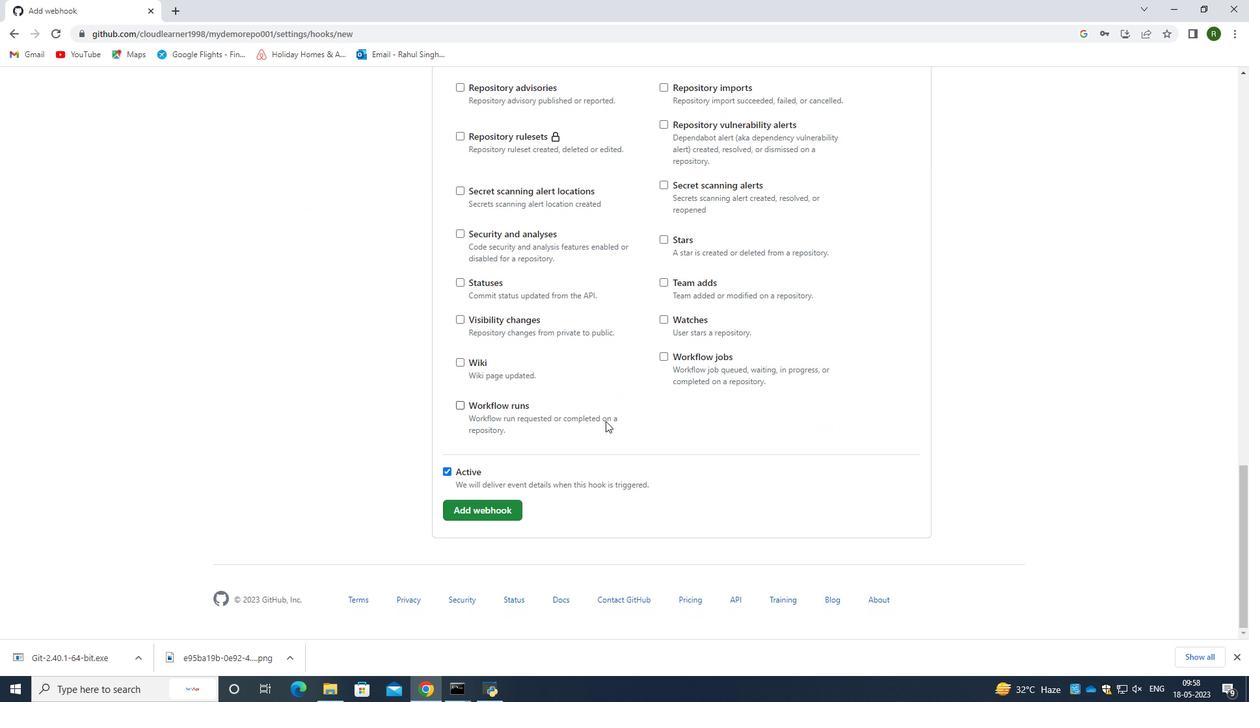 
Action: Mouse scrolled (605, 422) with delta (0, 0)
Screenshot: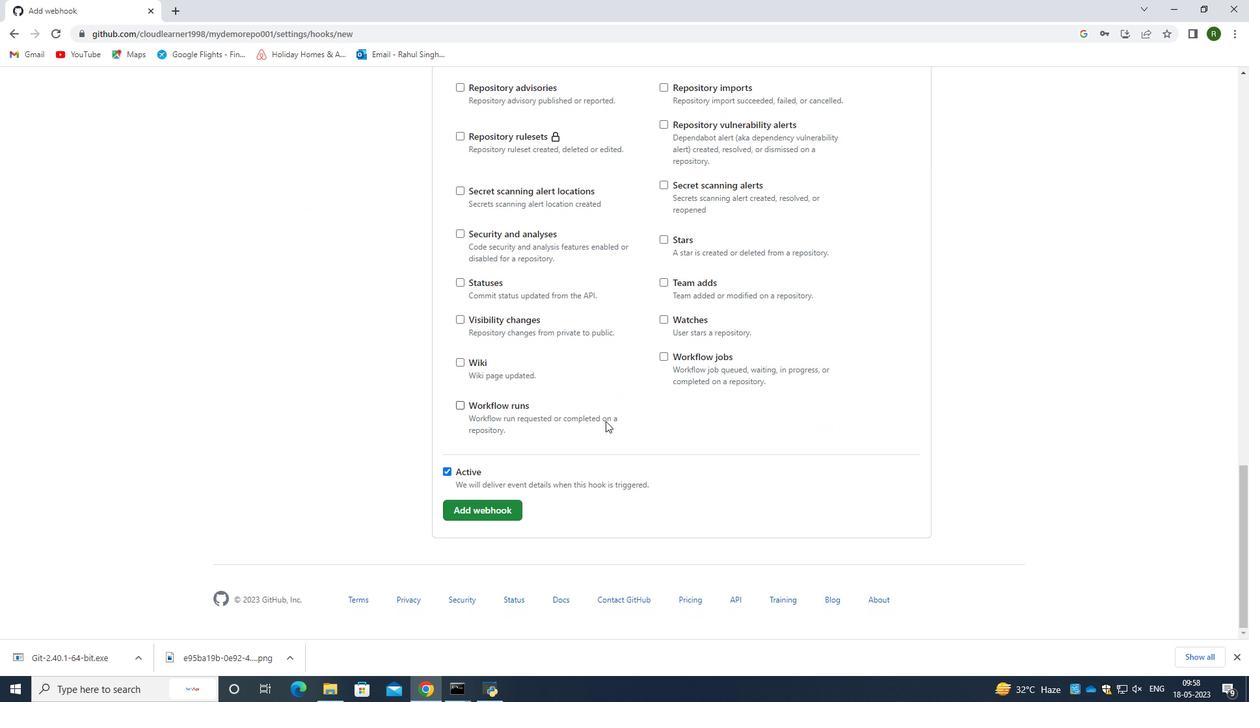 
Action: Mouse scrolled (605, 422) with delta (0, 0)
Screenshot: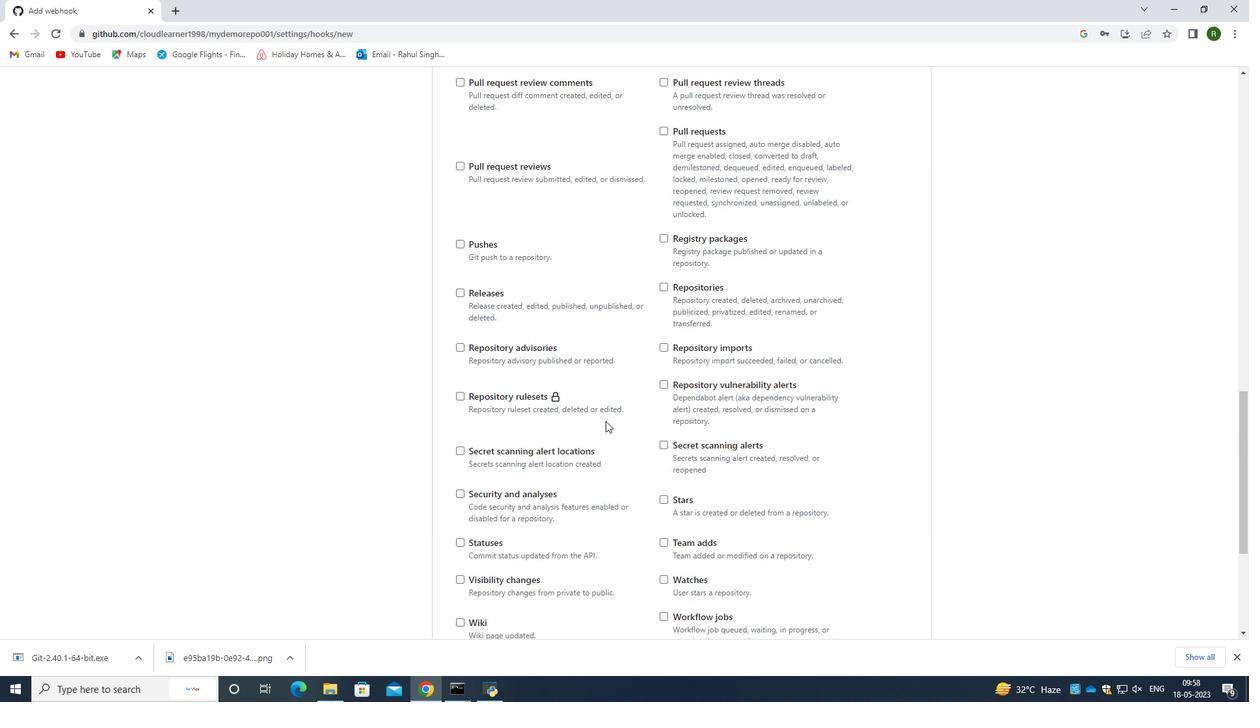 
Action: Mouse scrolled (605, 422) with delta (0, 0)
Screenshot: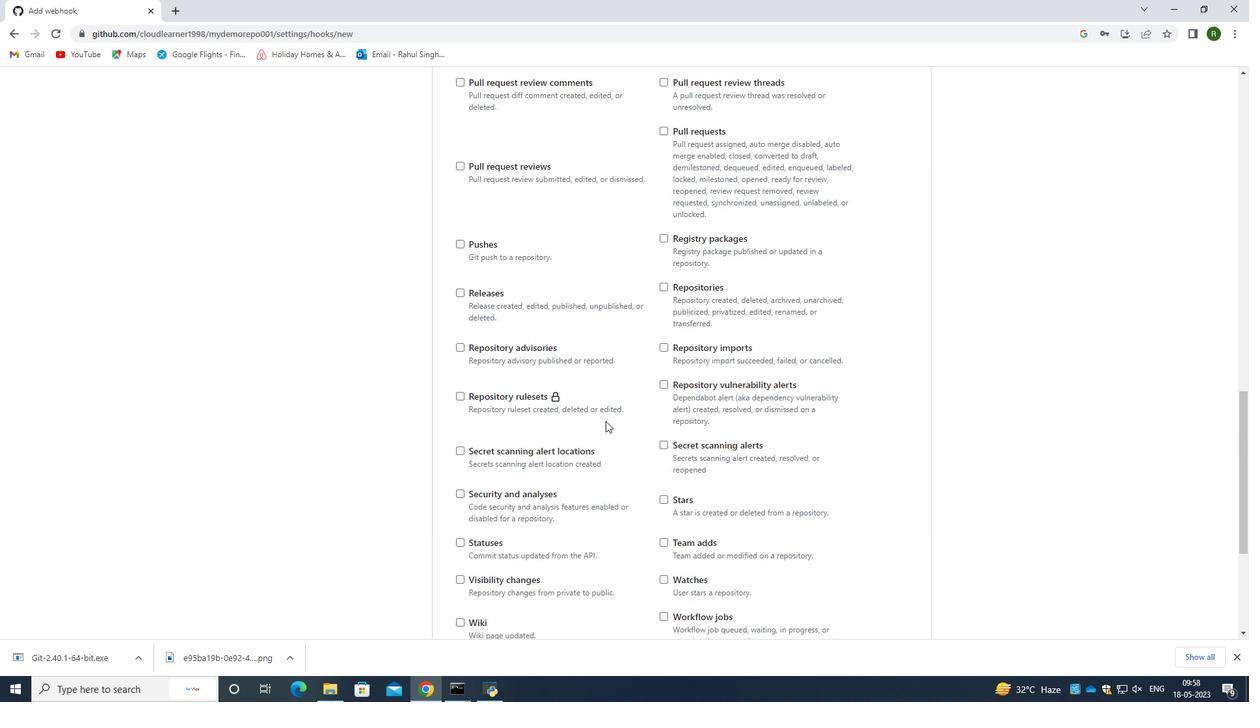 
Action: Mouse scrolled (605, 422) with delta (0, 0)
Screenshot: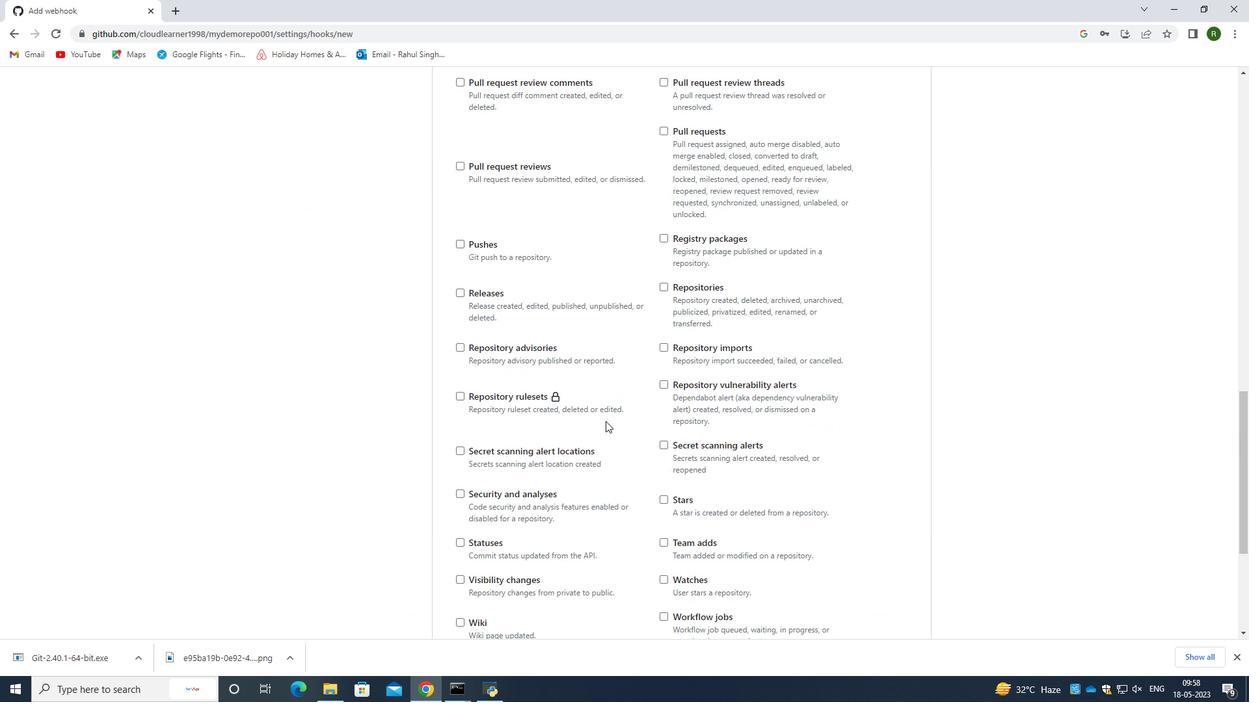 
Action: Mouse scrolled (605, 422) with delta (0, 0)
Screenshot: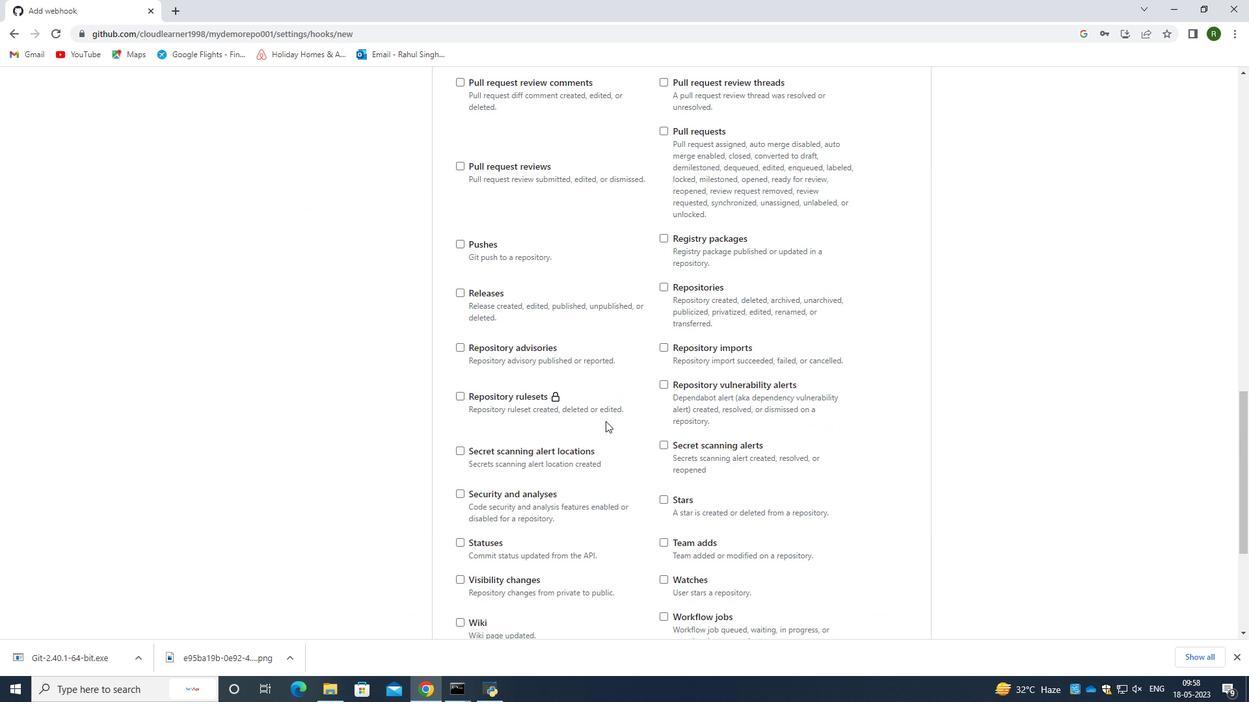 
Action: Mouse scrolled (605, 422) with delta (0, 0)
Screenshot: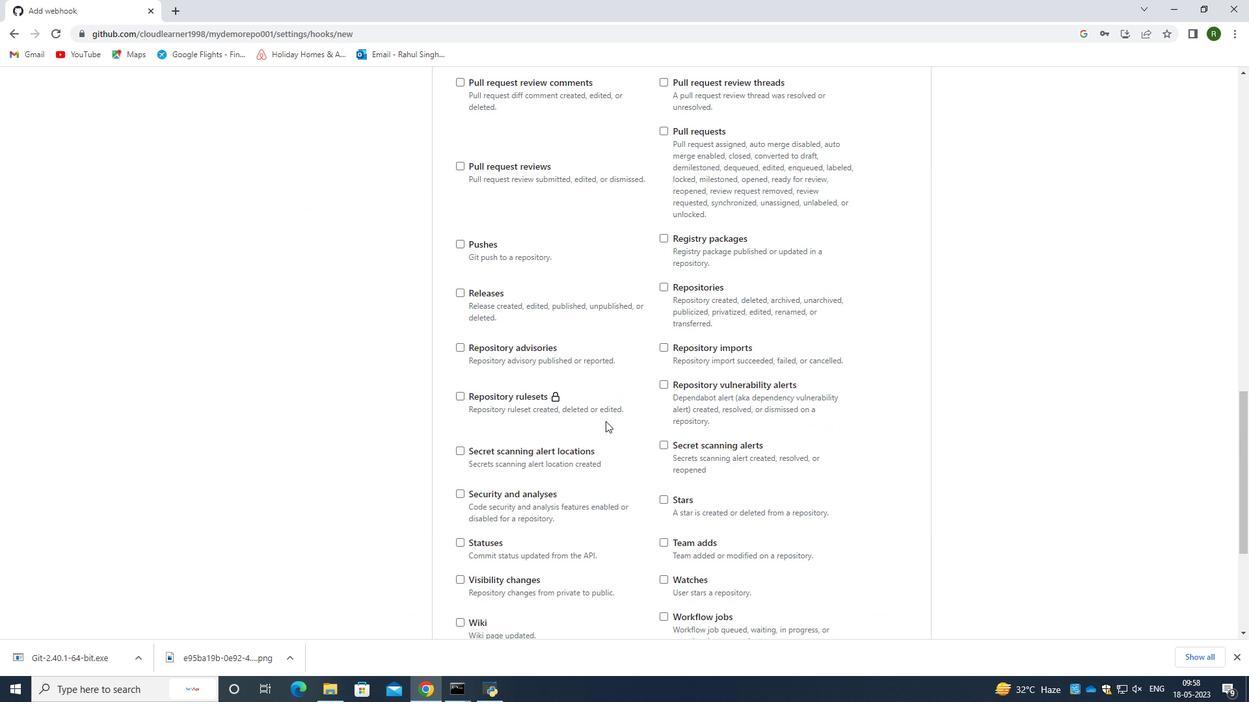 
Action: Mouse scrolled (605, 422) with delta (0, 0)
Screenshot: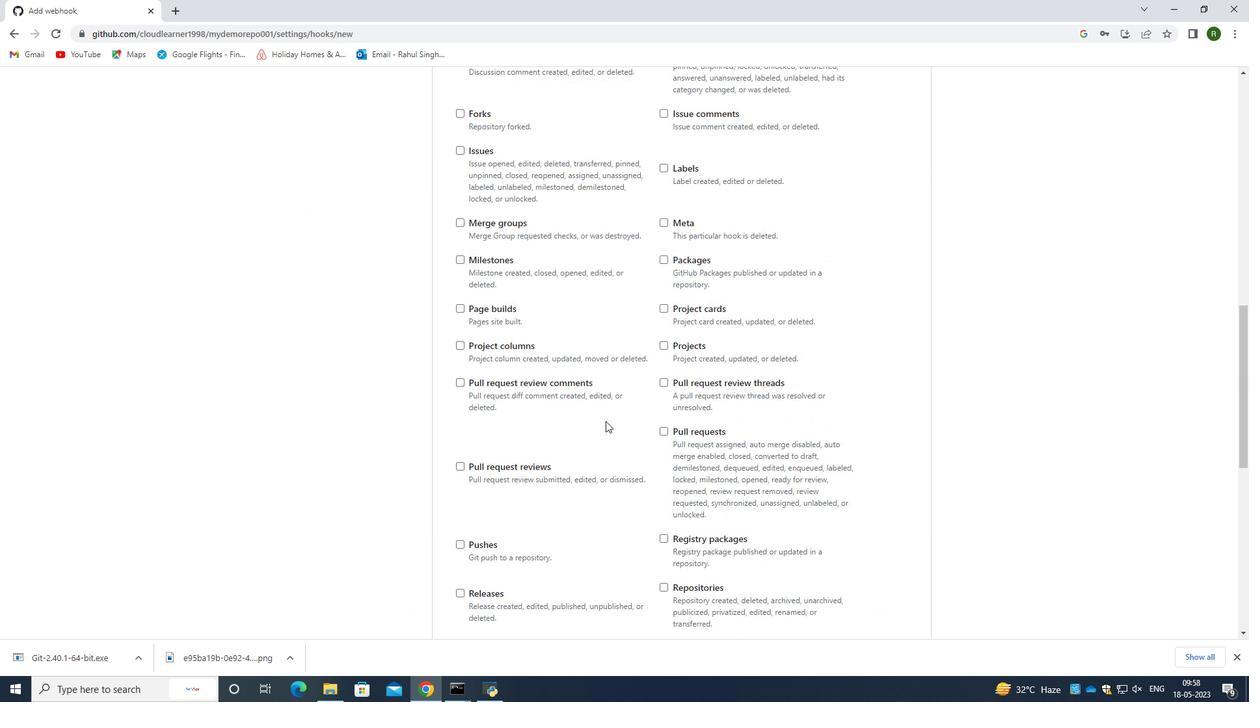 
Action: Mouse scrolled (605, 422) with delta (0, 0)
Screenshot: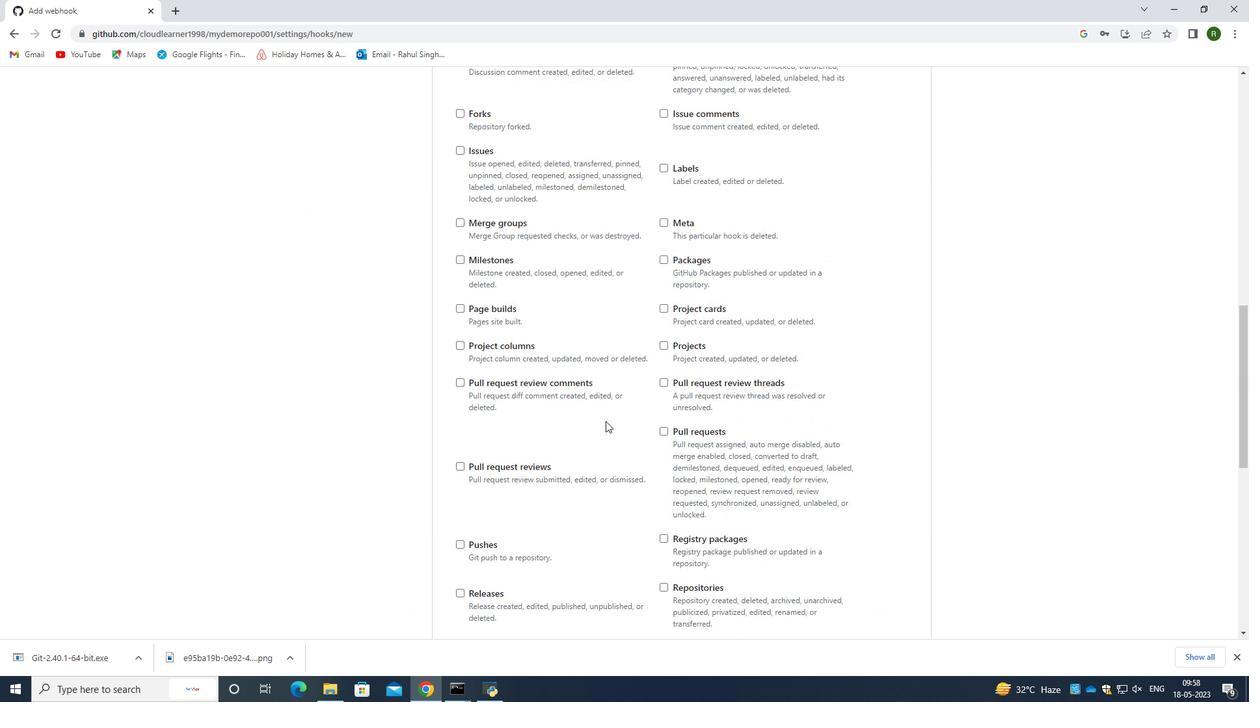 
Action: Mouse scrolled (605, 422) with delta (0, 0)
Screenshot: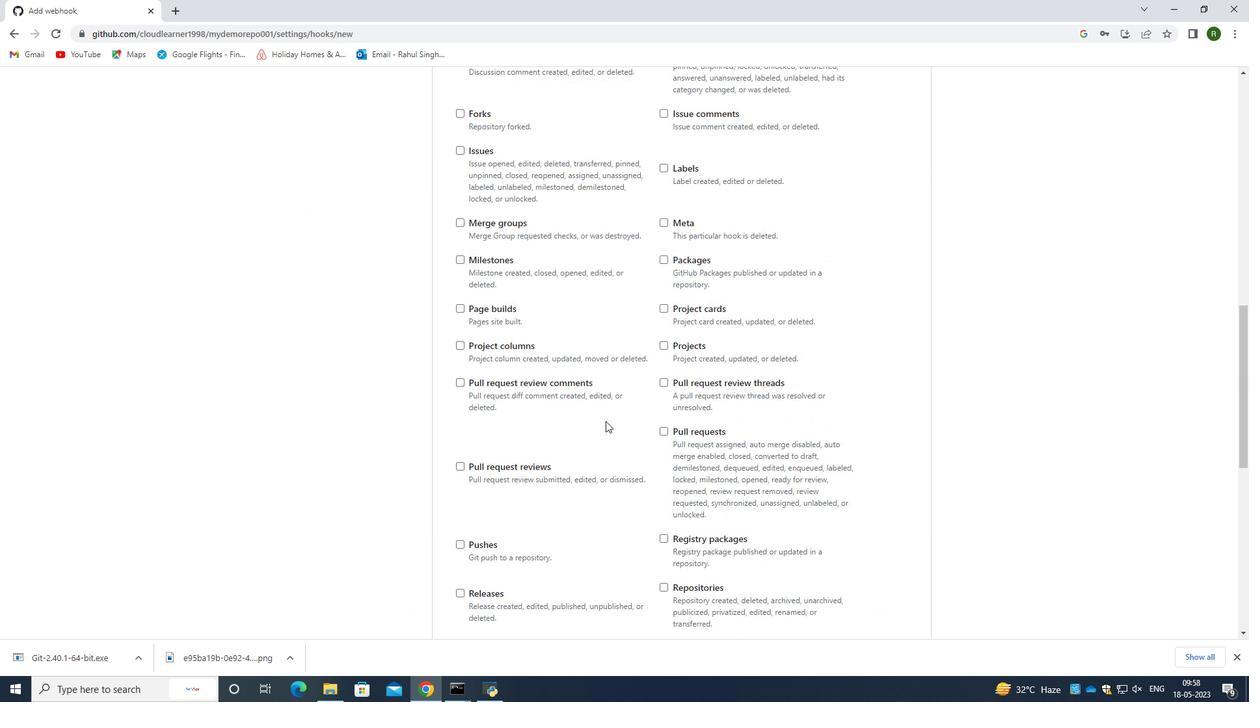 
Action: Mouse scrolled (605, 422) with delta (0, 0)
Screenshot: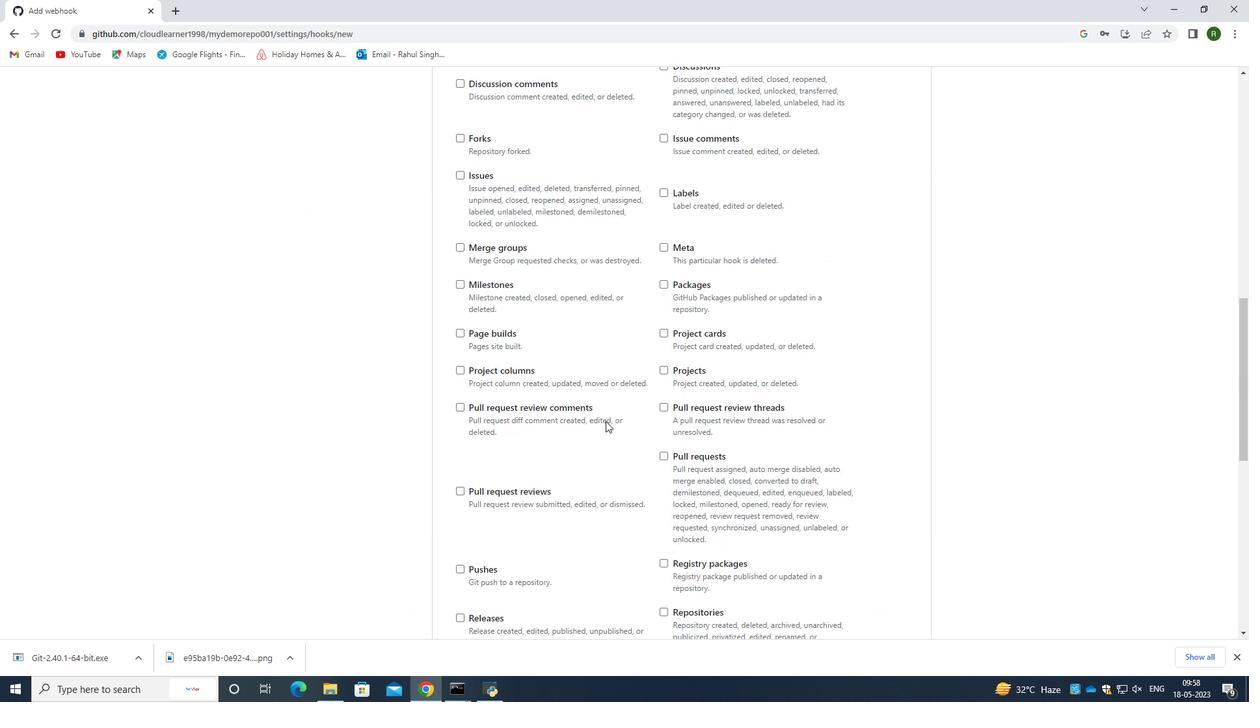 
Action: Mouse scrolled (605, 422) with delta (0, 0)
Screenshot: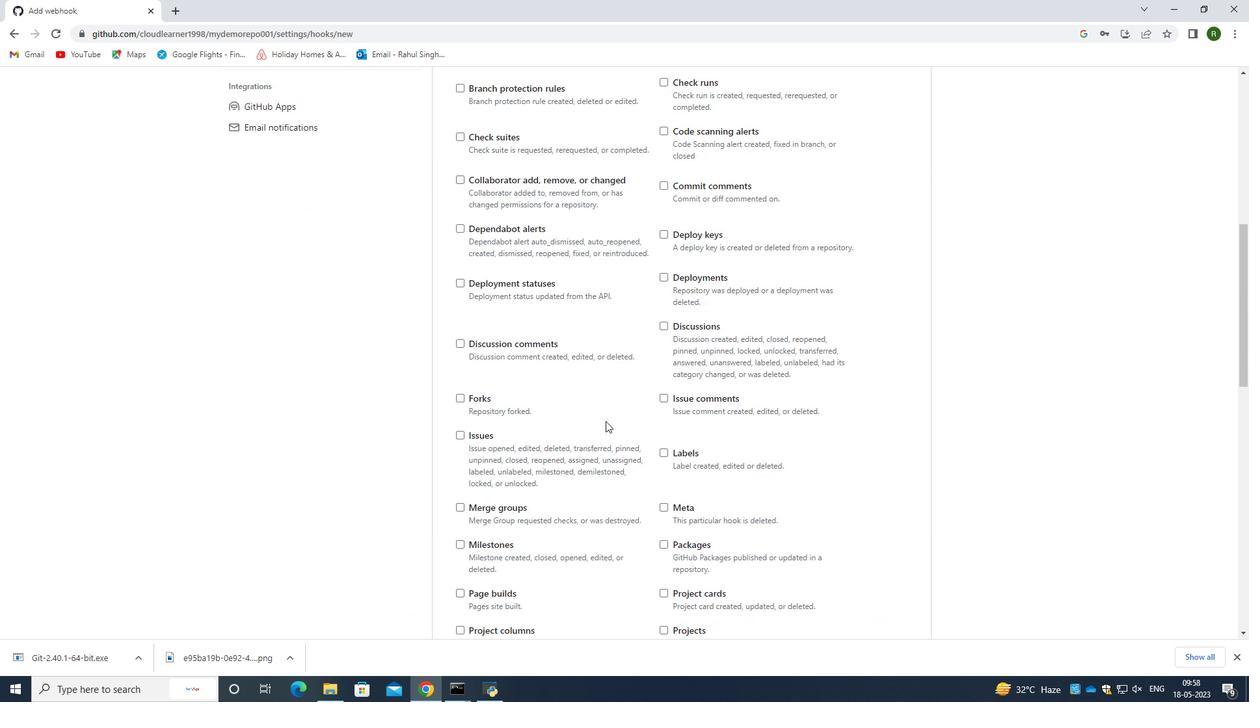
Action: Mouse scrolled (605, 422) with delta (0, 0)
Screenshot: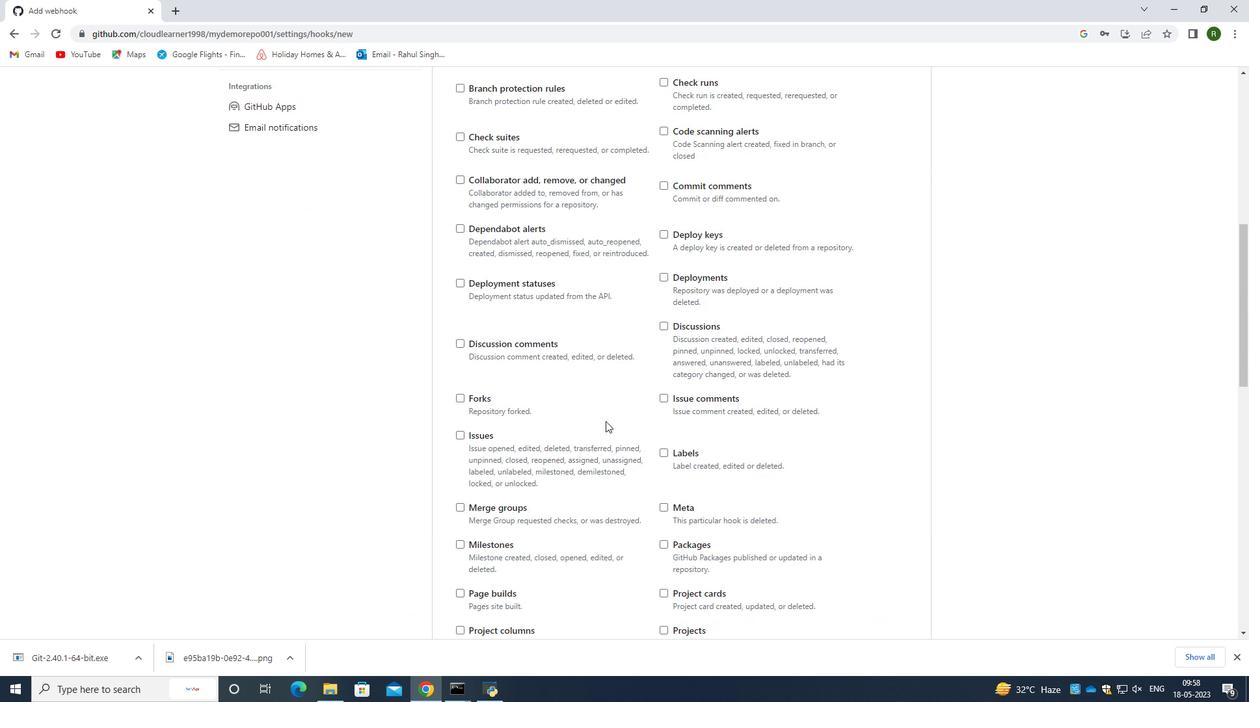 
Action: Mouse scrolled (605, 422) with delta (0, 0)
Screenshot: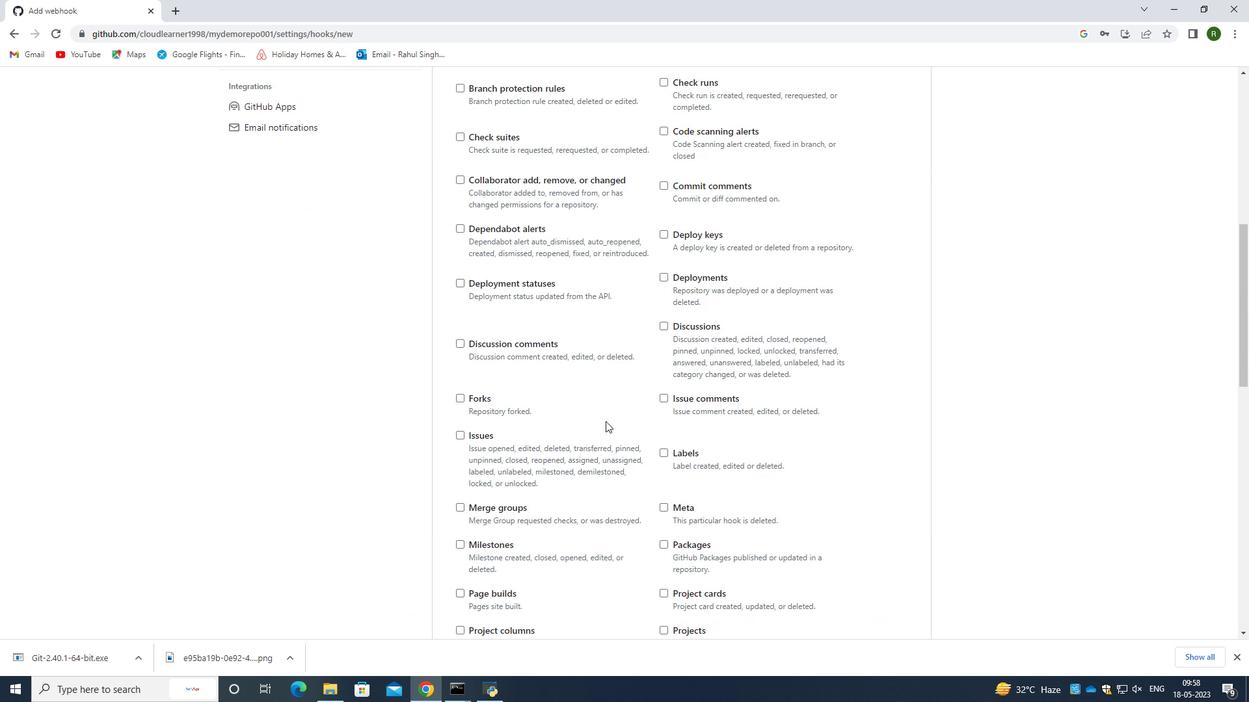 
Action: Mouse scrolled (605, 422) with delta (0, 0)
Screenshot: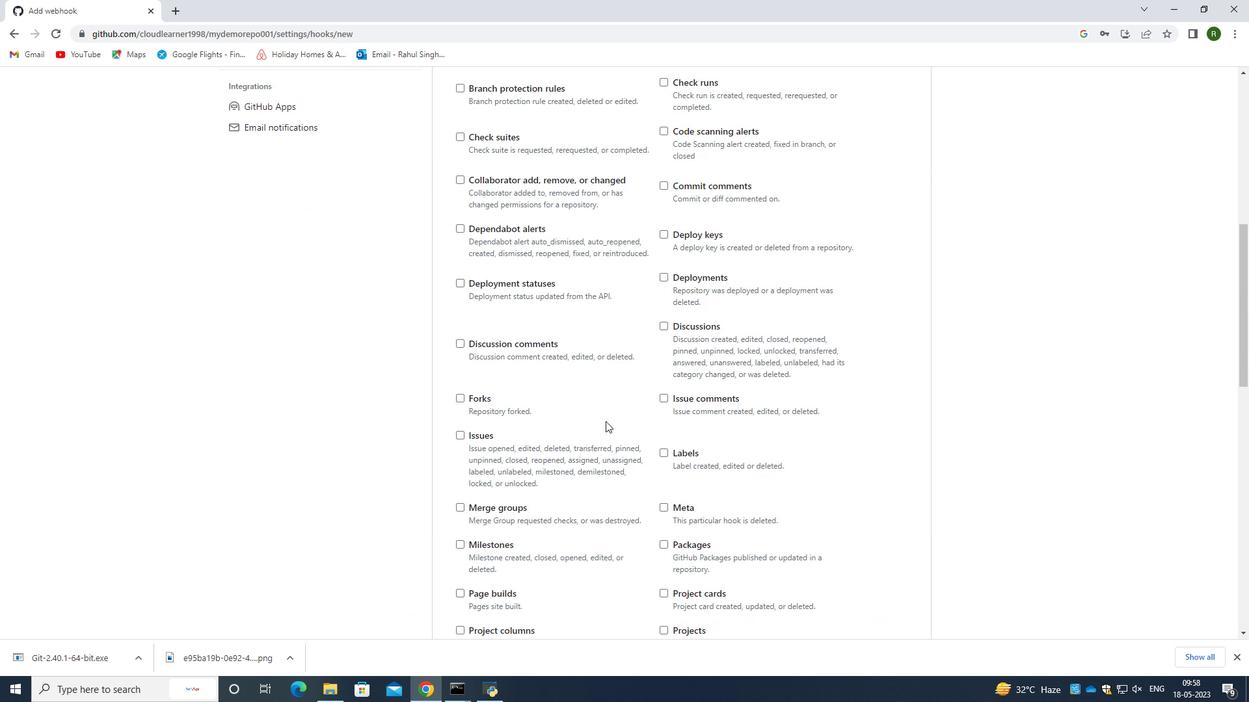 
Action: Mouse scrolled (605, 422) with delta (0, 0)
Screenshot: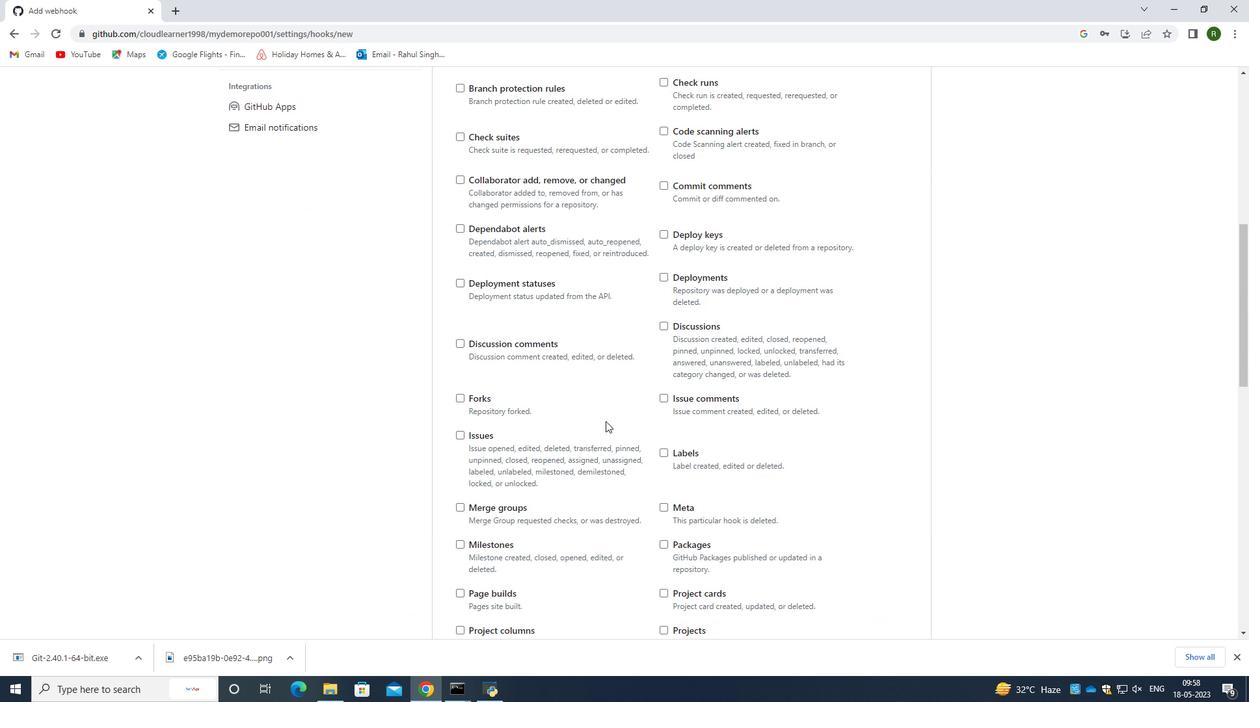 
Action: Mouse scrolled (605, 422) with delta (0, 0)
Screenshot: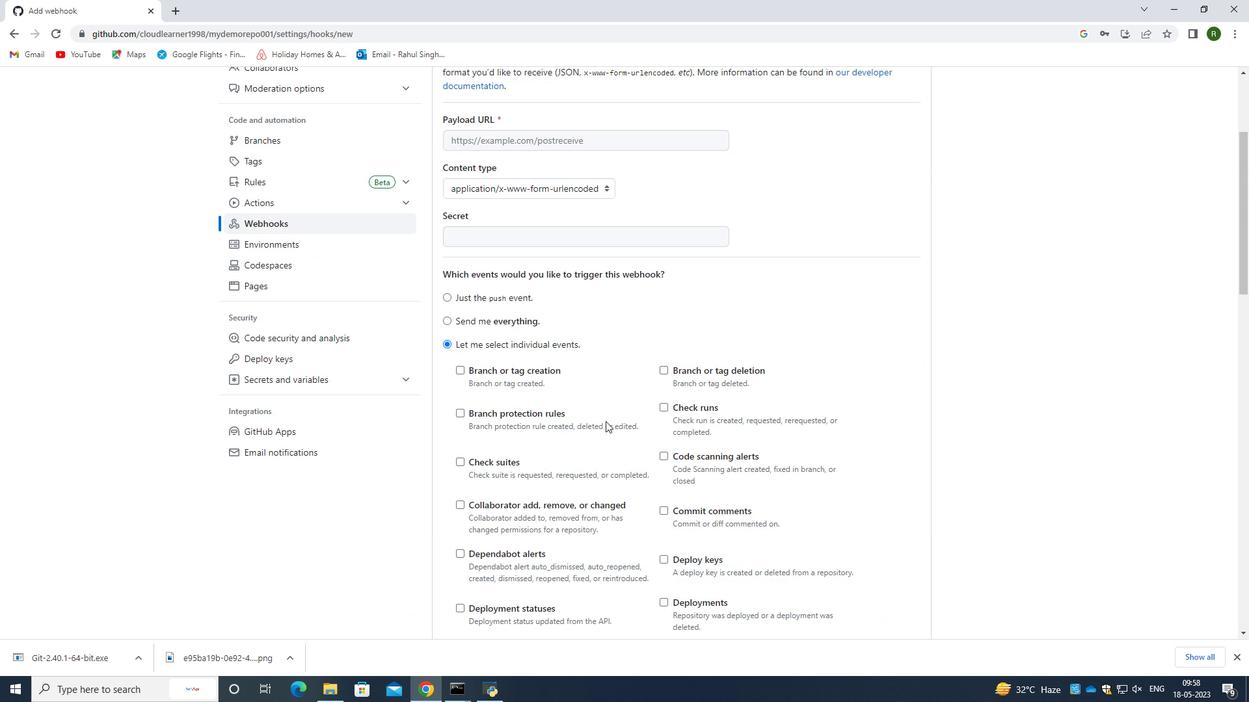
Action: Mouse scrolled (605, 422) with delta (0, 0)
Screenshot: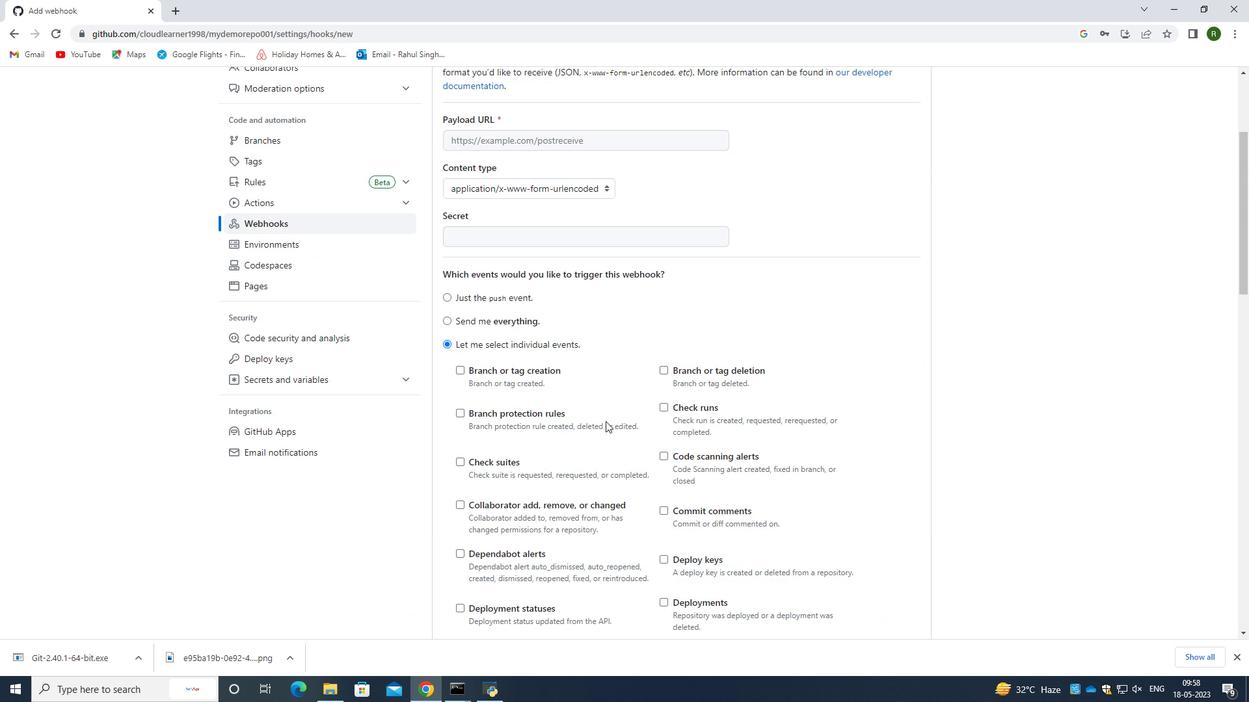 
Action: Mouse scrolled (605, 422) with delta (0, 0)
Screenshot: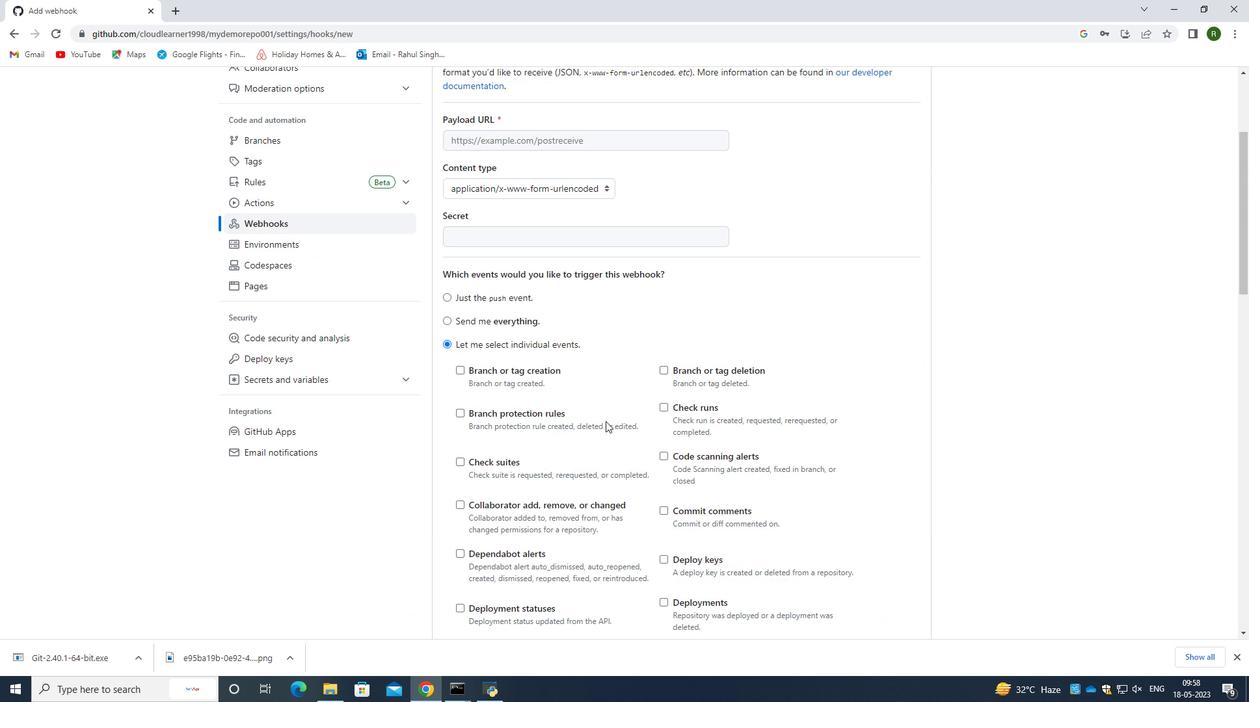 
Action: Mouse scrolled (605, 422) with delta (0, 0)
Screenshot: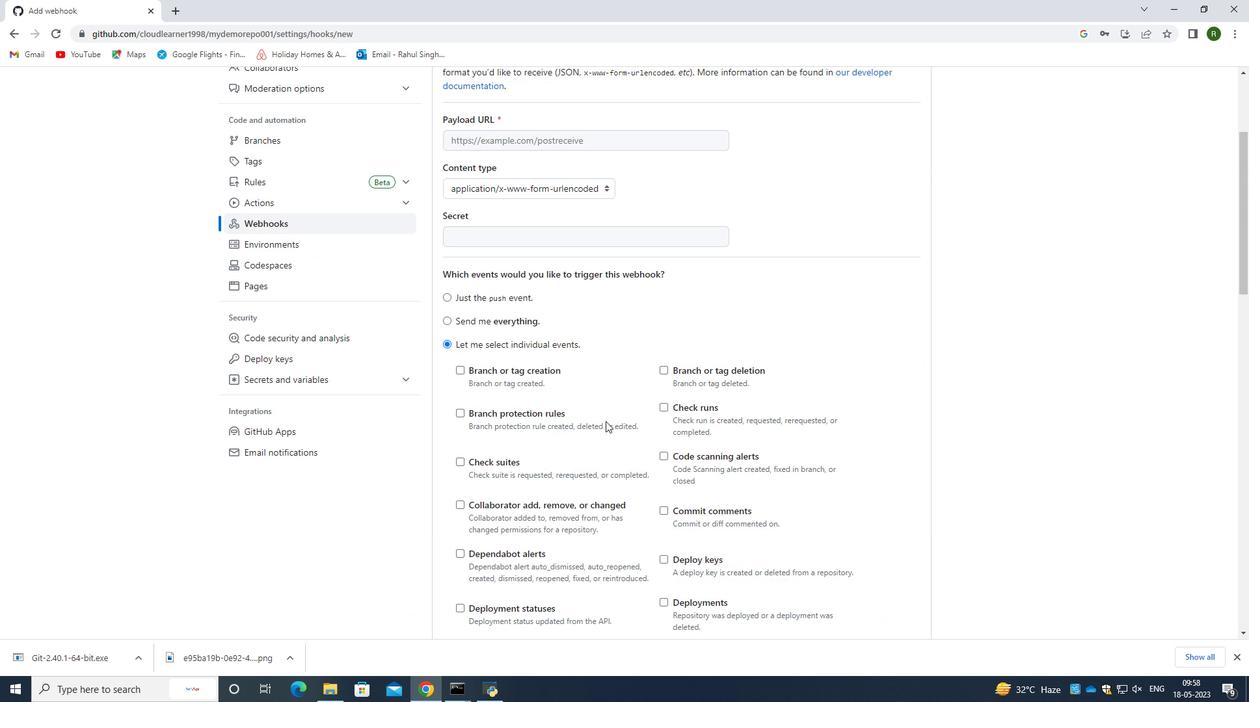 
Action: Mouse scrolled (605, 422) with delta (0, 0)
Screenshot: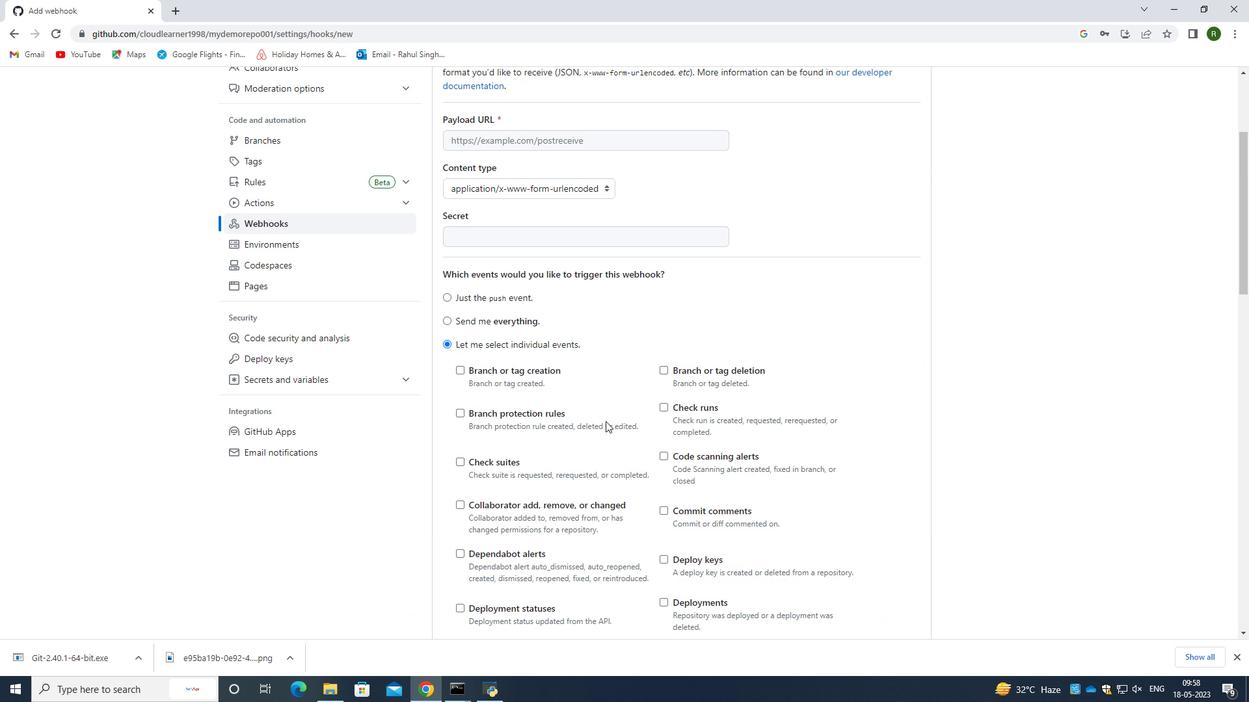 
Action: Mouse moved to (595, 382)
Screenshot: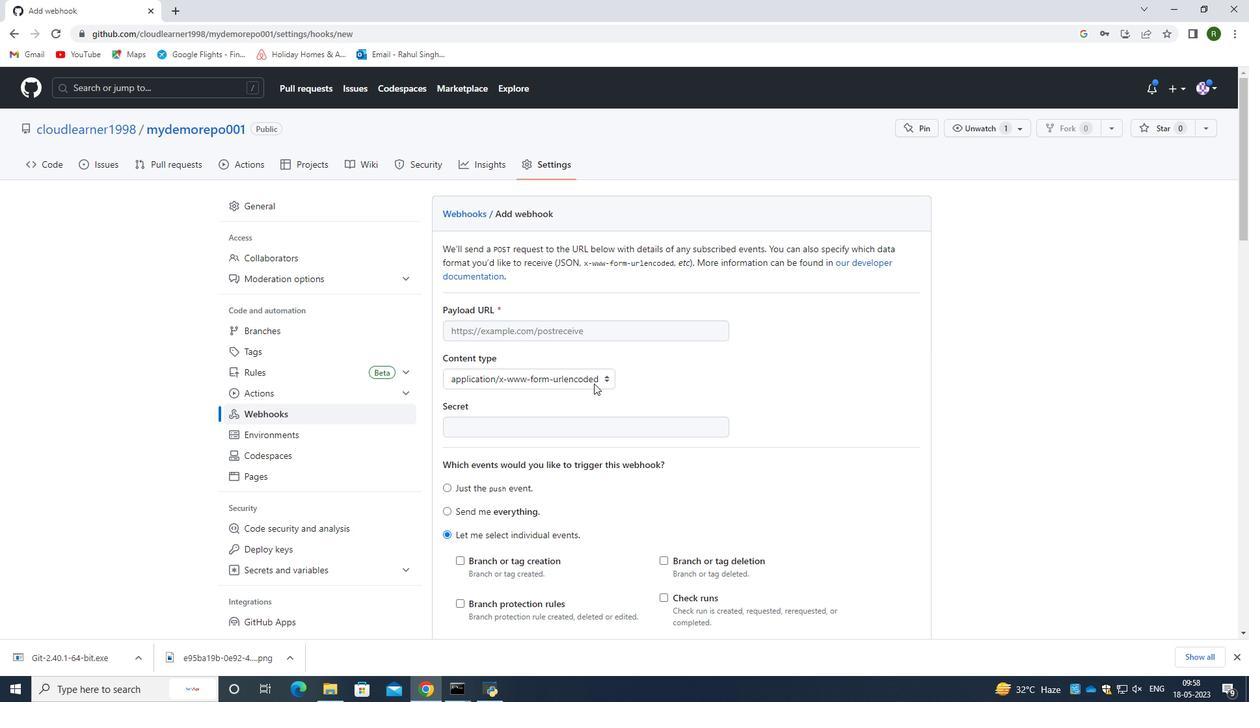 
Action: Mouse pressed left at (595, 382)
Screenshot: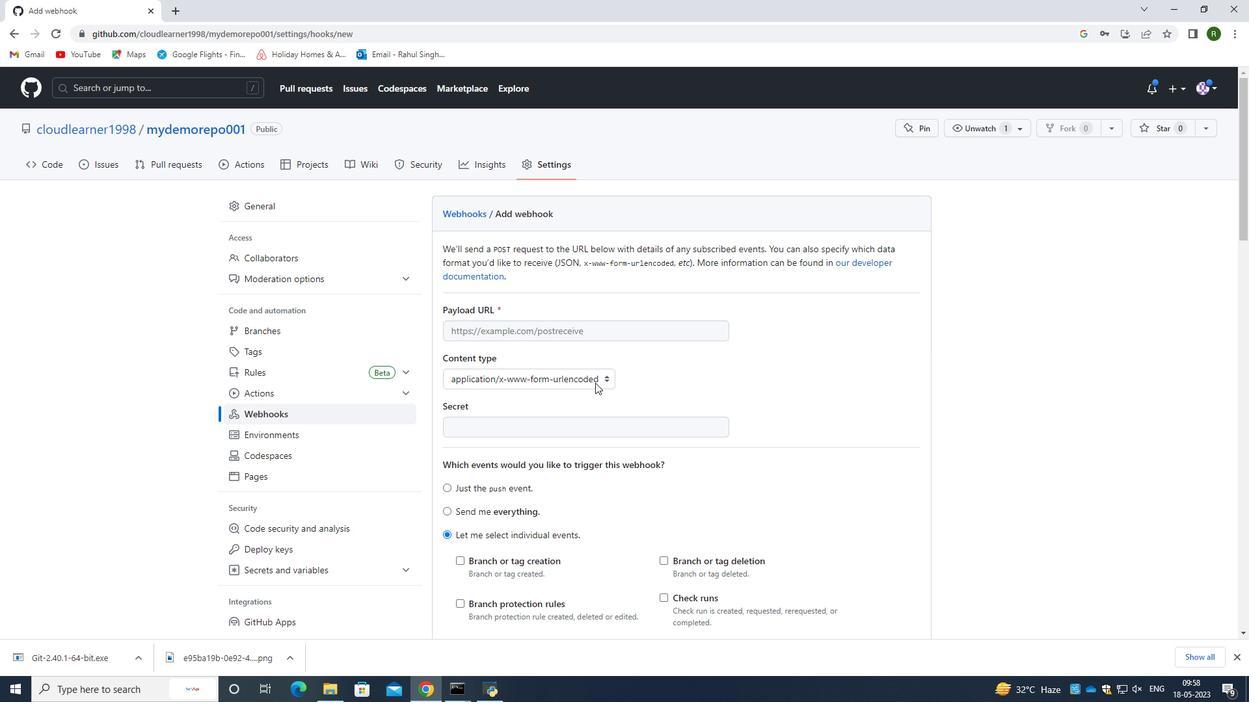 
Action: Mouse pressed left at (595, 382)
Screenshot: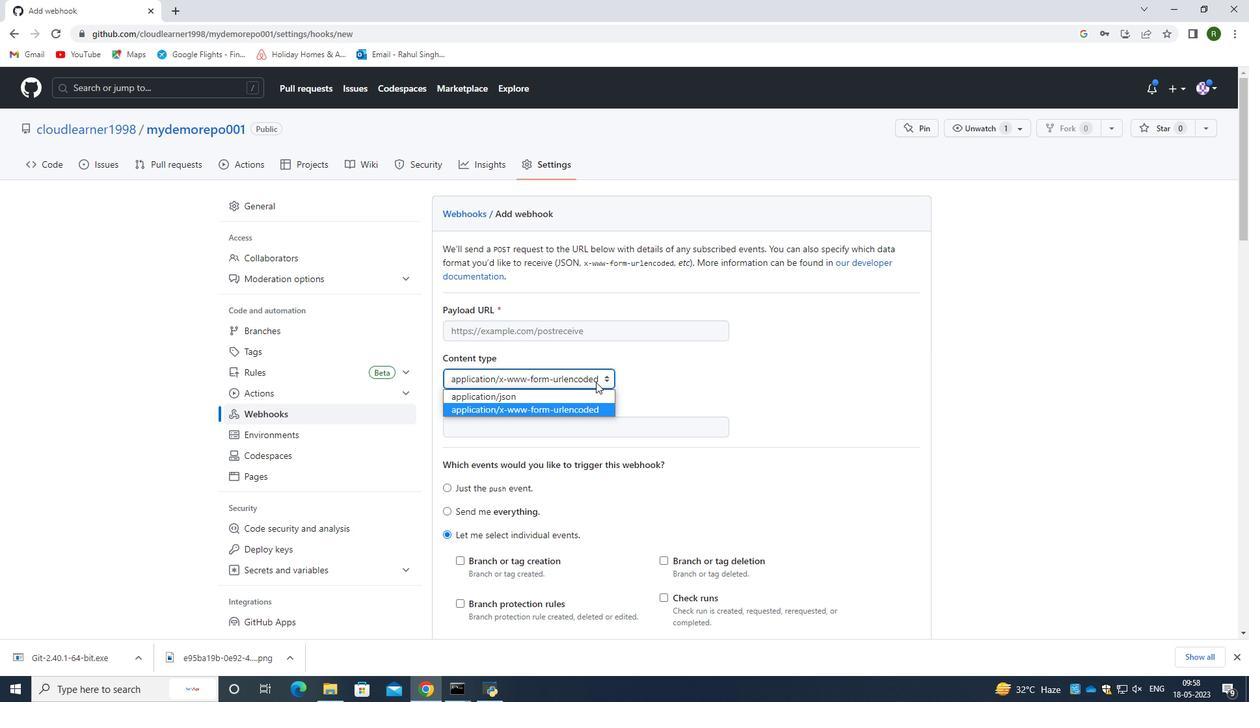 
Action: Mouse pressed left at (595, 382)
Screenshot: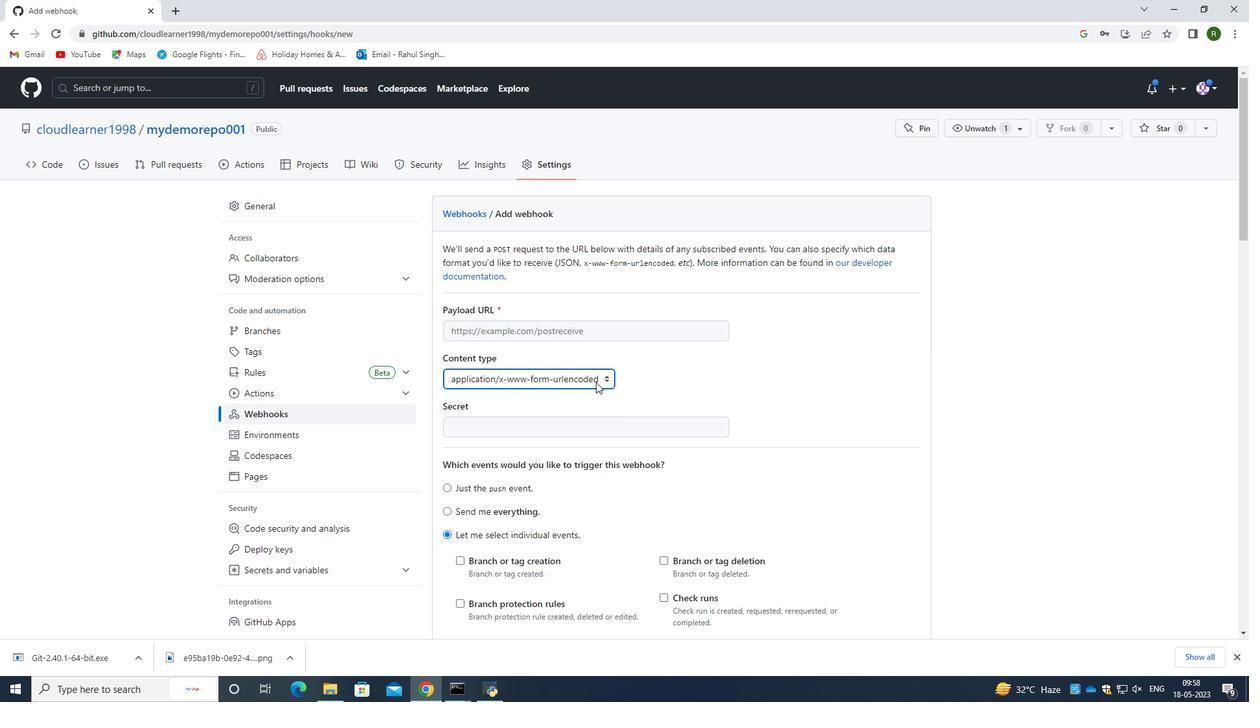 
Action: Mouse moved to (565, 395)
Screenshot: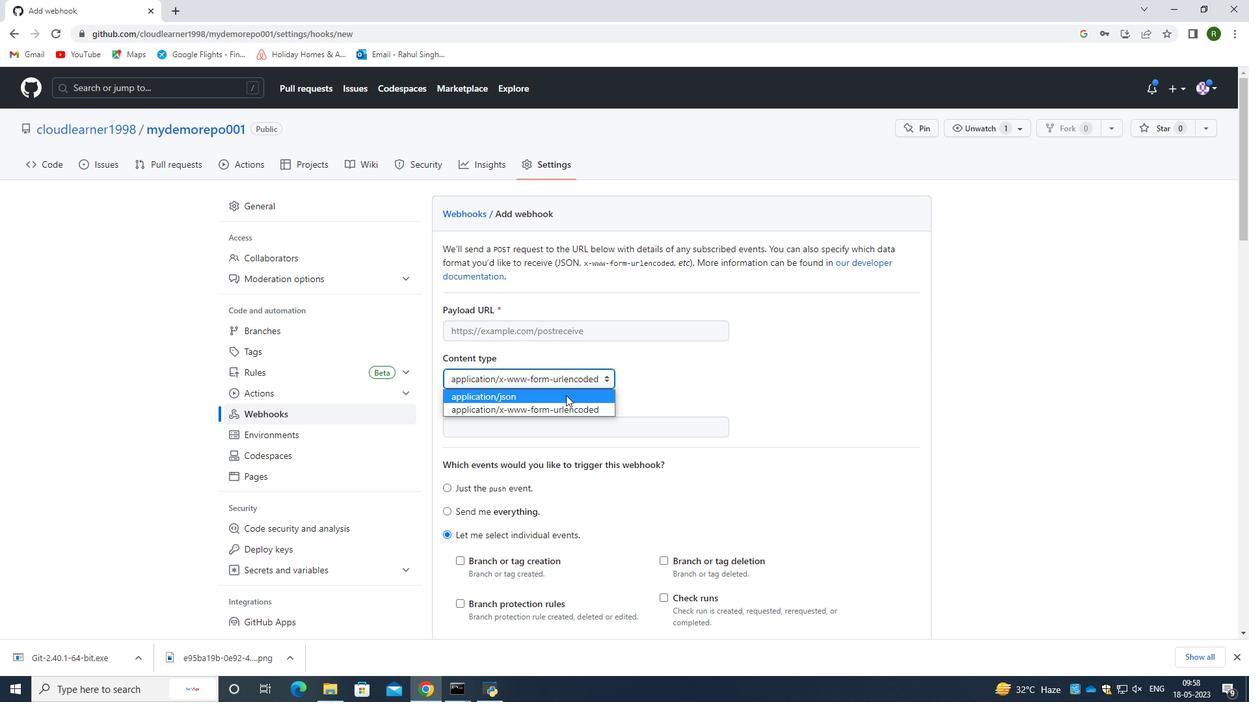 
Action: Mouse pressed left at (565, 395)
Screenshot: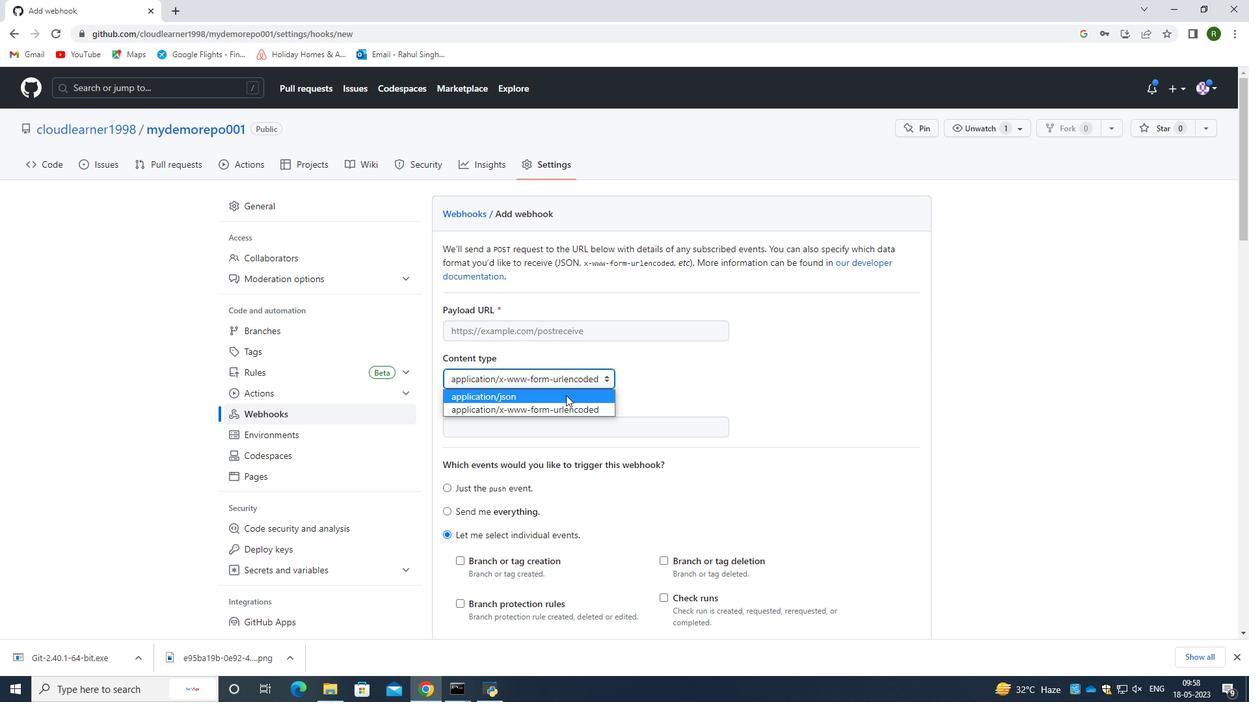 
Action: Mouse moved to (513, 418)
Screenshot: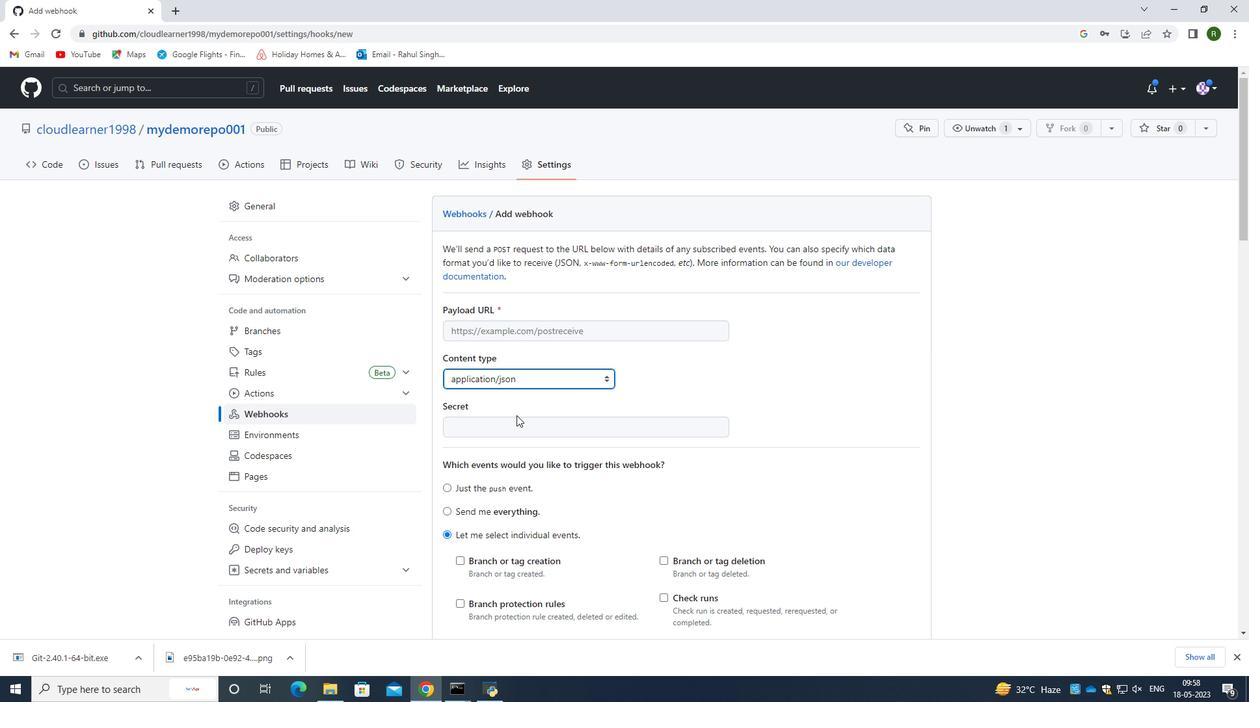 
Action: Mouse pressed left at (513, 418)
Screenshot: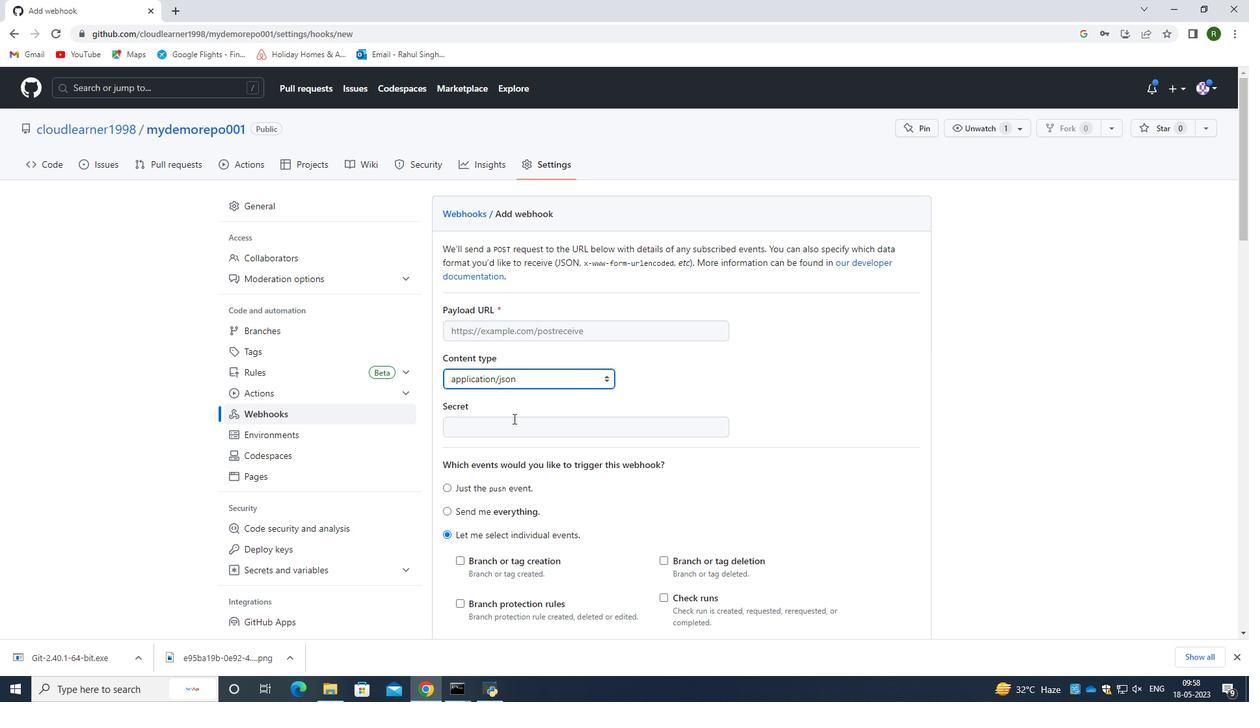 
Action: Mouse moved to (653, 413)
Screenshot: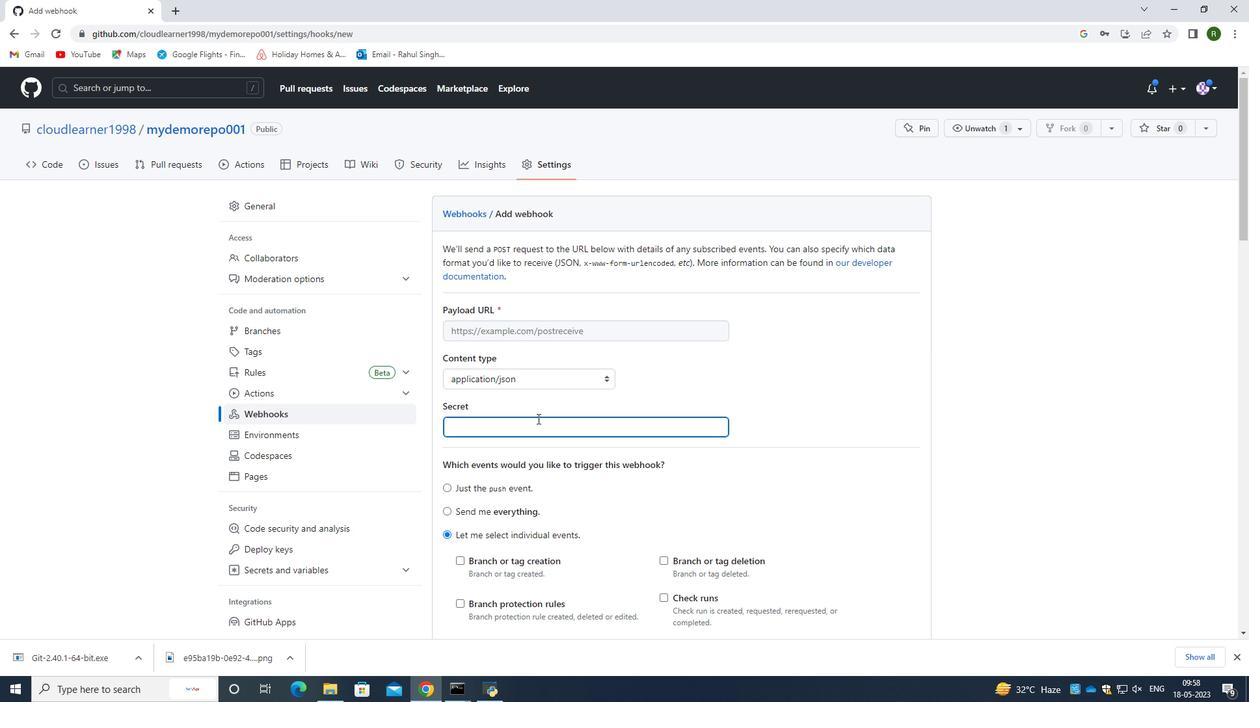 
Action: Mouse scrolled (653, 412) with delta (0, 0)
Screenshot: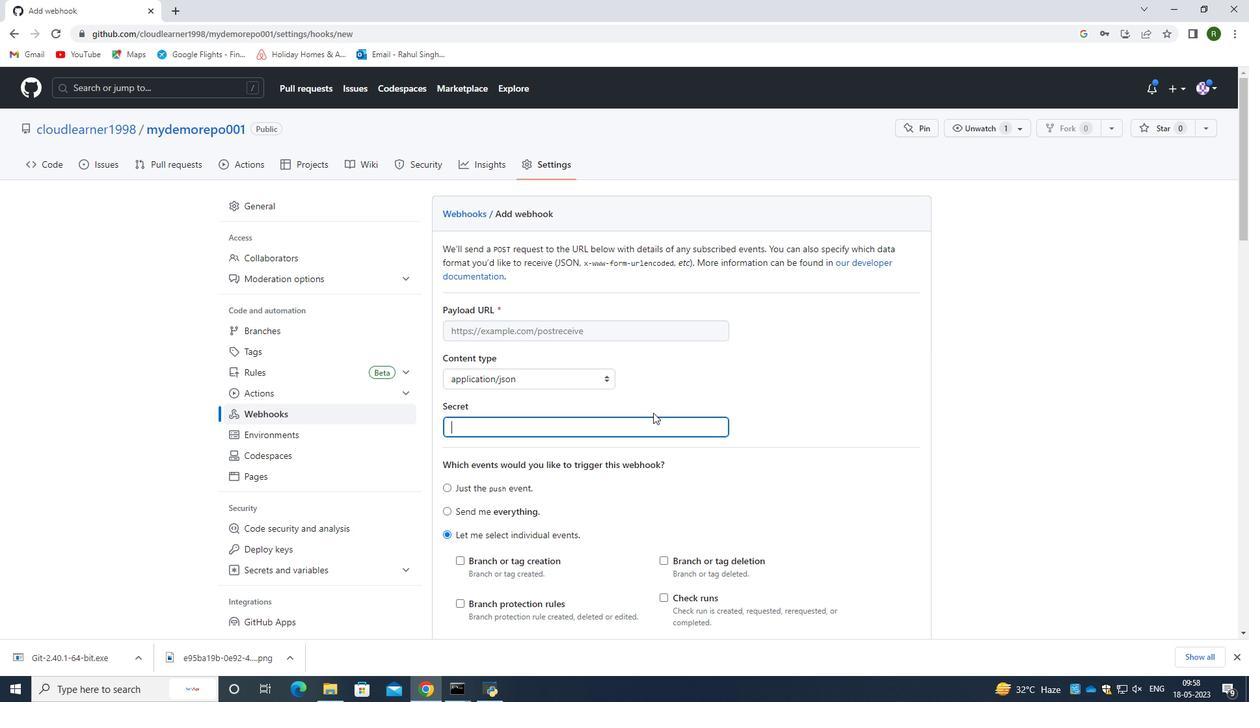 
Action: Mouse scrolled (653, 412) with delta (0, 0)
Screenshot: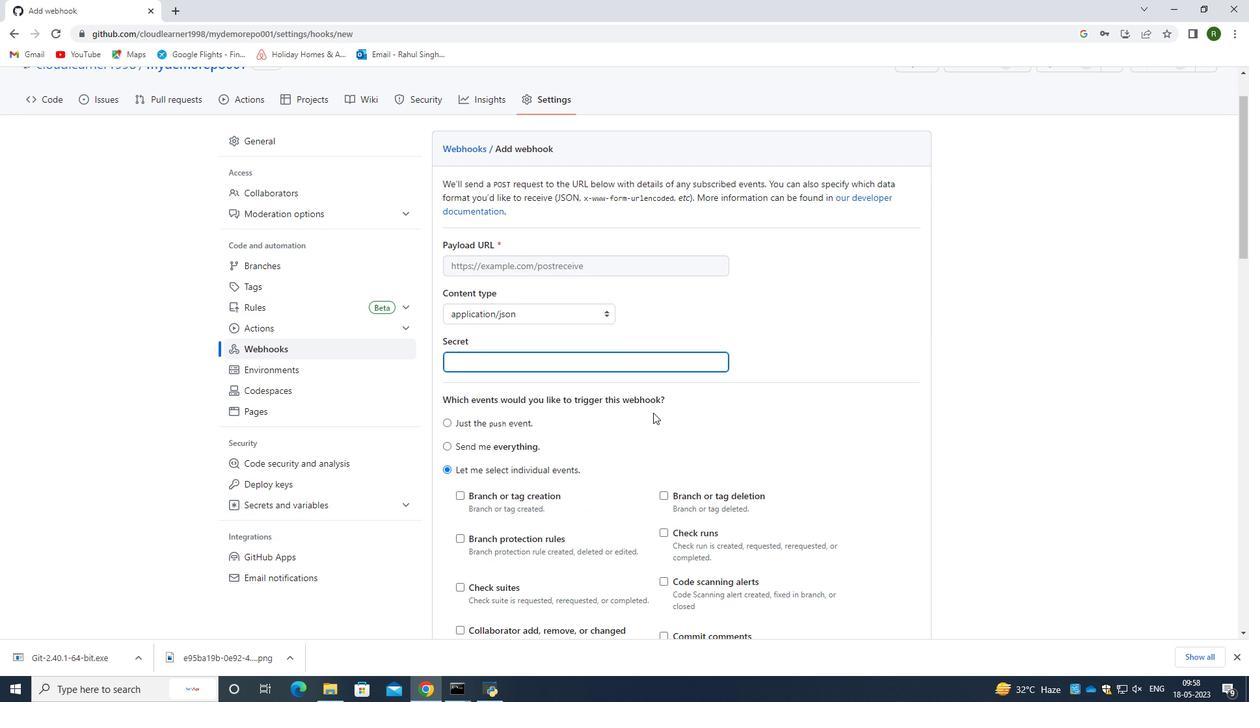 
Action: Mouse moved to (446, 355)
Screenshot: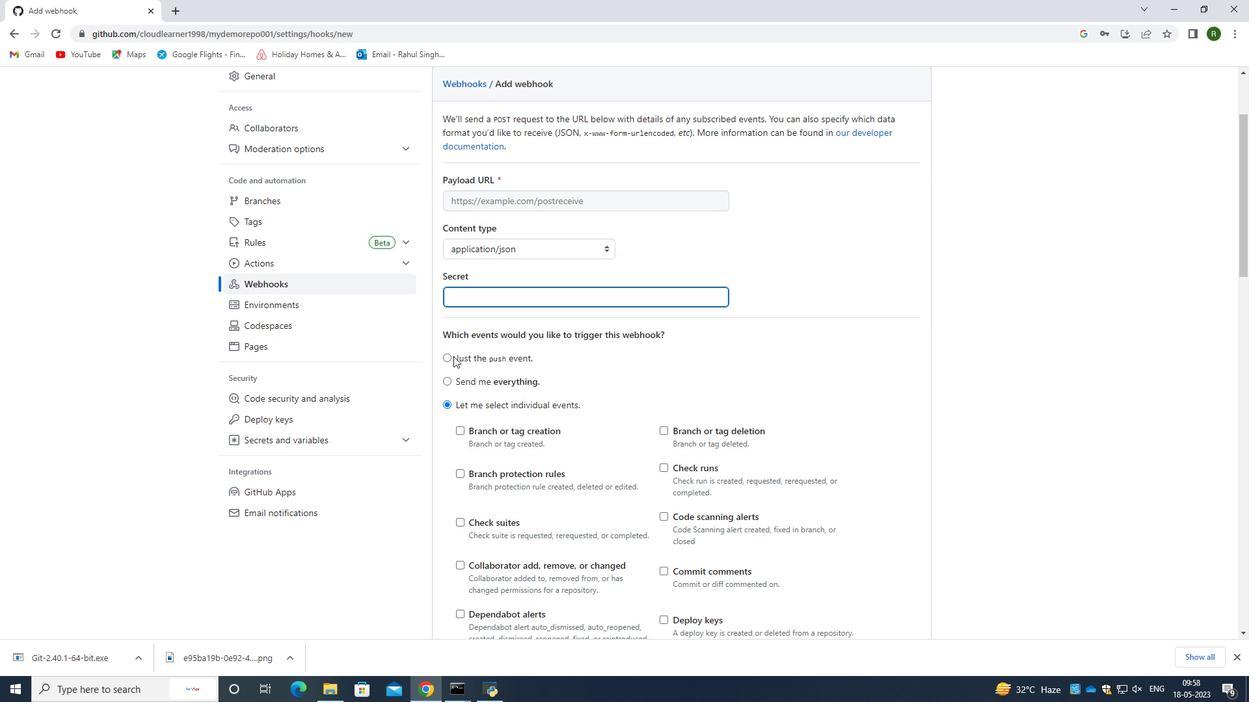 
Action: Mouse pressed left at (446, 355)
Screenshot: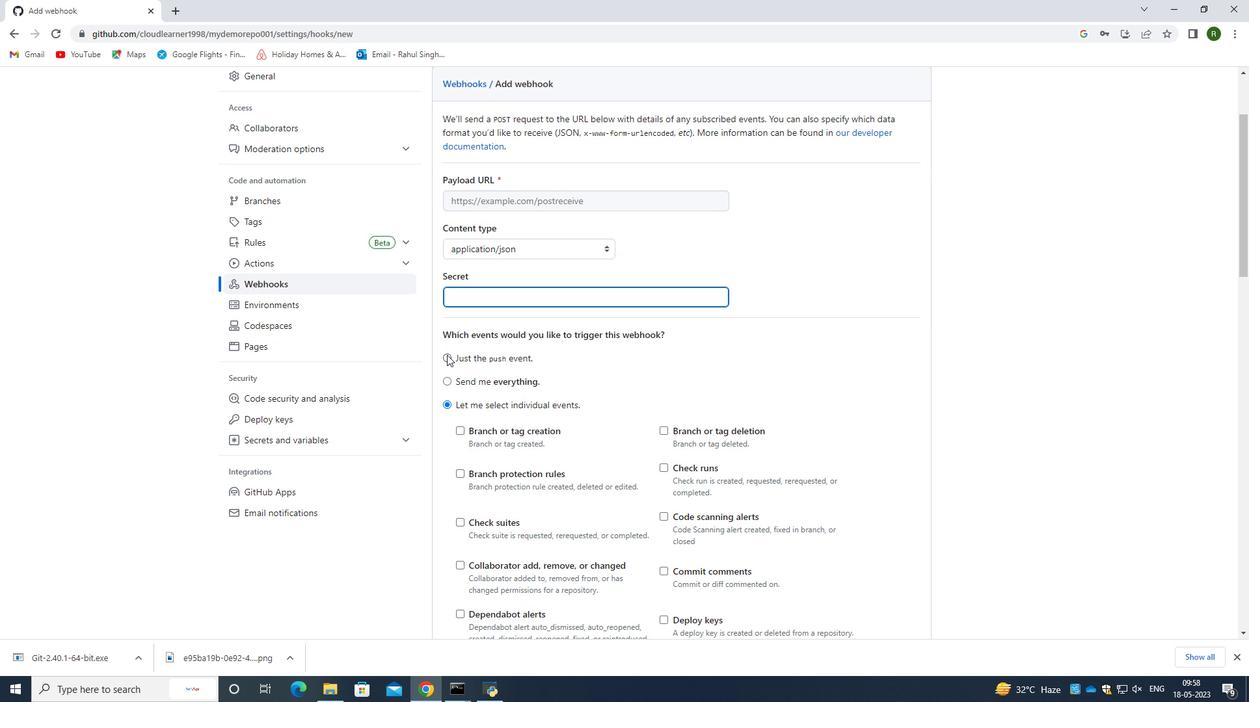 
Action: Mouse moved to (448, 396)
Screenshot: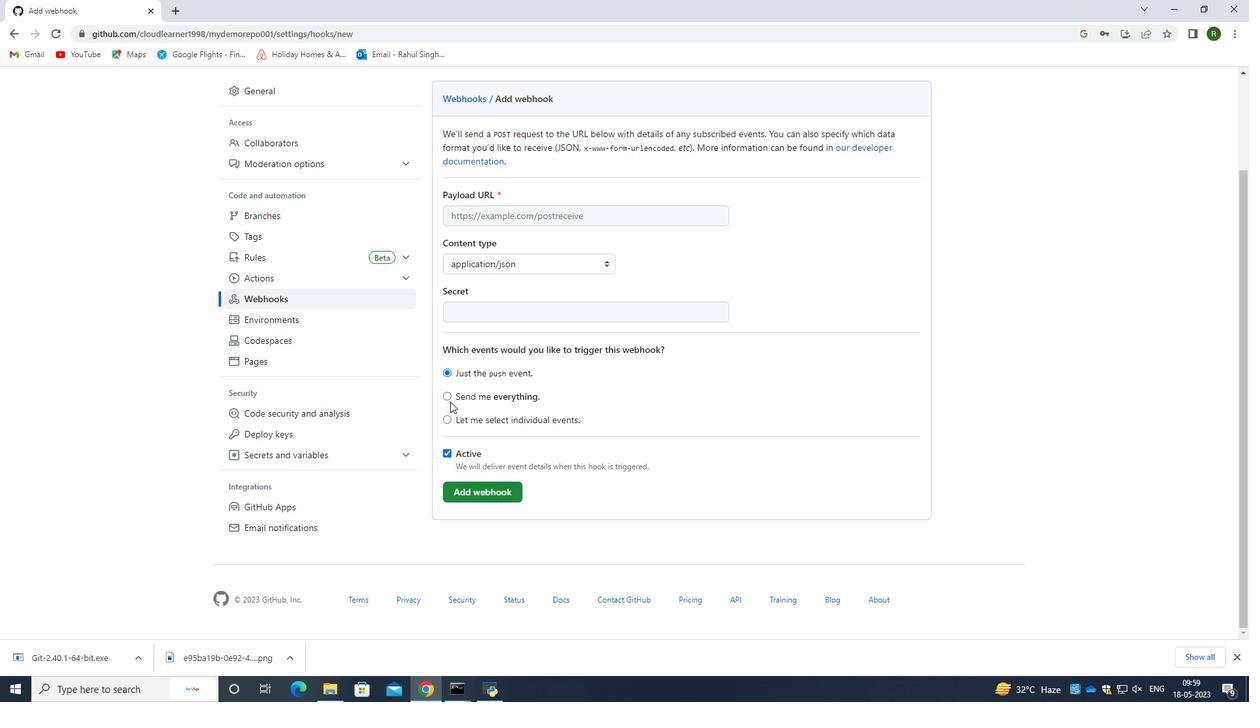 
Action: Mouse pressed left at (448, 396)
Screenshot: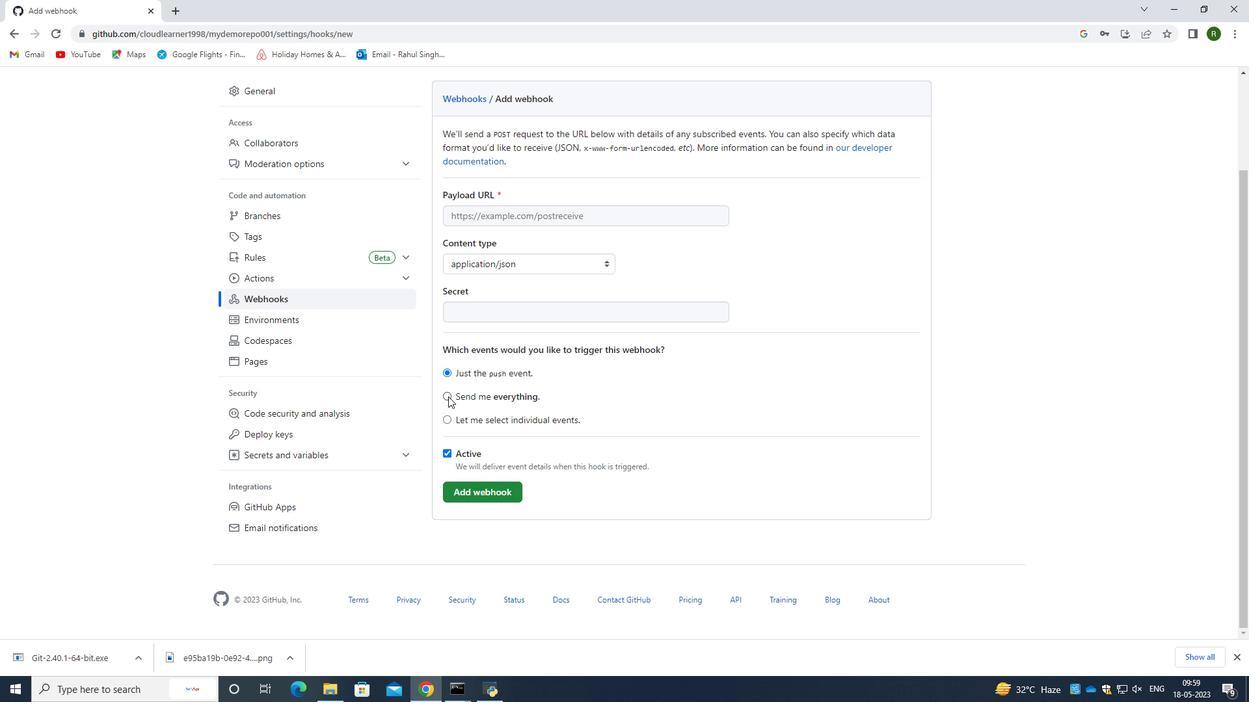 
Action: Mouse moved to (482, 497)
Screenshot: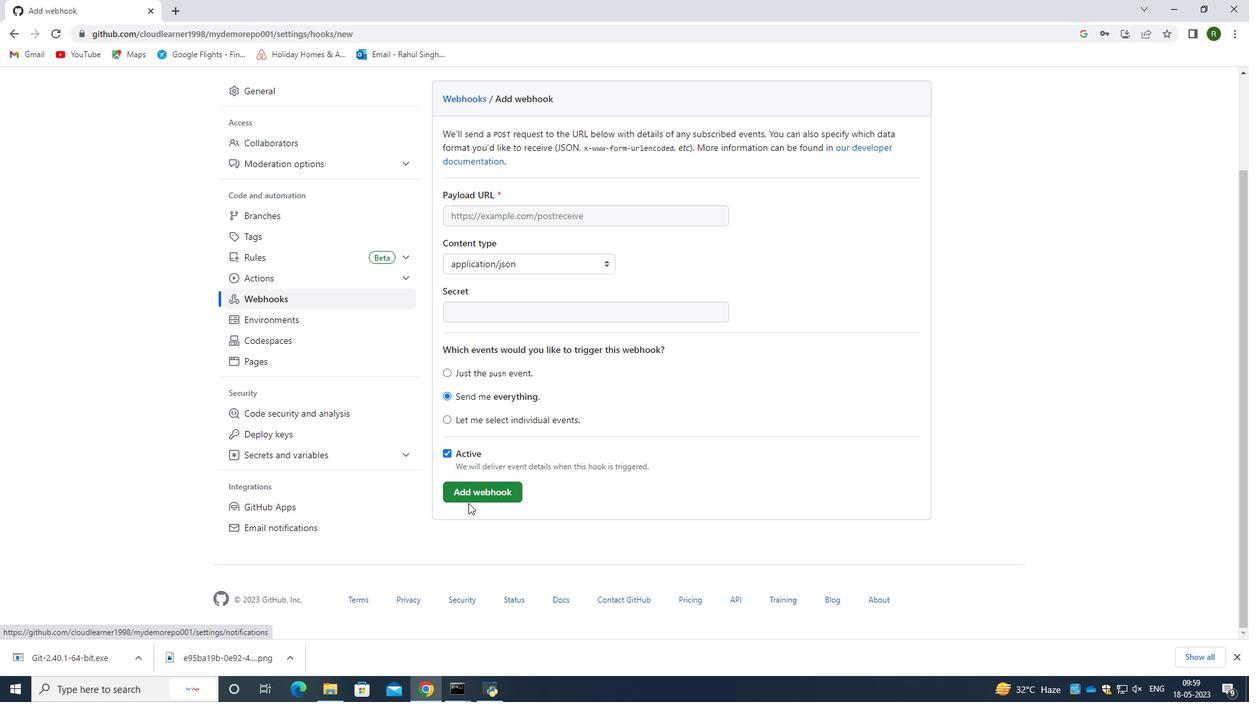 
Action: Mouse pressed left at (482, 497)
Screenshot: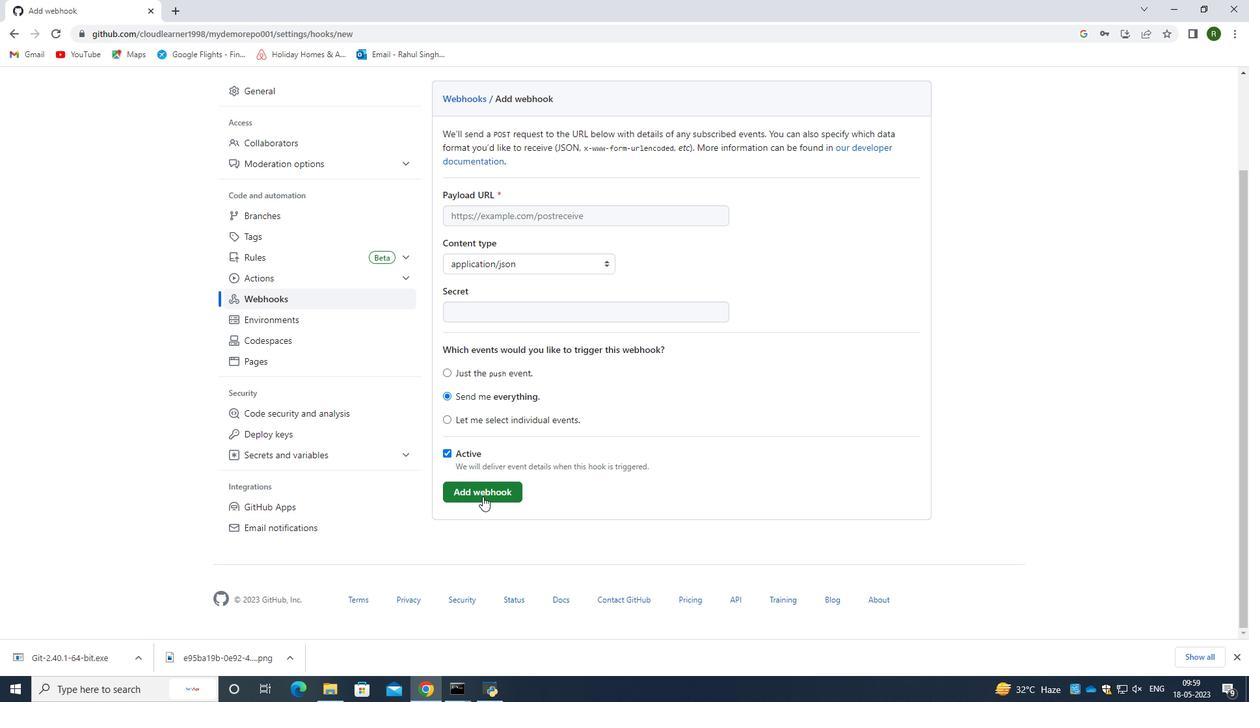 
Action: Mouse moved to (556, 363)
Screenshot: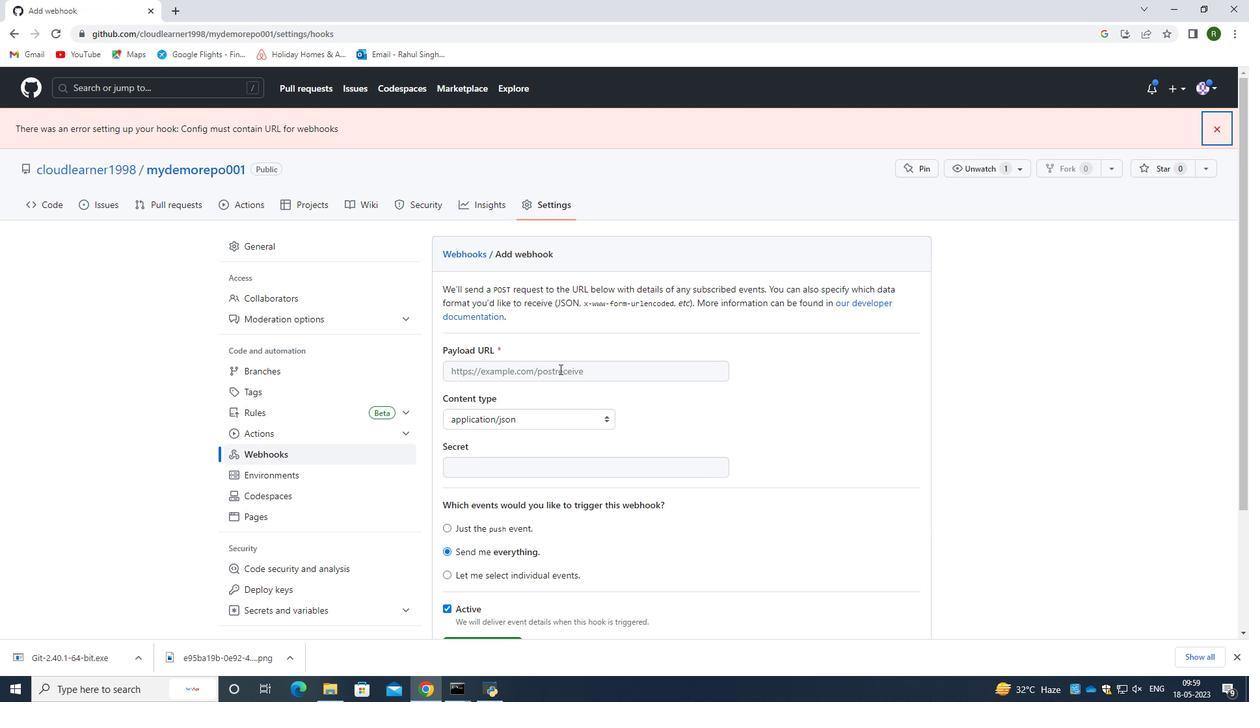 
Action: Mouse pressed left at (556, 363)
Screenshot: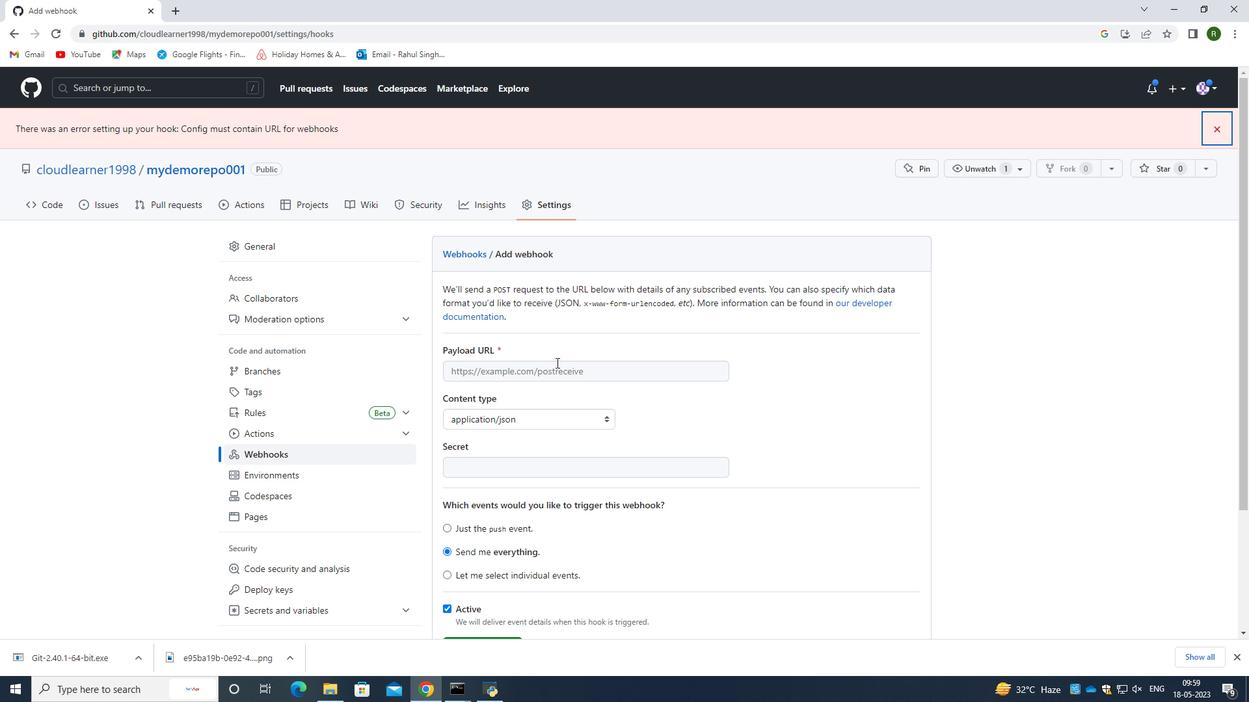 
Action: Mouse moved to (558, 370)
Screenshot: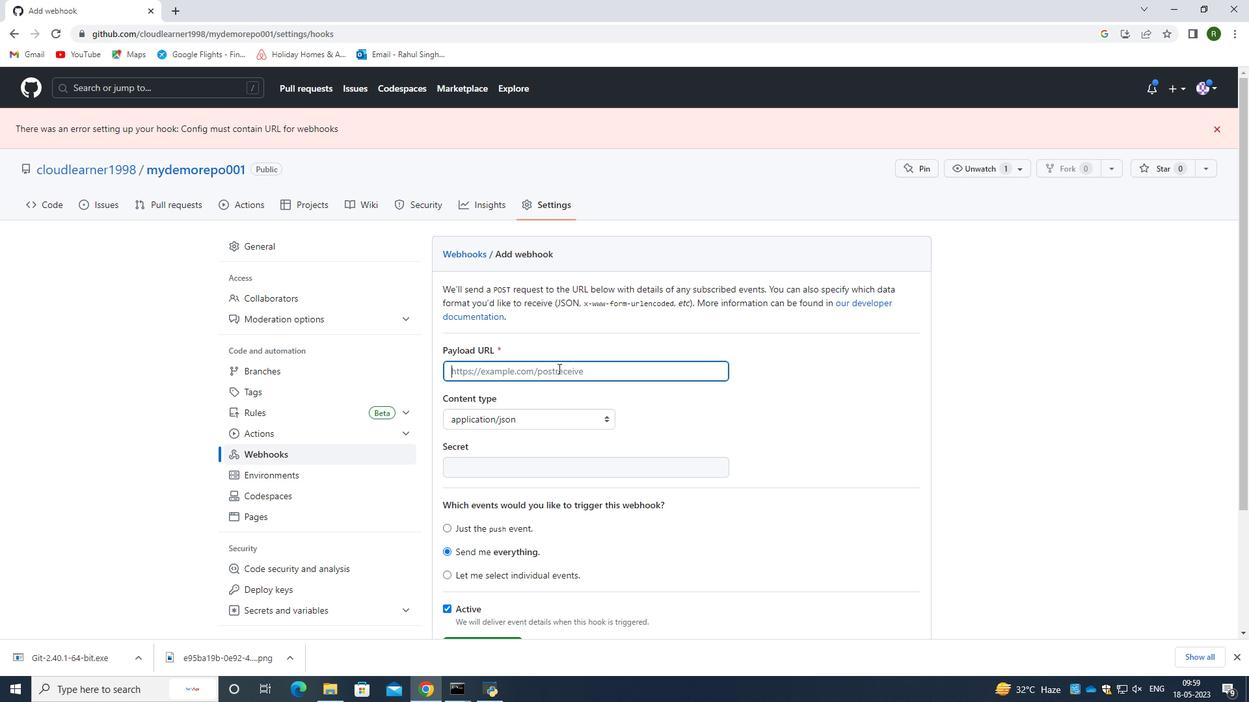 
Action: Key pressed https<Key.shift_r>://www.gith<Key.backspace><Key.backspace><Key.backspace><Key.backspace><Key.backspace><Key.backspace><Key.backspace><Key.backspace><Key.backspace><Key.backspace><Key.backspace><Key.backspace><Key.backspace><Key.backspace><Key.backspace><Key.backspace><Key.backspace><Key.backspace><Key.backspace><Key.backspace><Key.backspace><Key.backspace>https<Key.shift_r>://git/mydemorepo
Screenshot: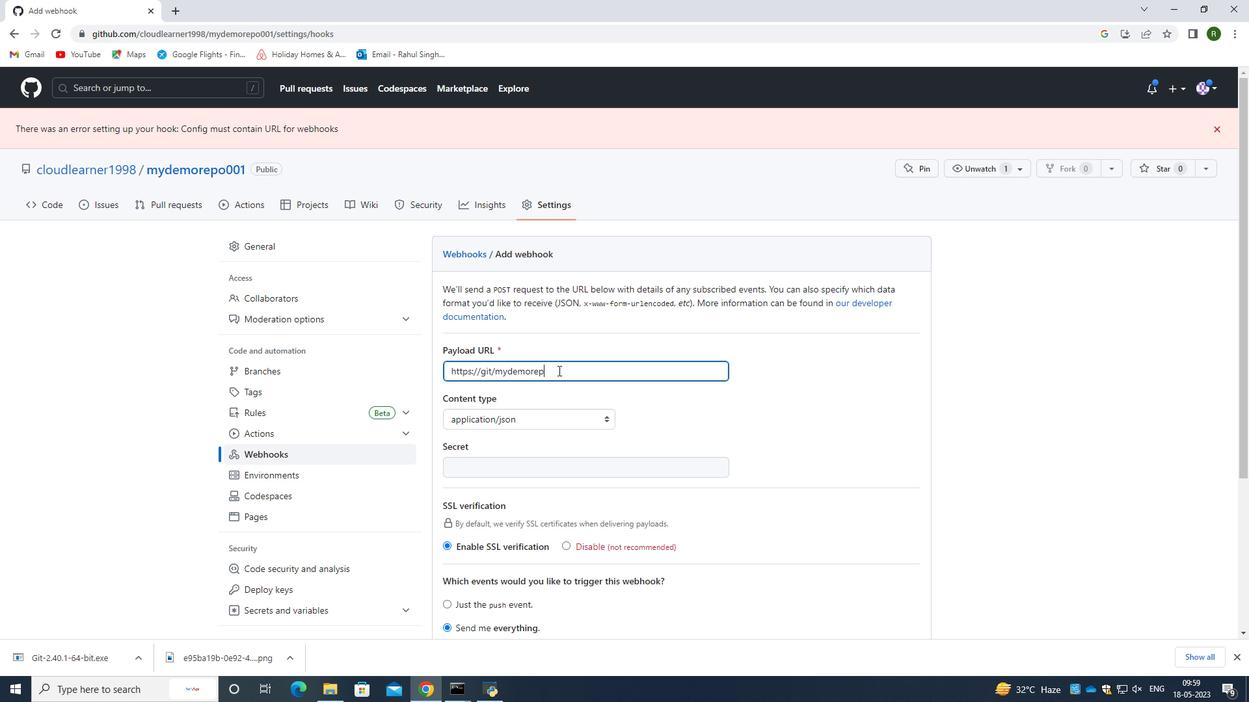 
Action: Mouse moved to (544, 485)
Screenshot: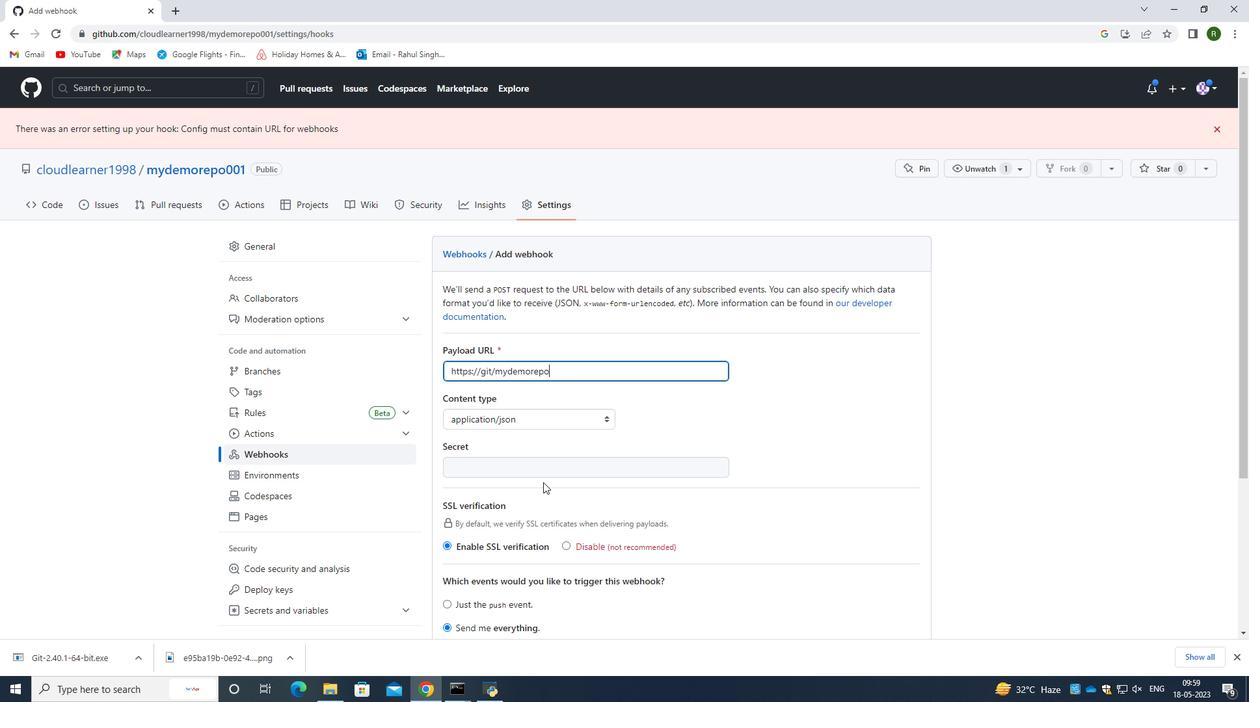 
Action: Mouse scrolled (544, 484) with delta (0, 0)
Screenshot: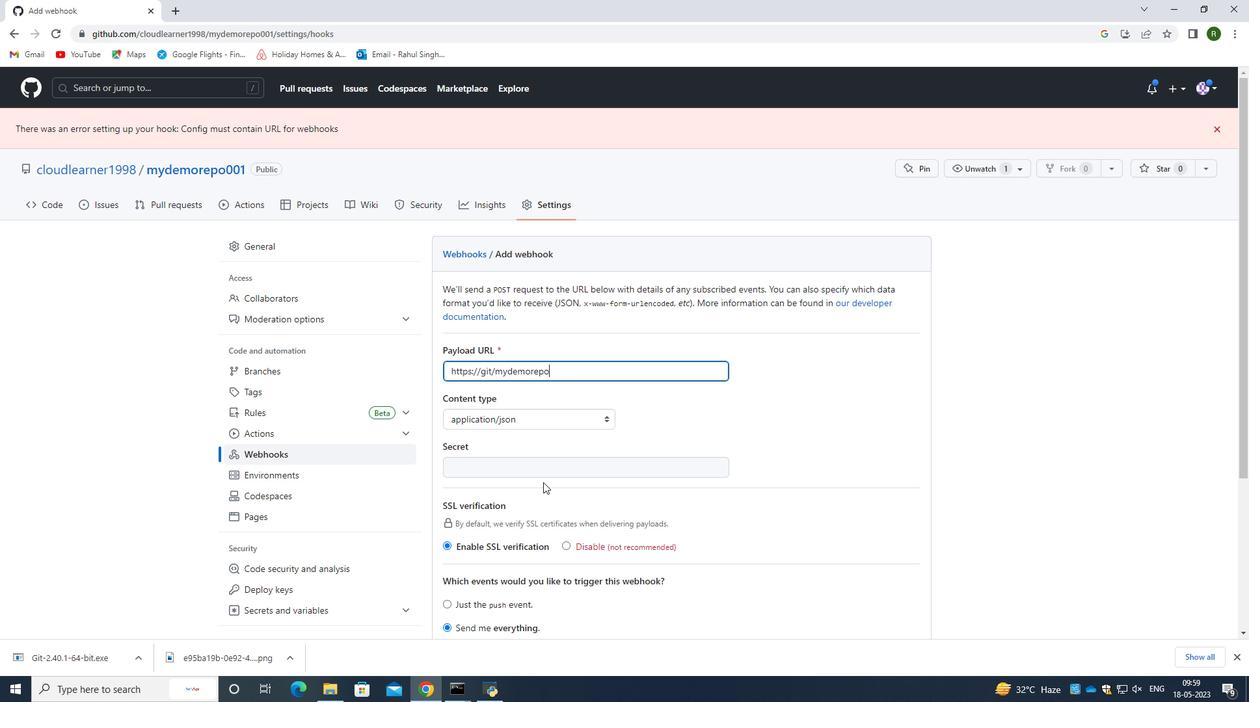 
Action: Mouse moved to (545, 492)
Screenshot: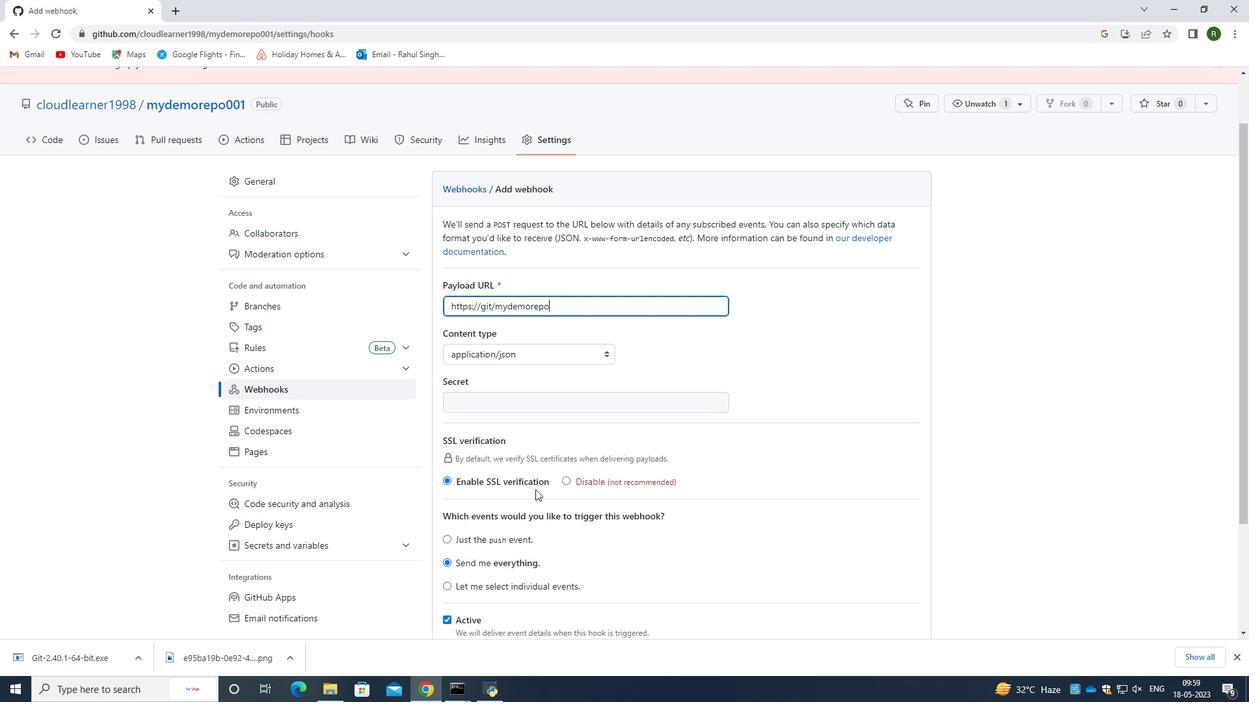 
Action: Mouse scrolled (545, 491) with delta (0, 0)
Screenshot: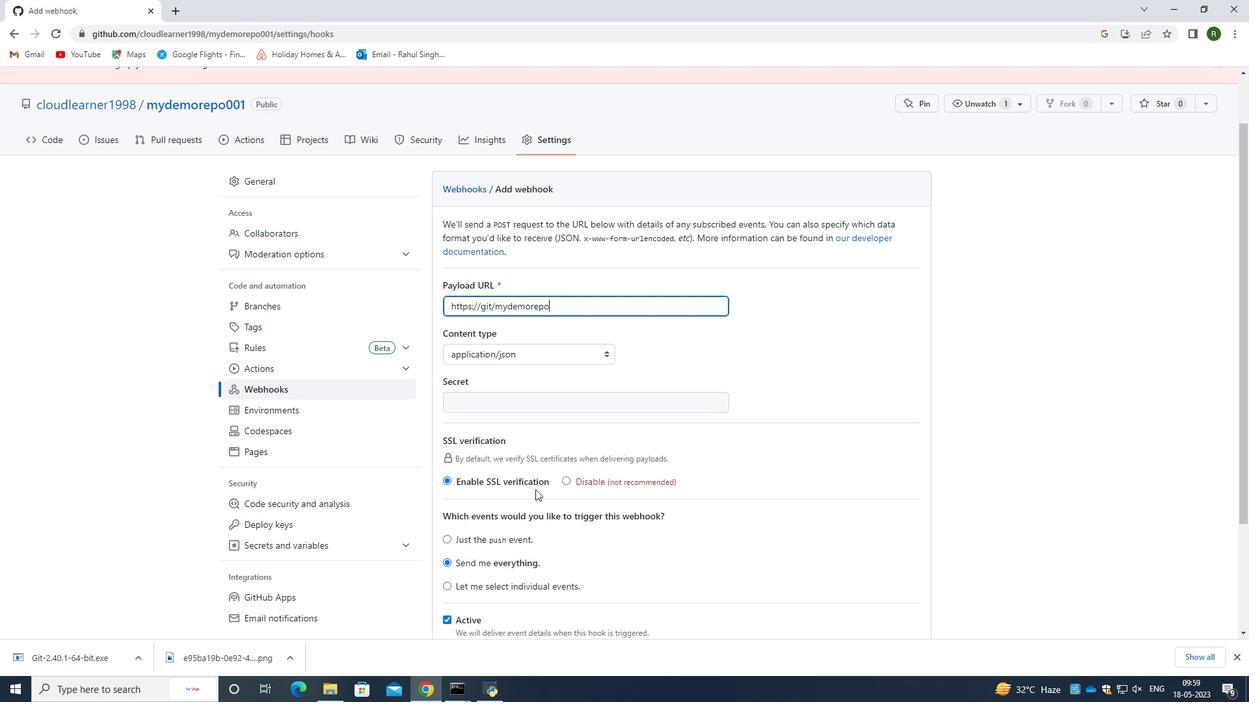 
Action: Mouse scrolled (545, 491) with delta (0, 0)
Screenshot: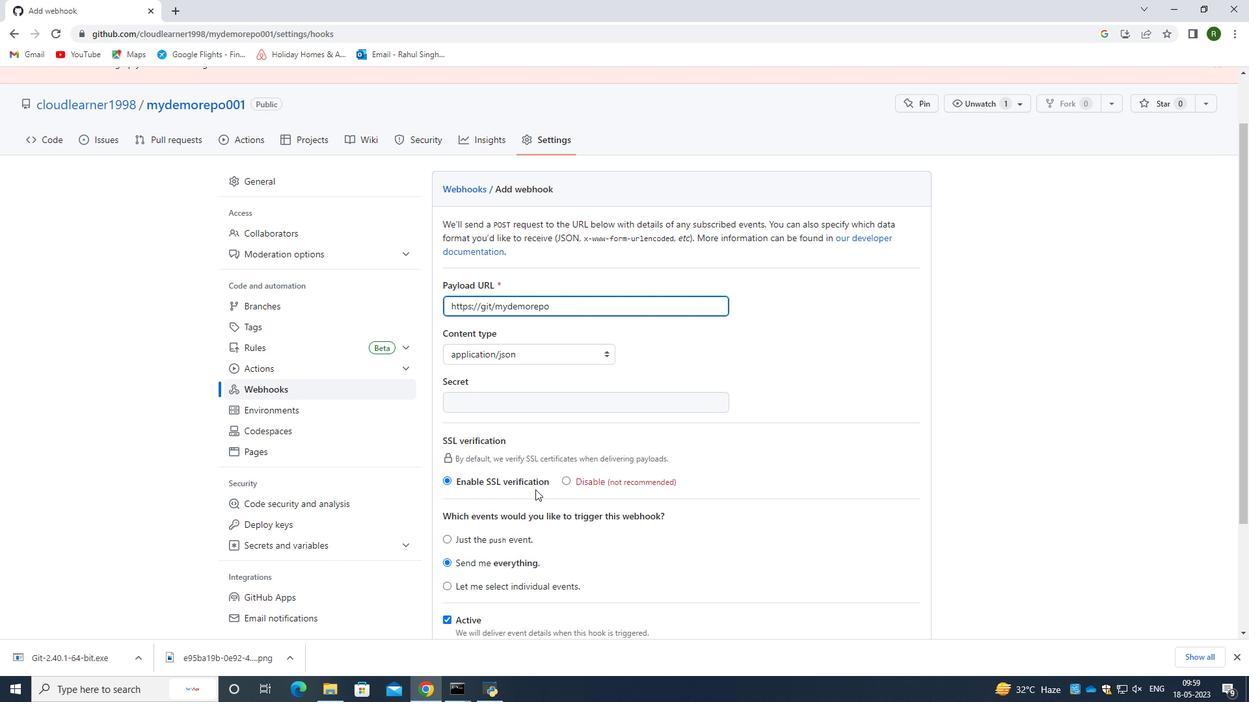 
Action: Mouse moved to (497, 525)
Screenshot: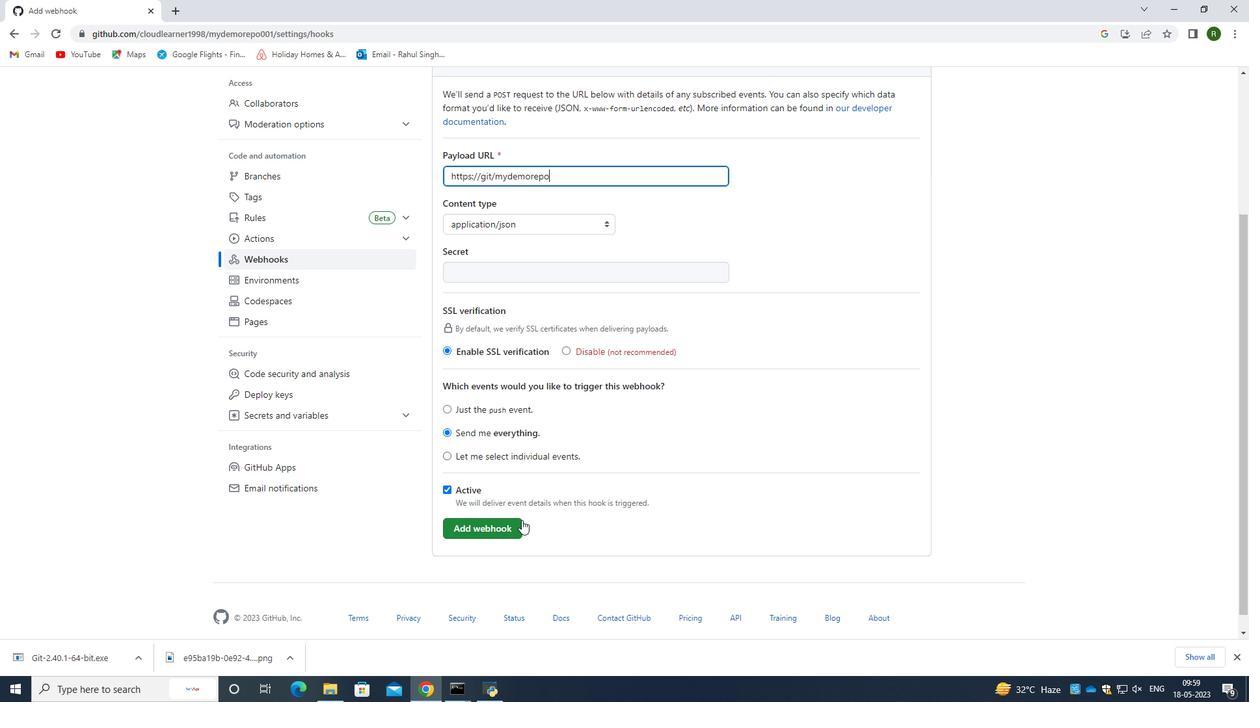 
Action: Mouse pressed left at (497, 525)
Screenshot: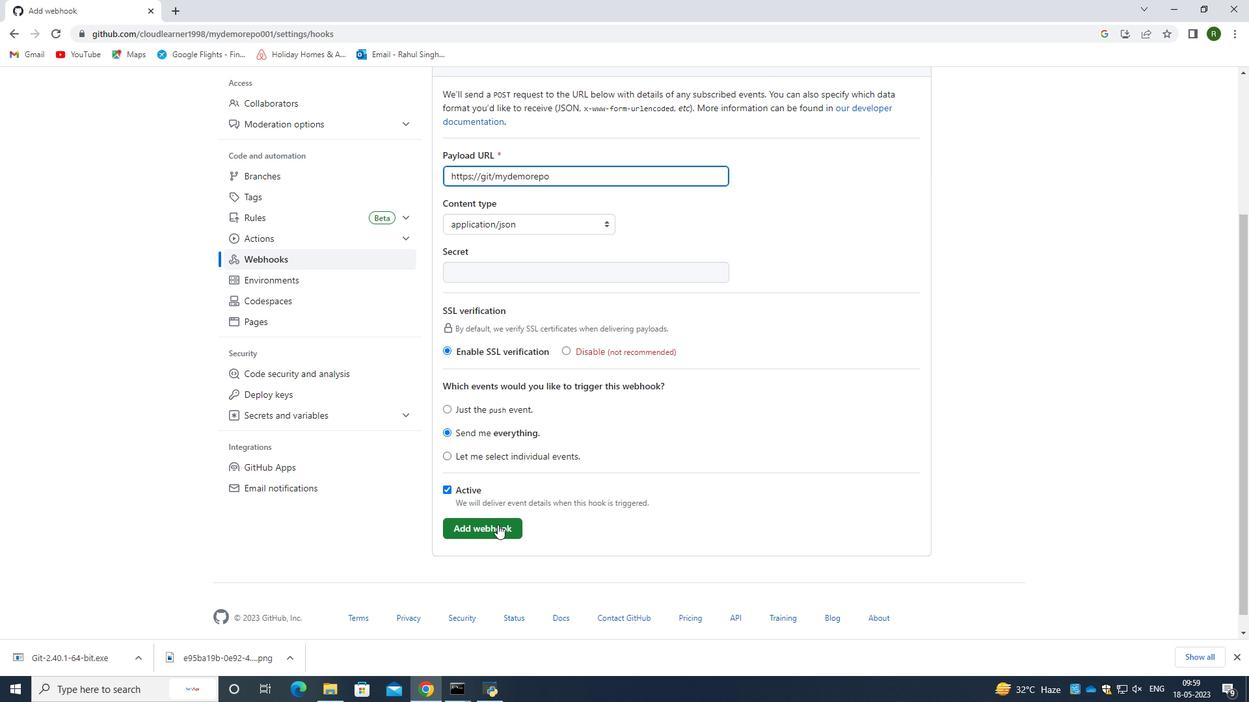 
Action: Mouse moved to (324, 475)
Screenshot: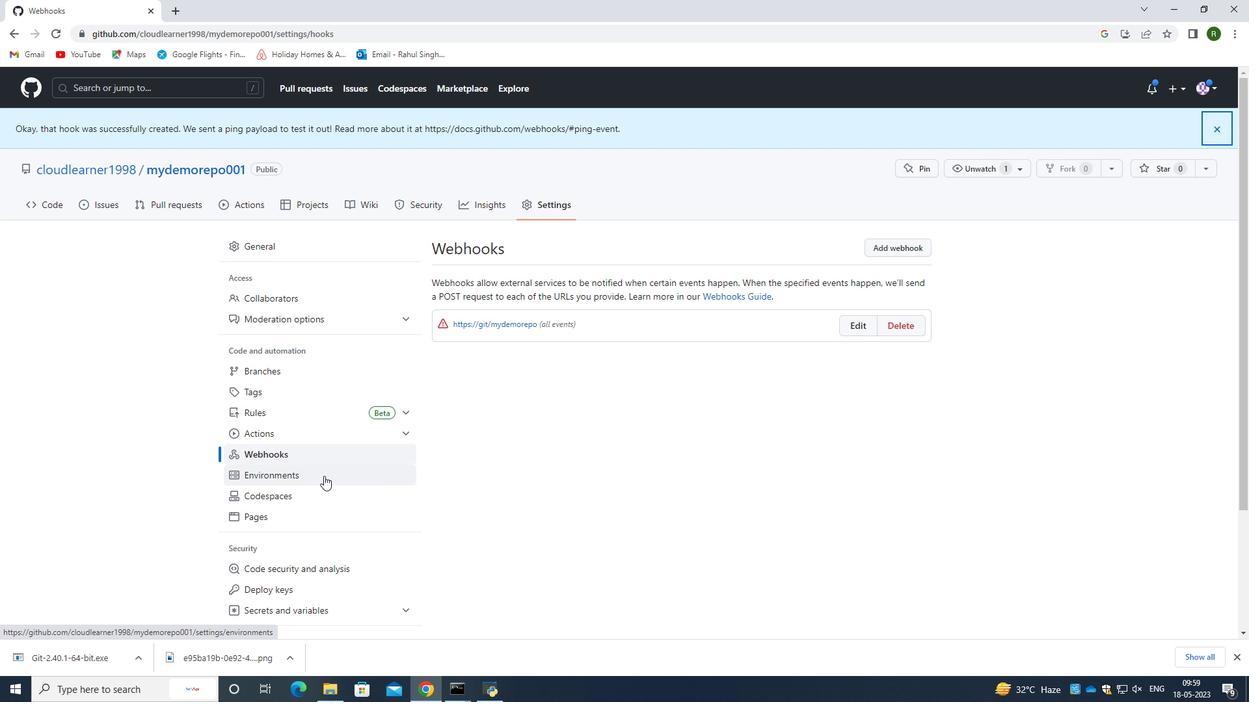 
Action: Mouse scrolled (324, 474) with delta (0, 0)
Screenshot: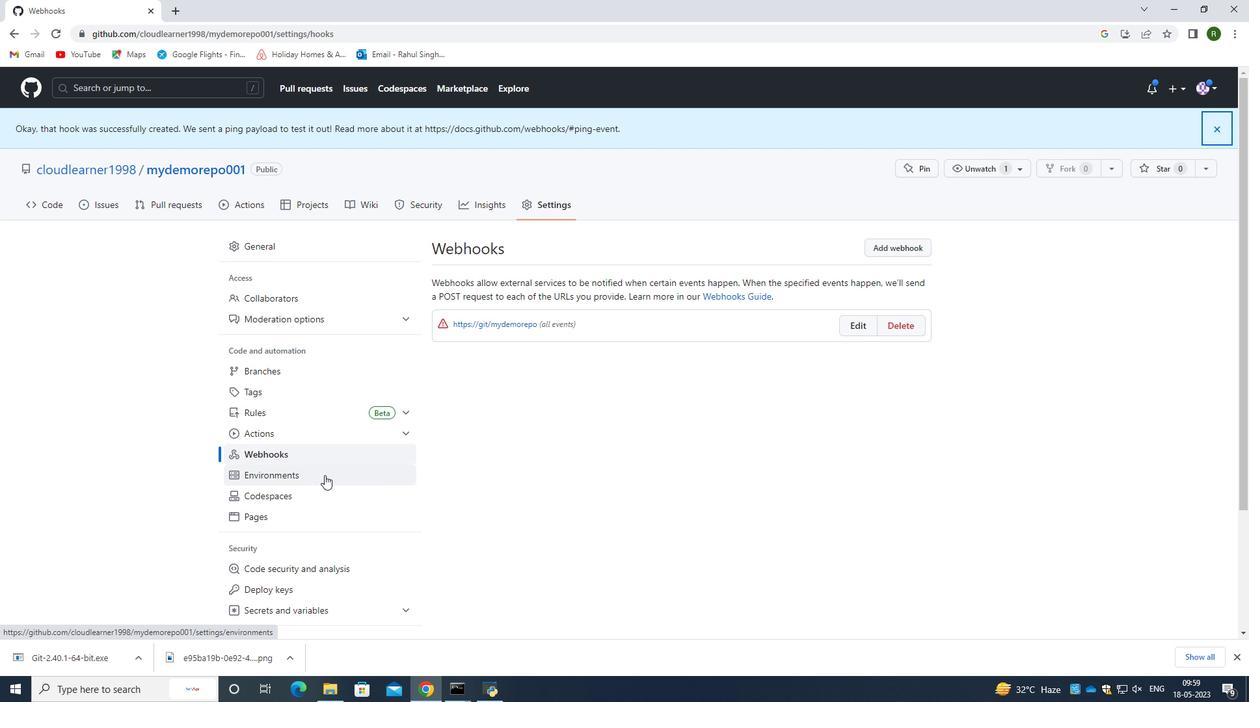 
Action: Mouse scrolled (324, 474) with delta (0, 0)
Screenshot: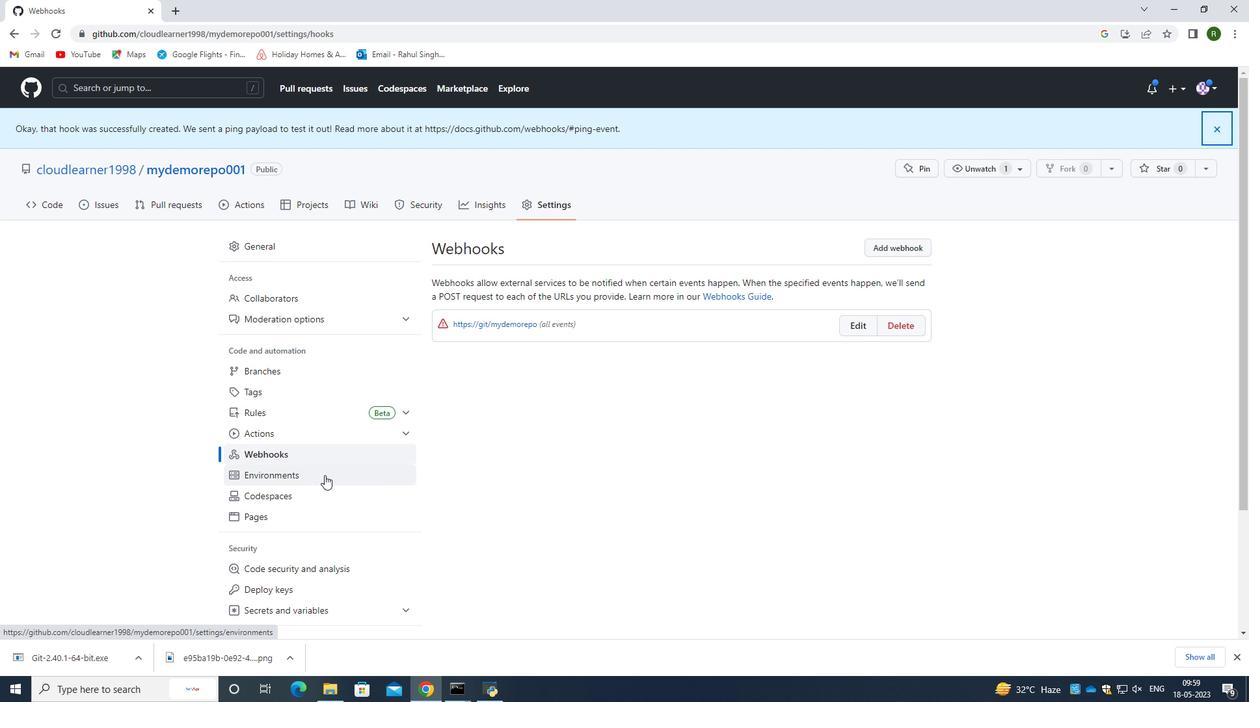 
Action: Mouse scrolled (324, 474) with delta (0, 0)
Screenshot: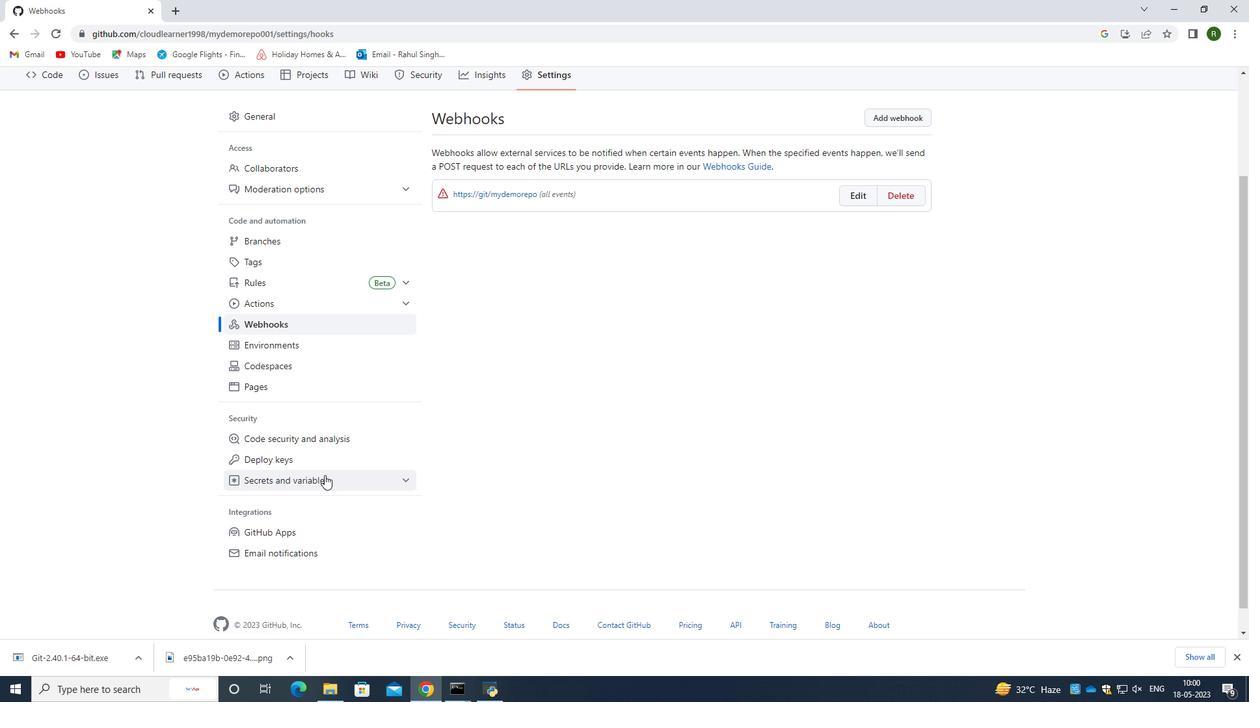 
Action: Mouse moved to (290, 527)
Screenshot: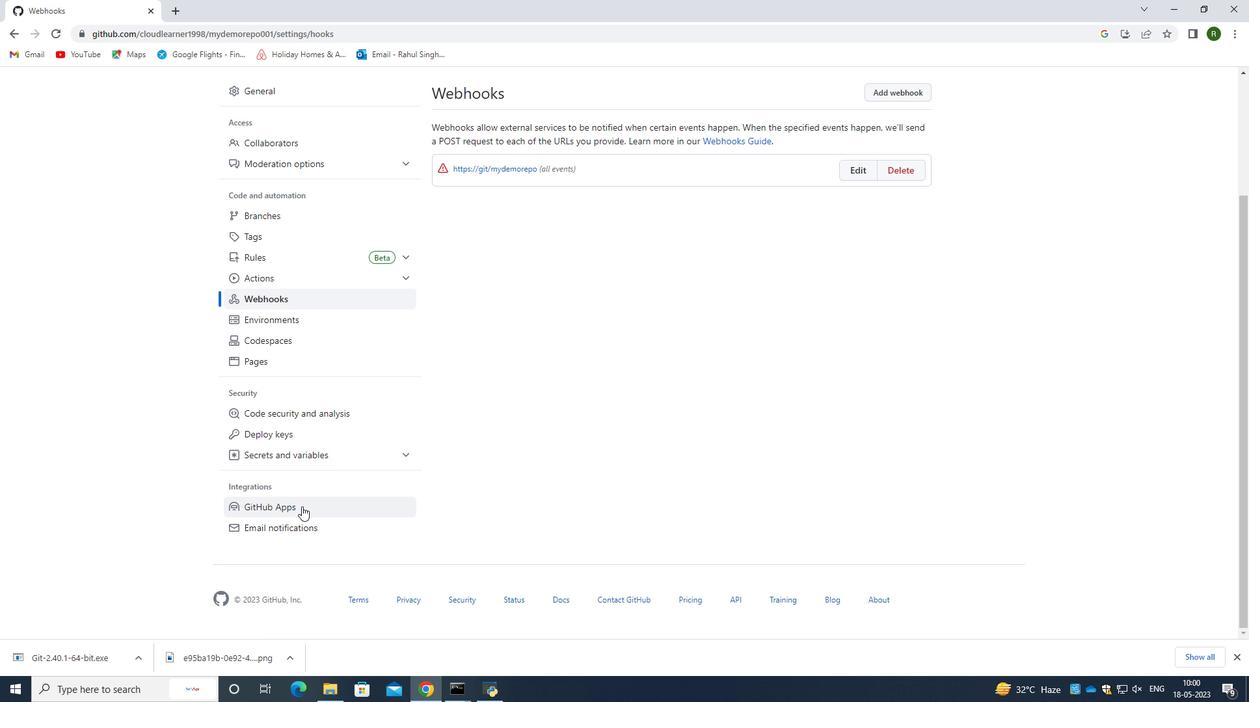 
Action: Mouse pressed left at (290, 527)
Screenshot: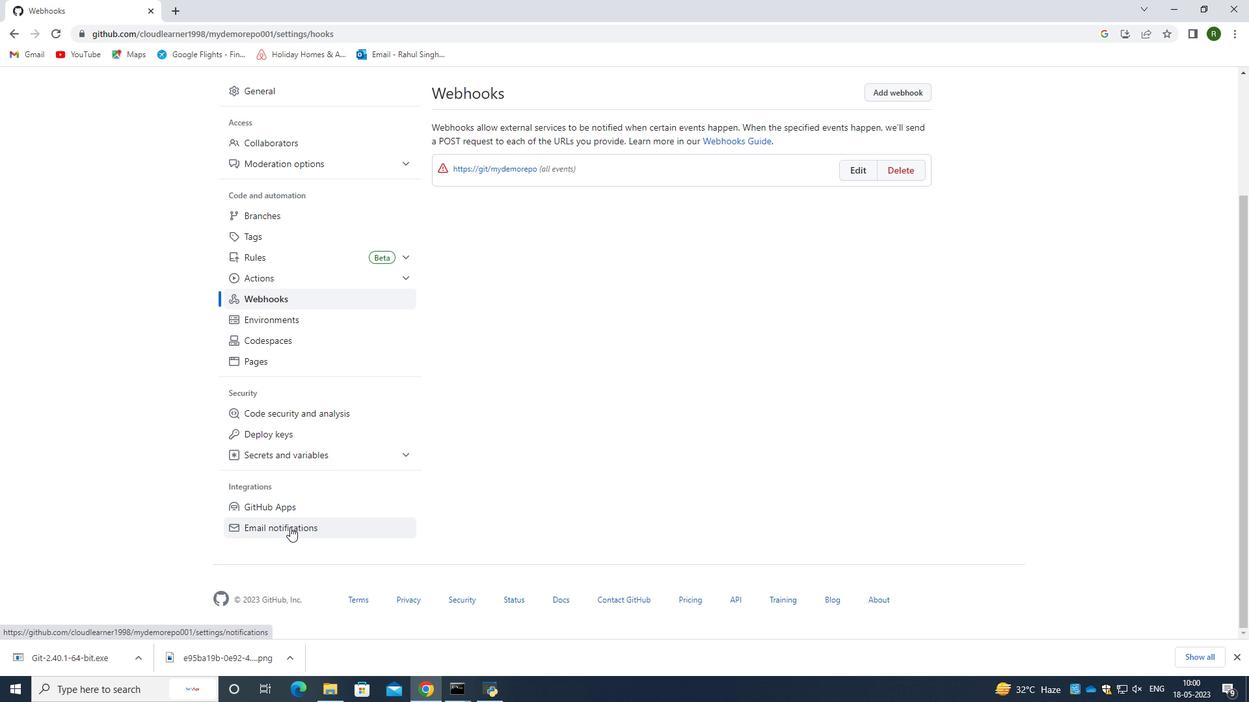 
Action: Mouse moved to (638, 288)
Screenshot: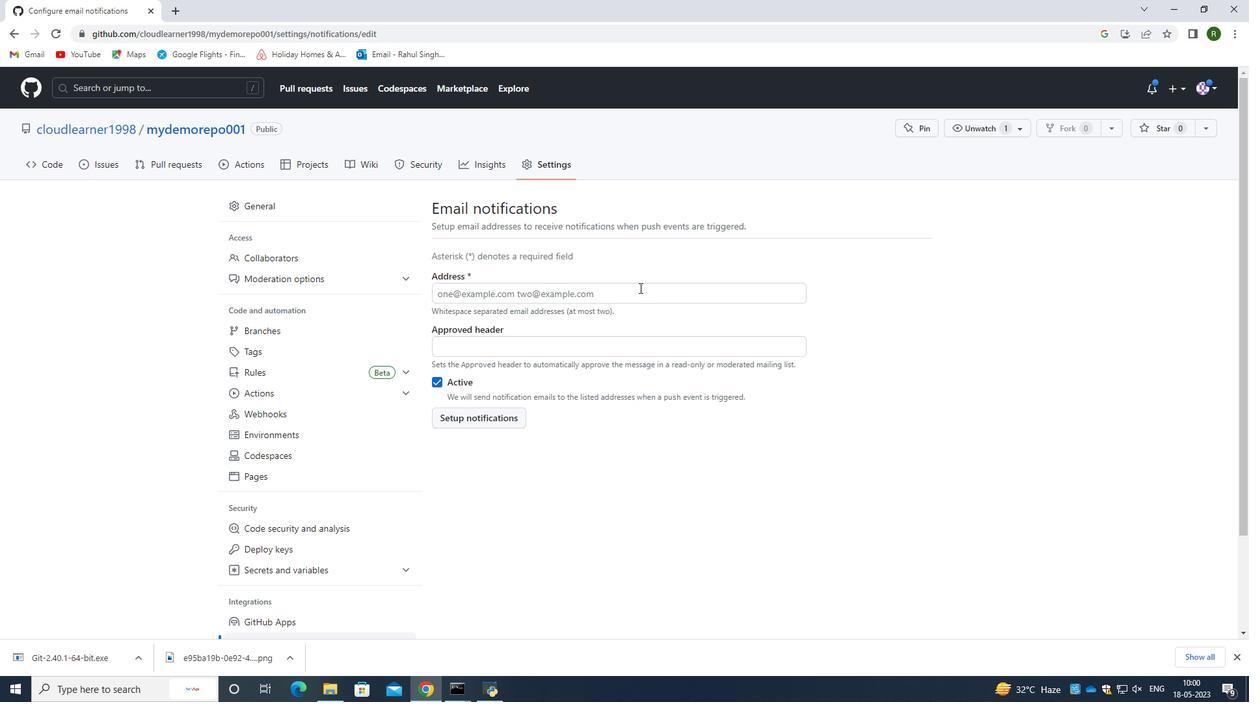 
Action: Mouse pressed left at (638, 288)
Screenshot: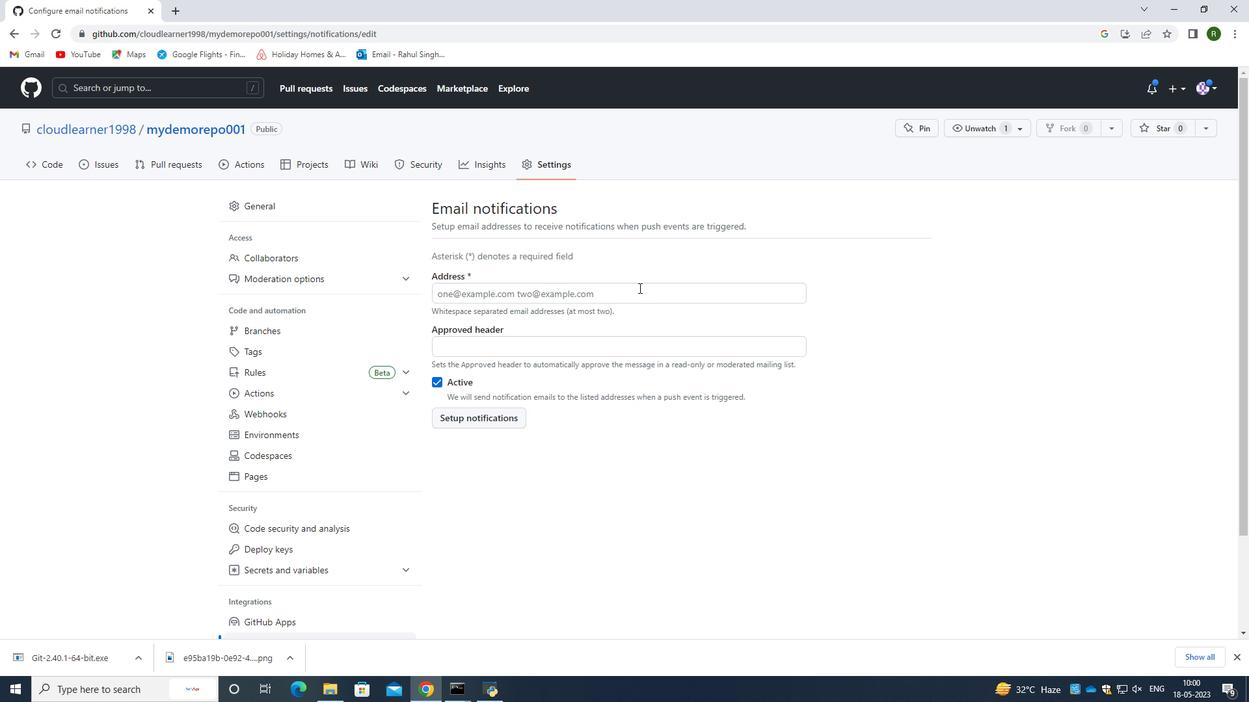 
Action: Mouse moved to (638, 291)
Screenshot: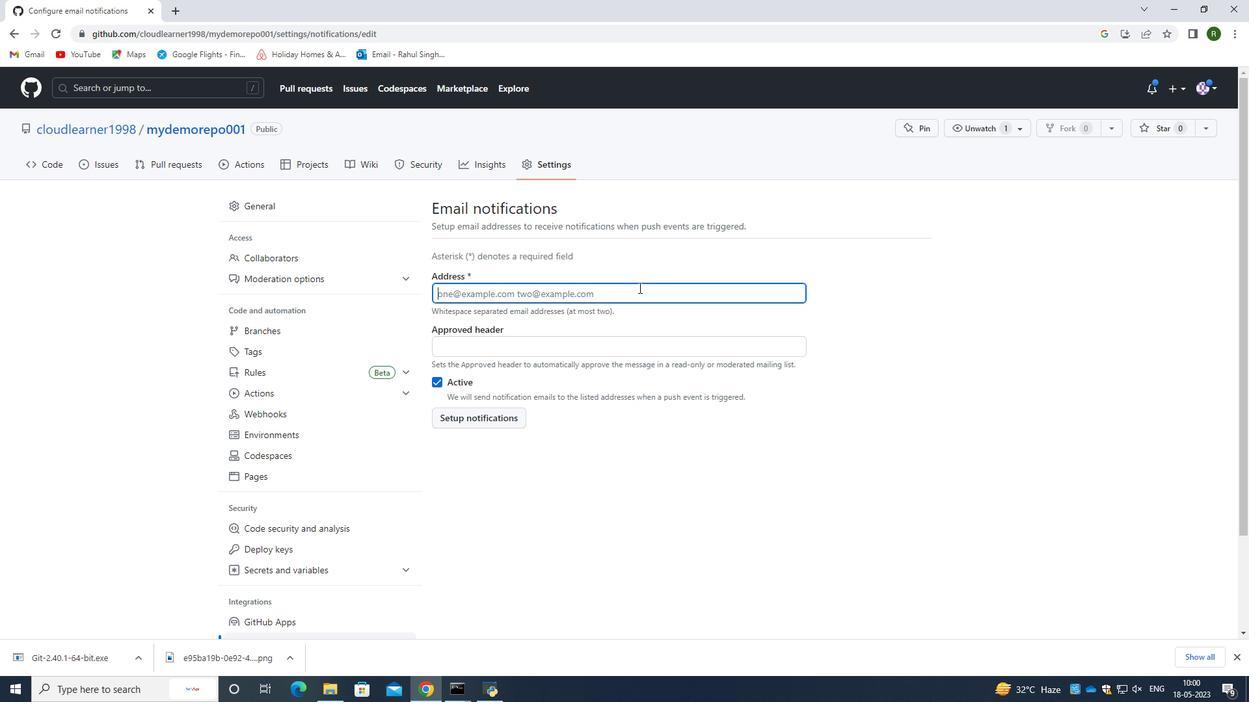 
Action: Mouse pressed left at (638, 291)
Screenshot: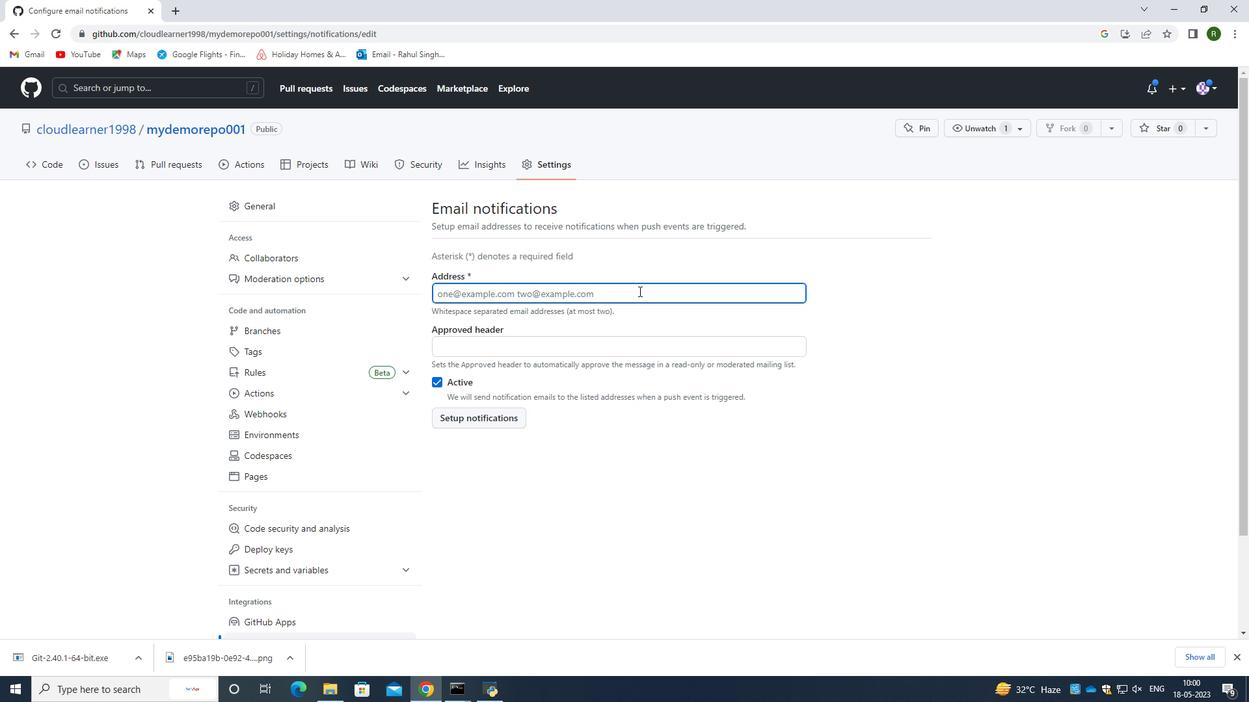 
Action: Key pressed rahulrawa<Key.backspace><Key.backspace><Key.backspace>wt9<Key.backspace>98<Key.backspace><Key.backspace>ofc98<Key.shift>@gmail.com
Screenshot: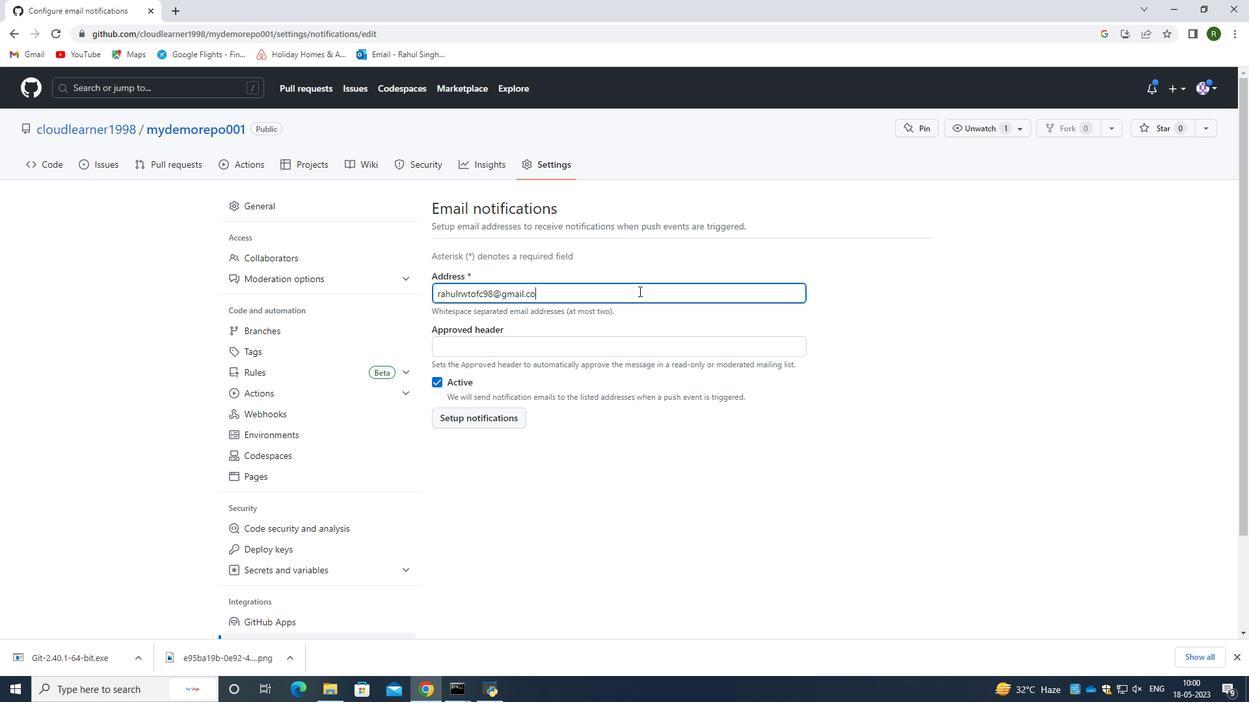 
Action: Mouse moved to (506, 422)
Screenshot: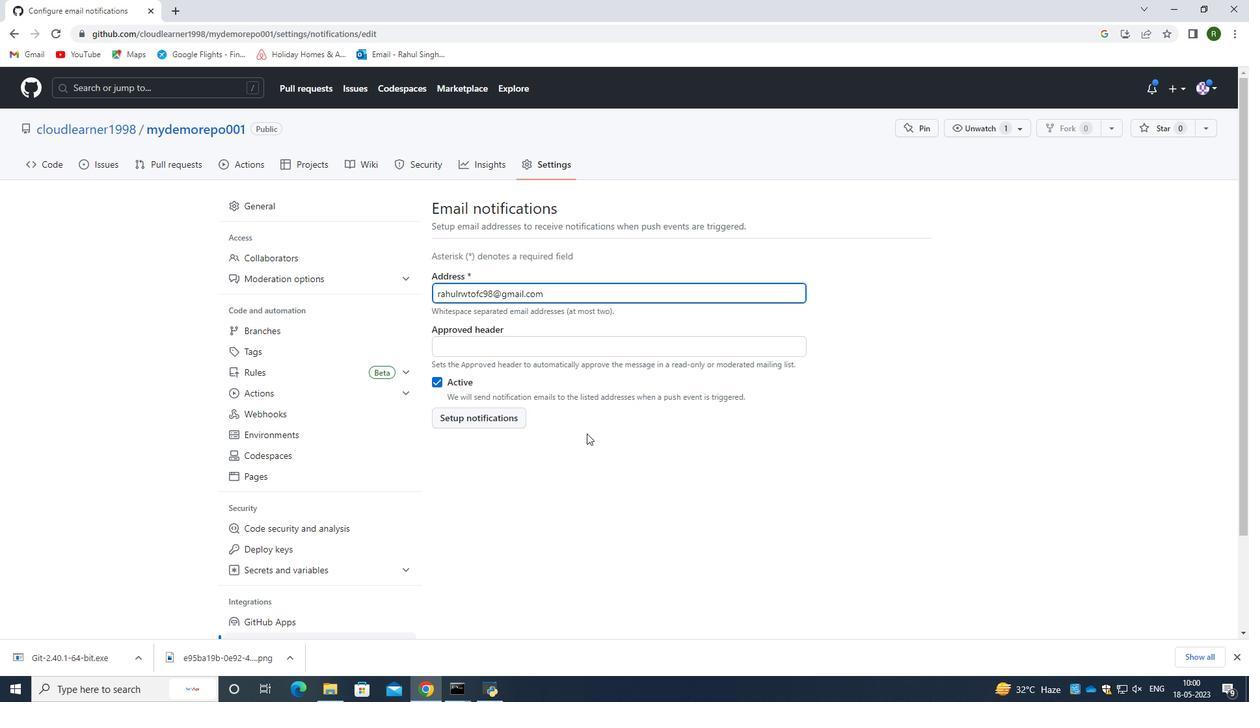 
Action: Mouse pressed left at (506, 422)
Screenshot: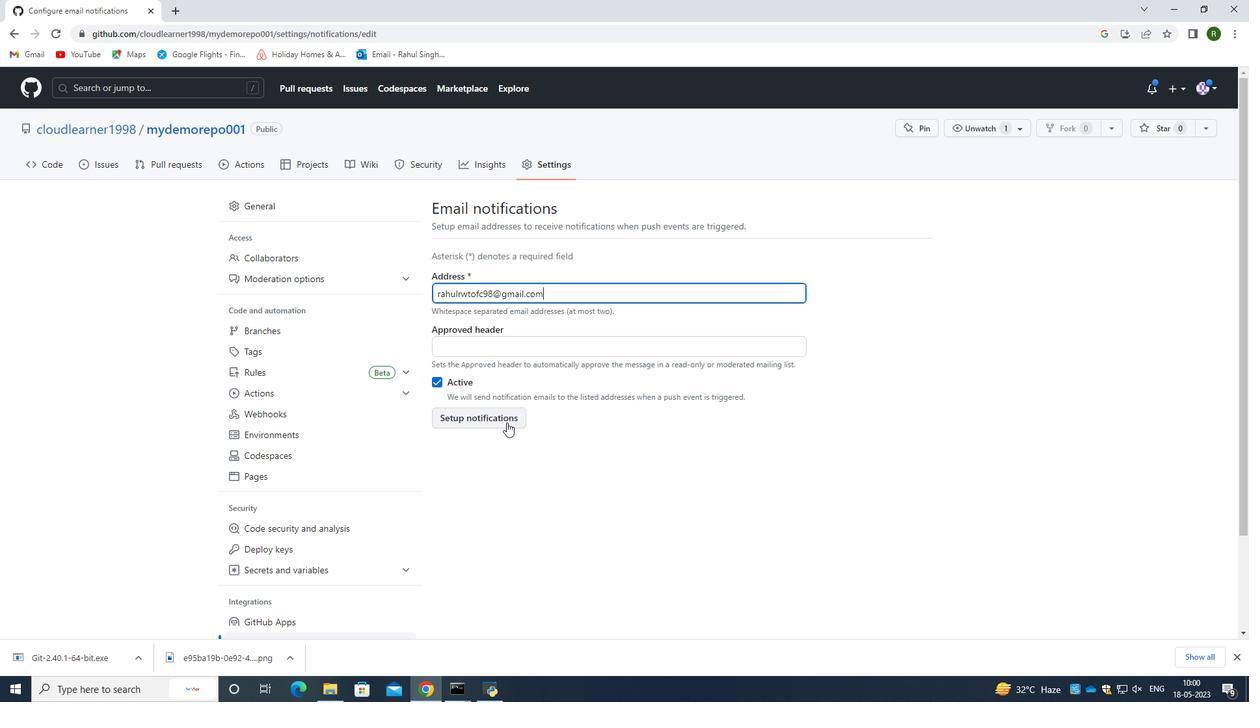 
Action: Mouse moved to (271, 445)
Screenshot: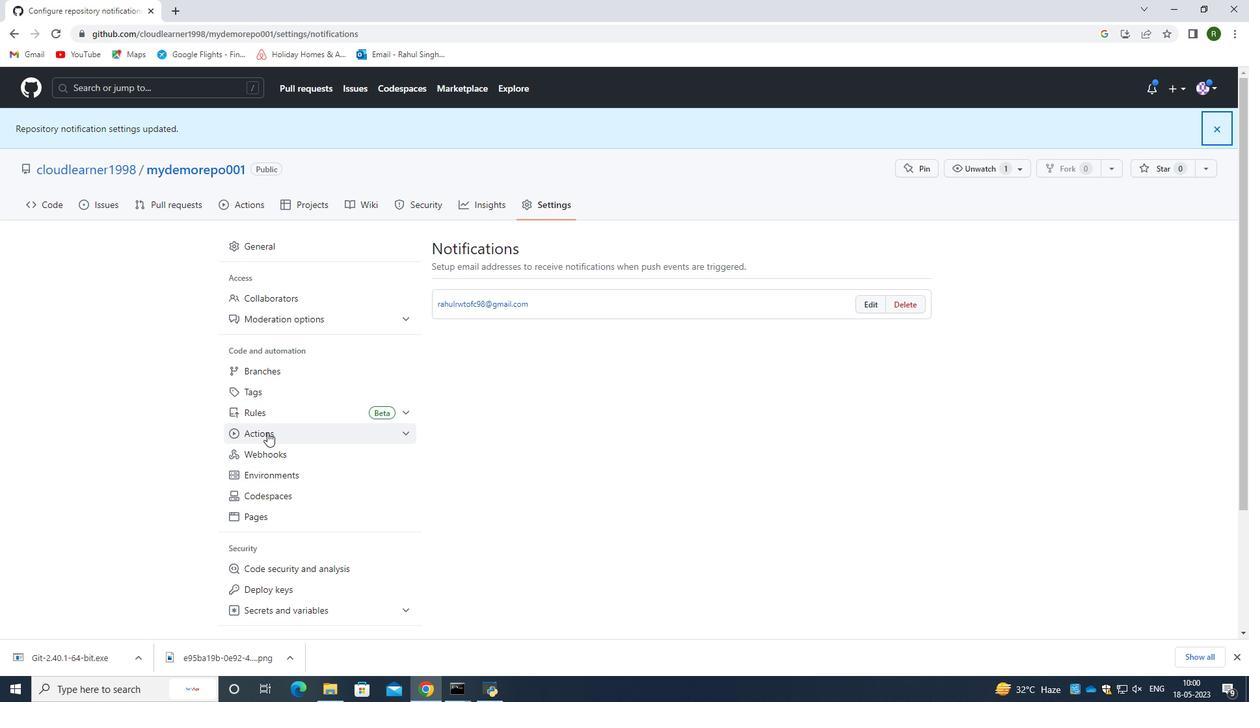 
Action: Mouse pressed left at (271, 445)
Screenshot: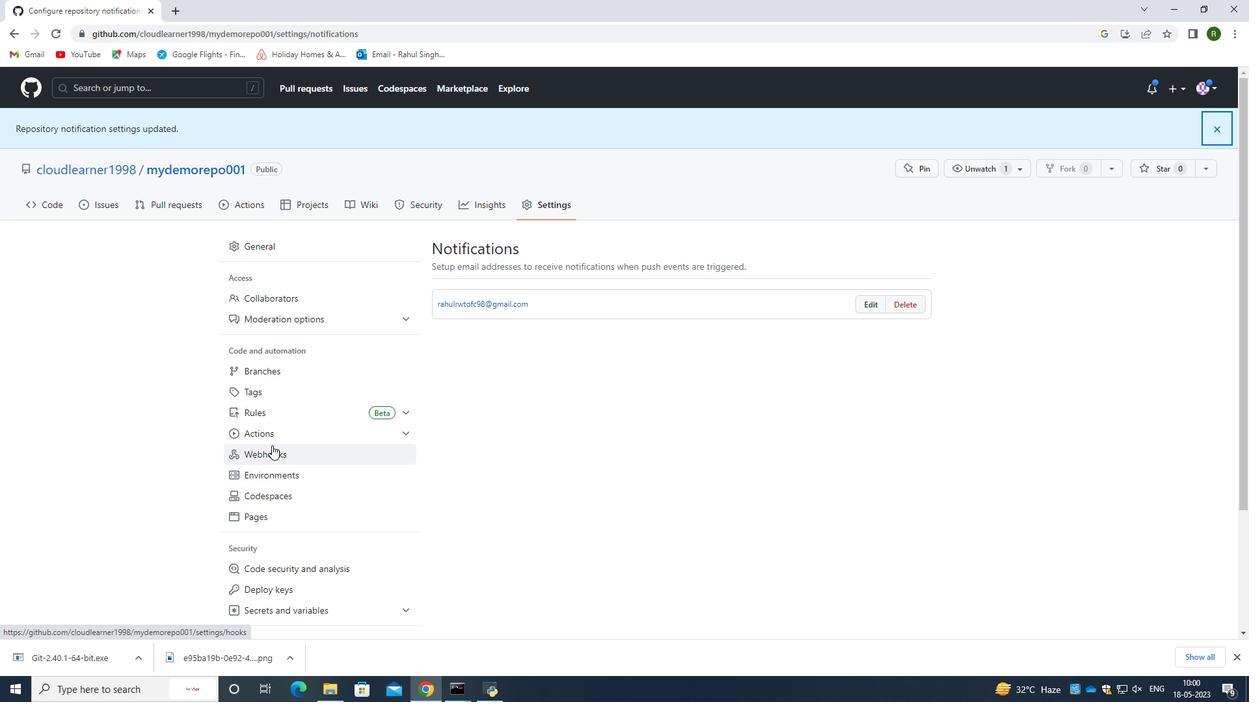 
Action: Mouse moved to (643, 406)
Screenshot: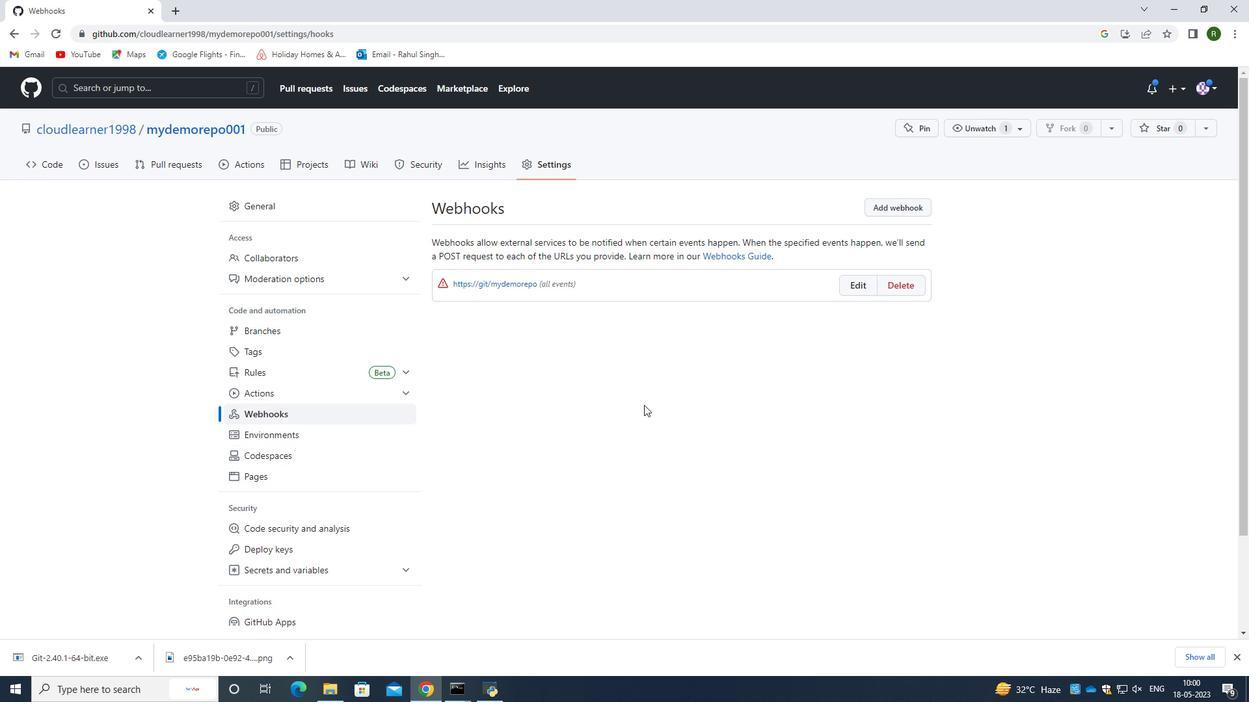 
Action: Mouse scrolled (643, 407) with delta (0, 0)
Screenshot: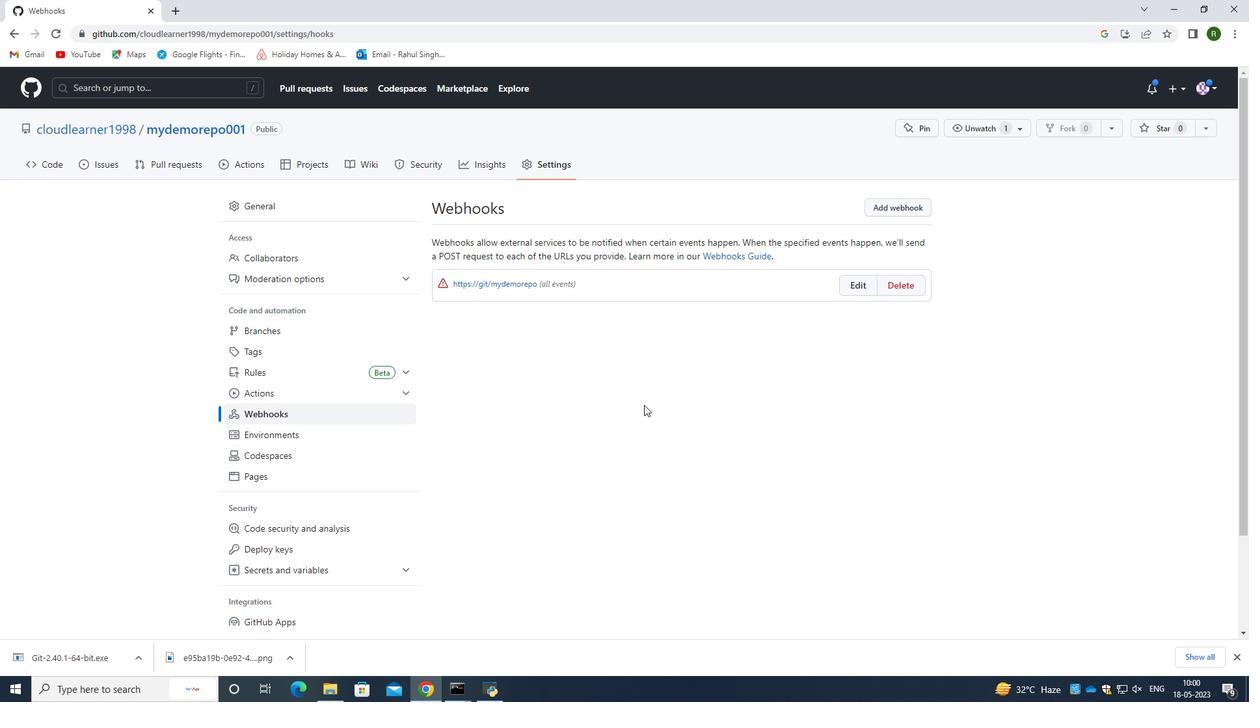 
Action: Mouse scrolled (643, 407) with delta (0, 0)
Screenshot: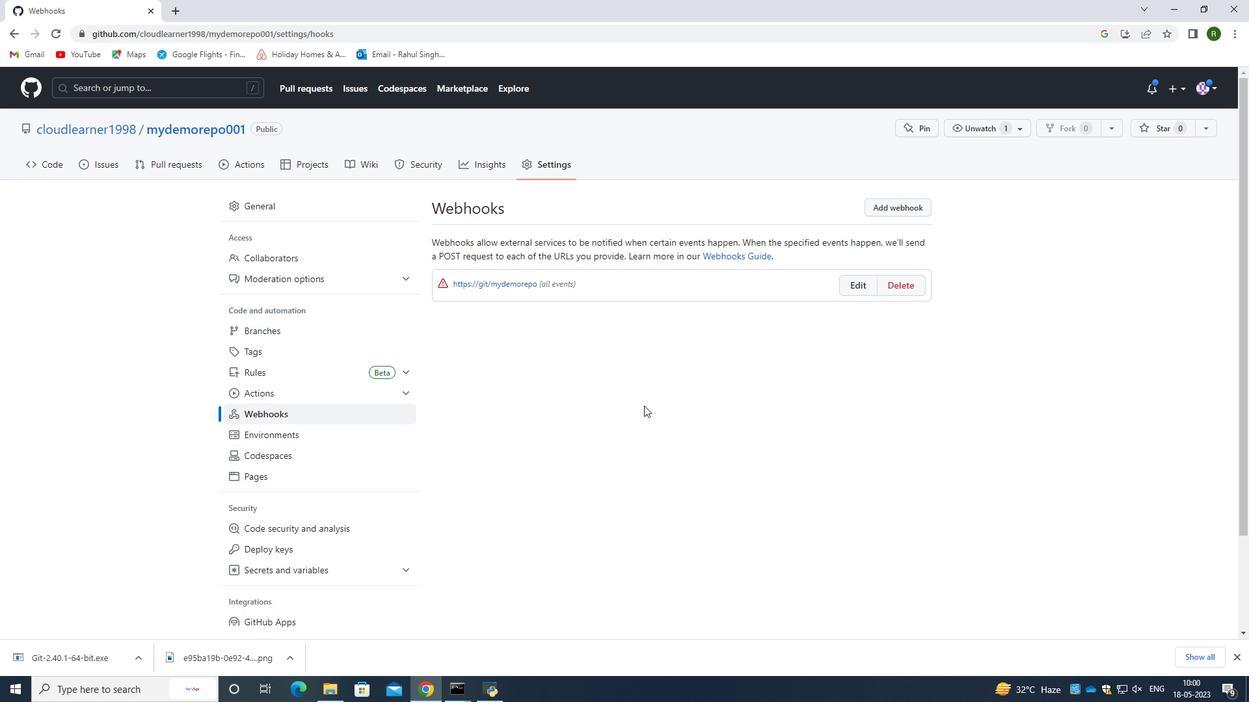 
Action: Mouse moved to (595, 381)
Screenshot: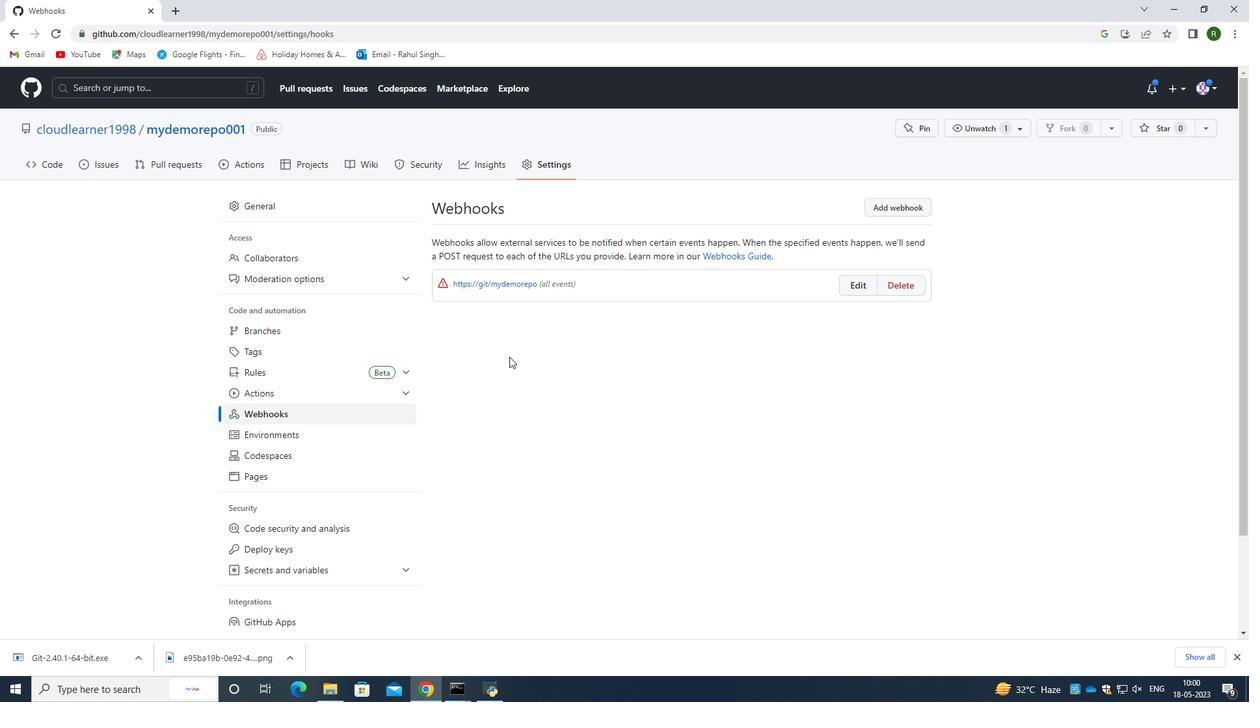 
